 Task: Find connections with filter location Pforzheim with filter topic #LinkedInwith filter profile language English with filter current company GEP Worldwide with filter school IES College of Technology Bhopal with filter industry Leasing Non-residential Real Estate with filter service category Pricing Strategy with filter keywords title Director of Inside Sales
Action: Mouse moved to (569, 101)
Screenshot: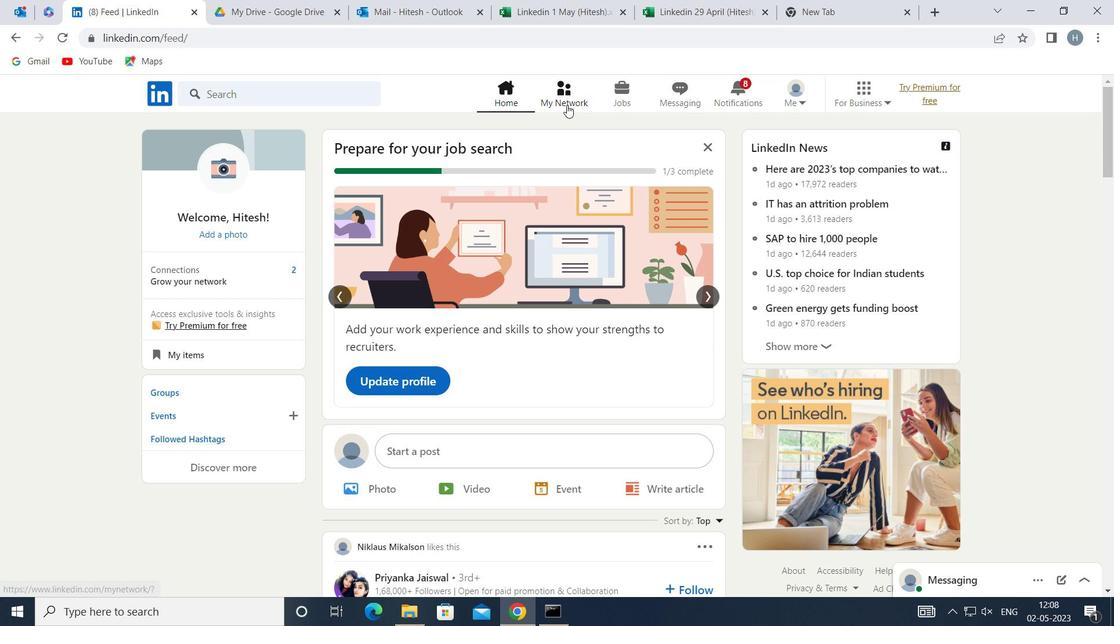 
Action: Mouse pressed left at (569, 101)
Screenshot: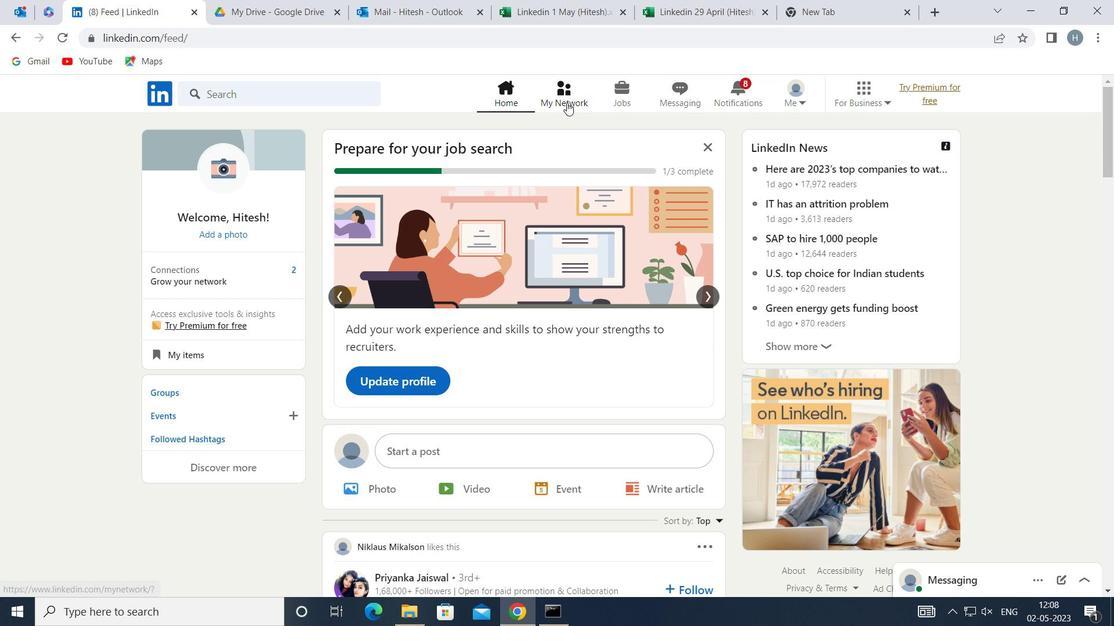 
Action: Mouse moved to (319, 172)
Screenshot: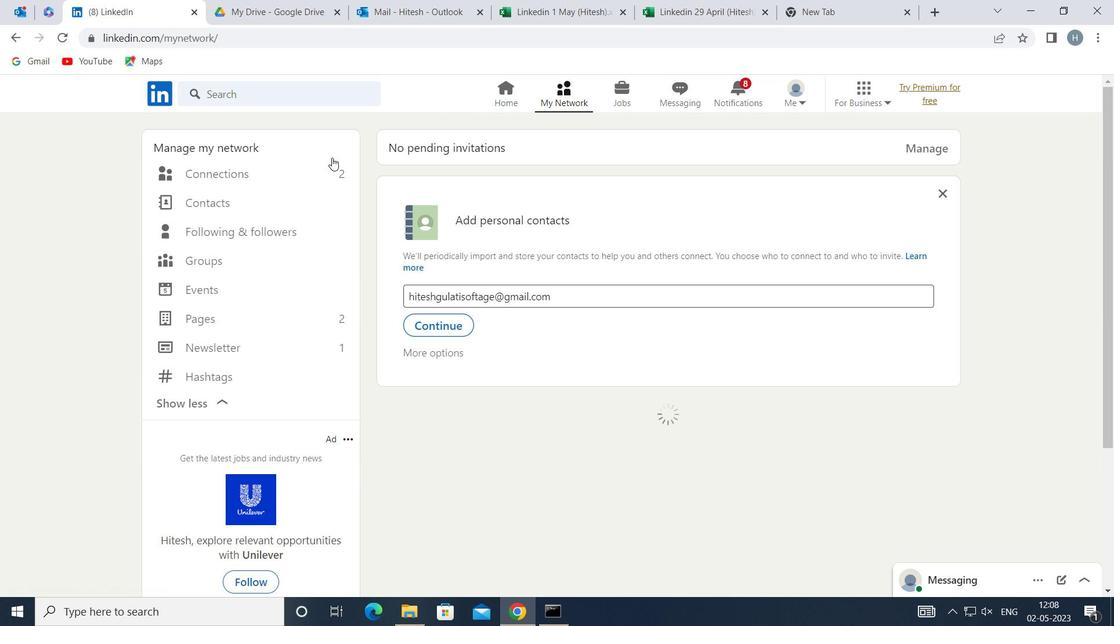 
Action: Mouse pressed left at (319, 172)
Screenshot: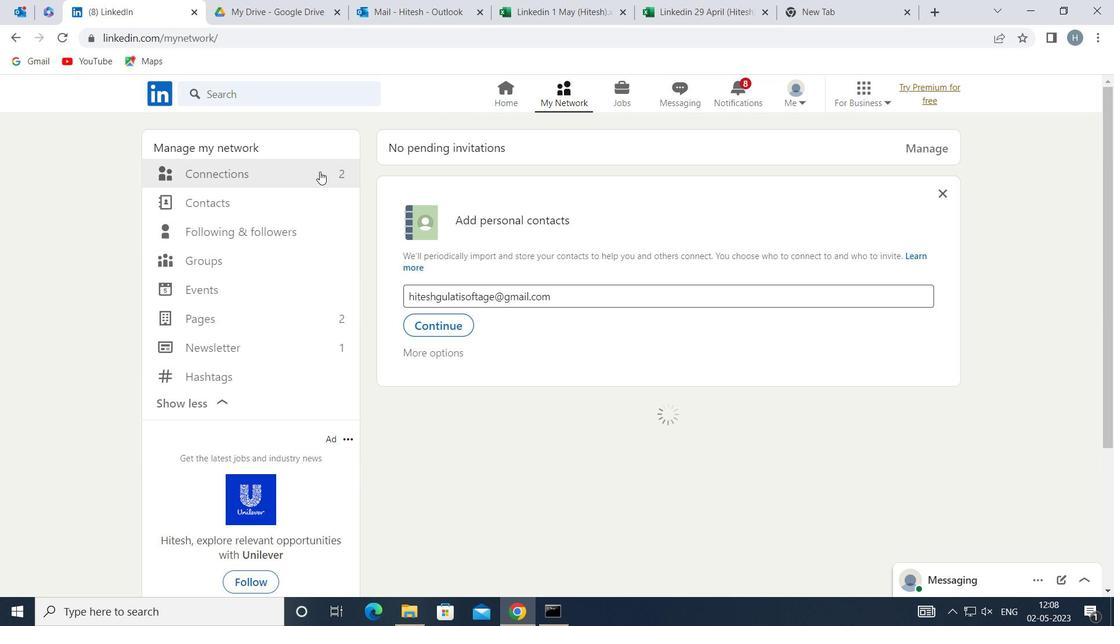 
Action: Mouse moved to (674, 177)
Screenshot: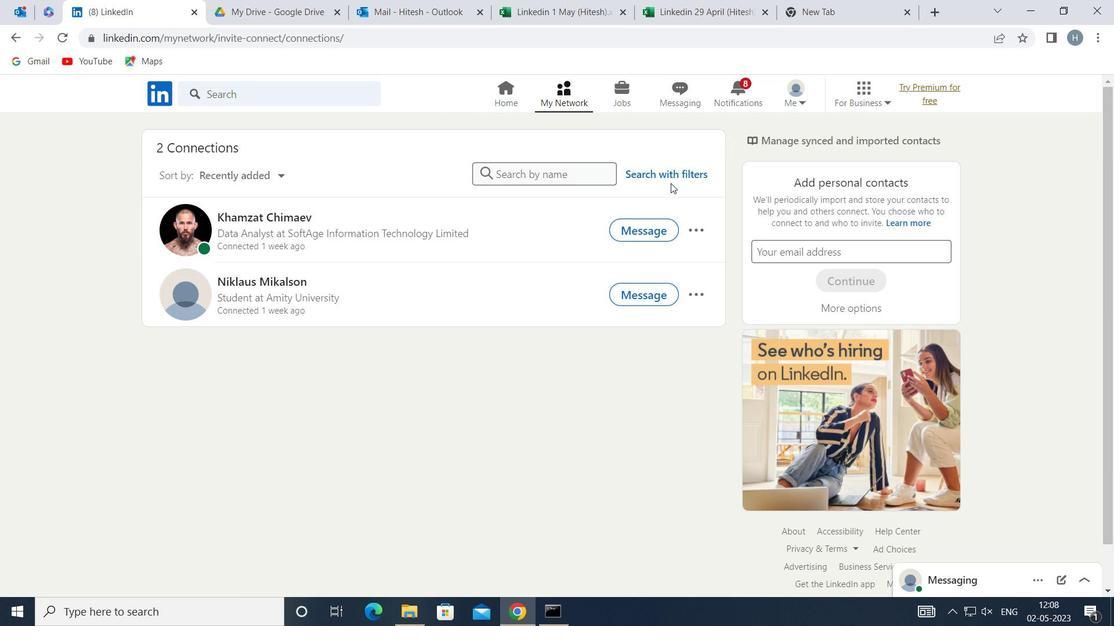 
Action: Mouse pressed left at (674, 177)
Screenshot: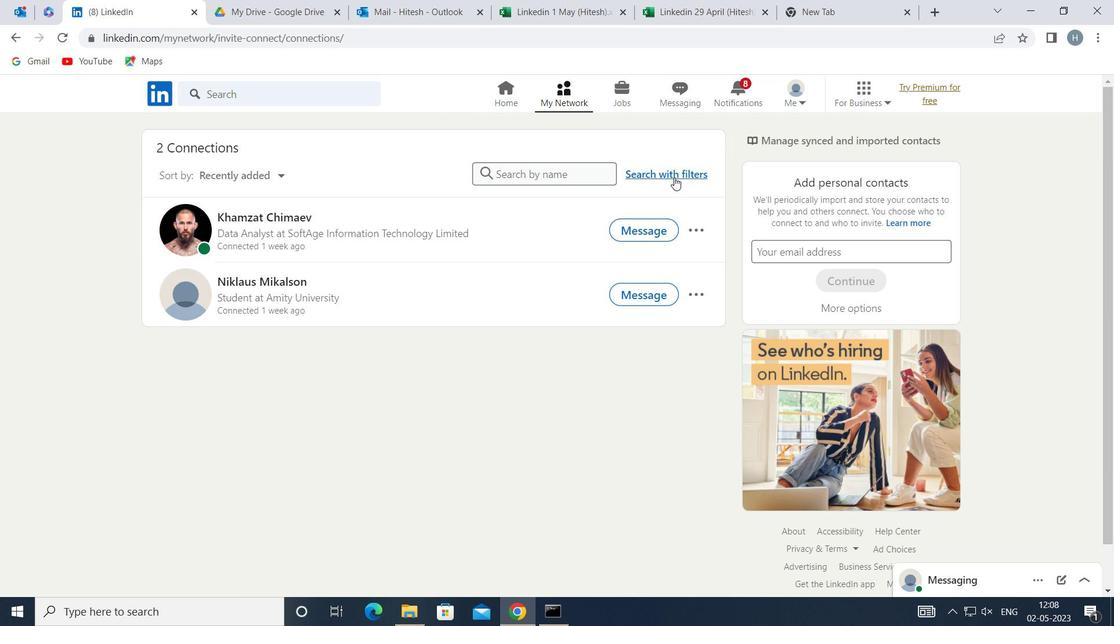 
Action: Mouse moved to (614, 134)
Screenshot: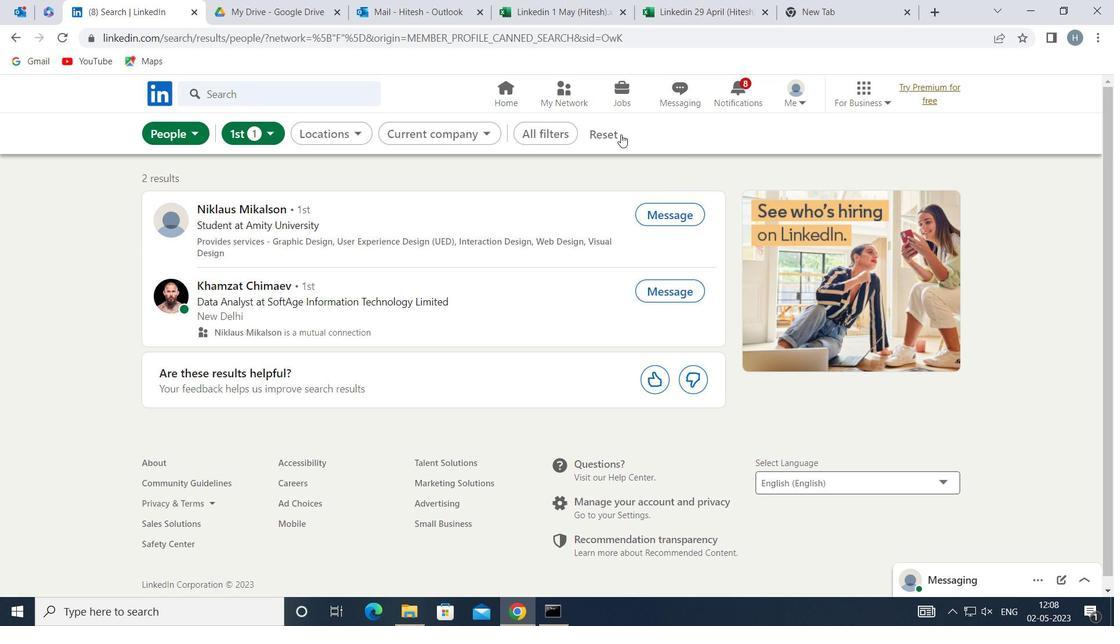 
Action: Mouse pressed left at (614, 134)
Screenshot: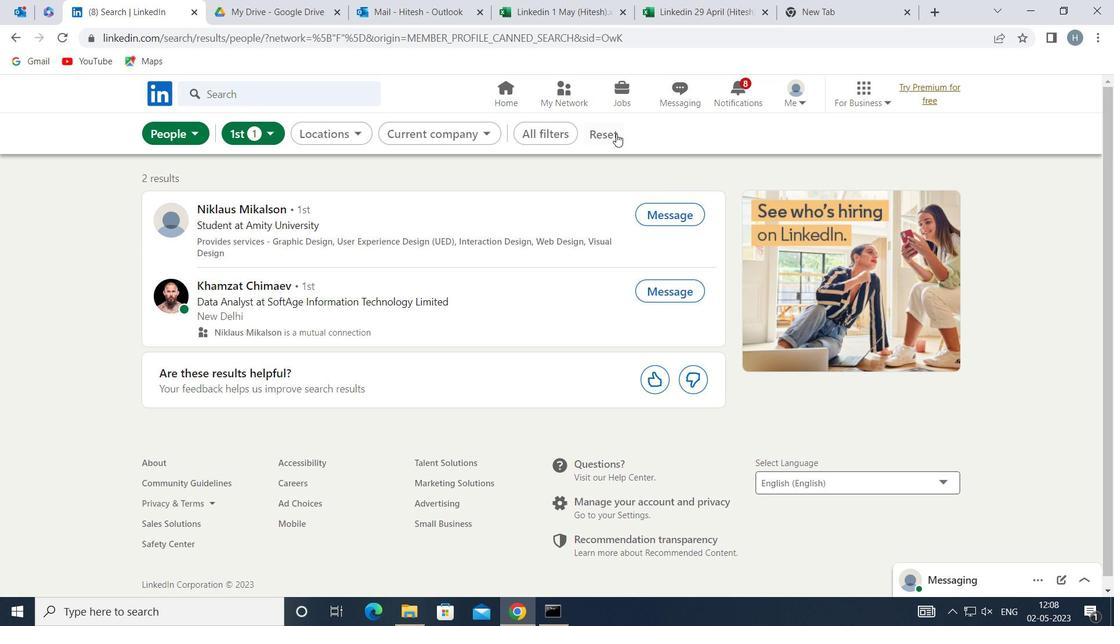 
Action: Mouse moved to (596, 132)
Screenshot: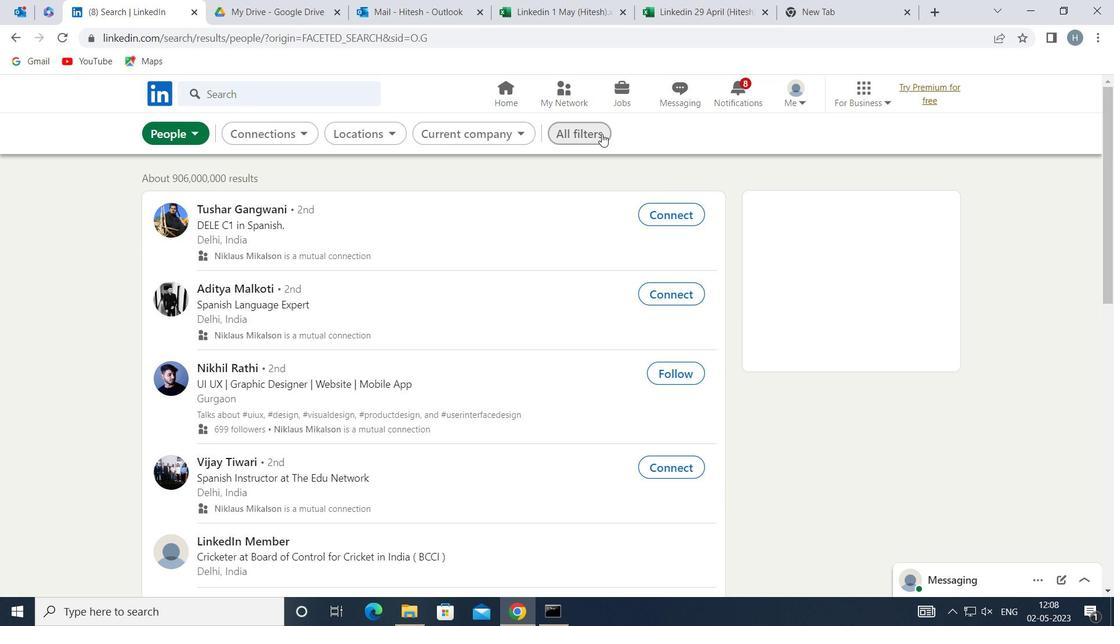
Action: Mouse pressed left at (596, 132)
Screenshot: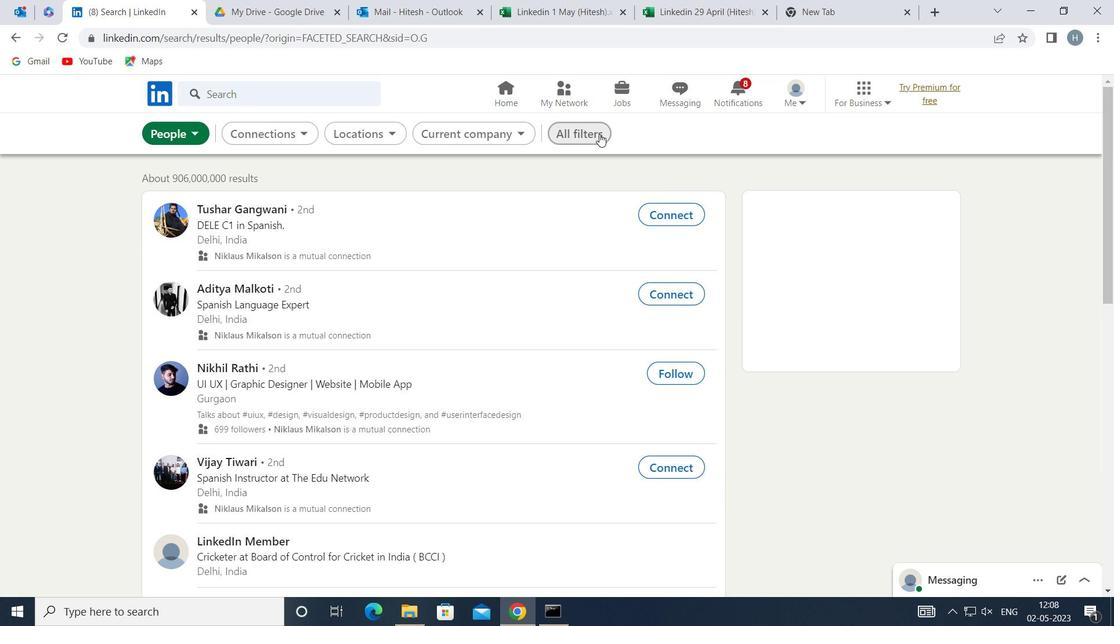
Action: Mouse moved to (816, 306)
Screenshot: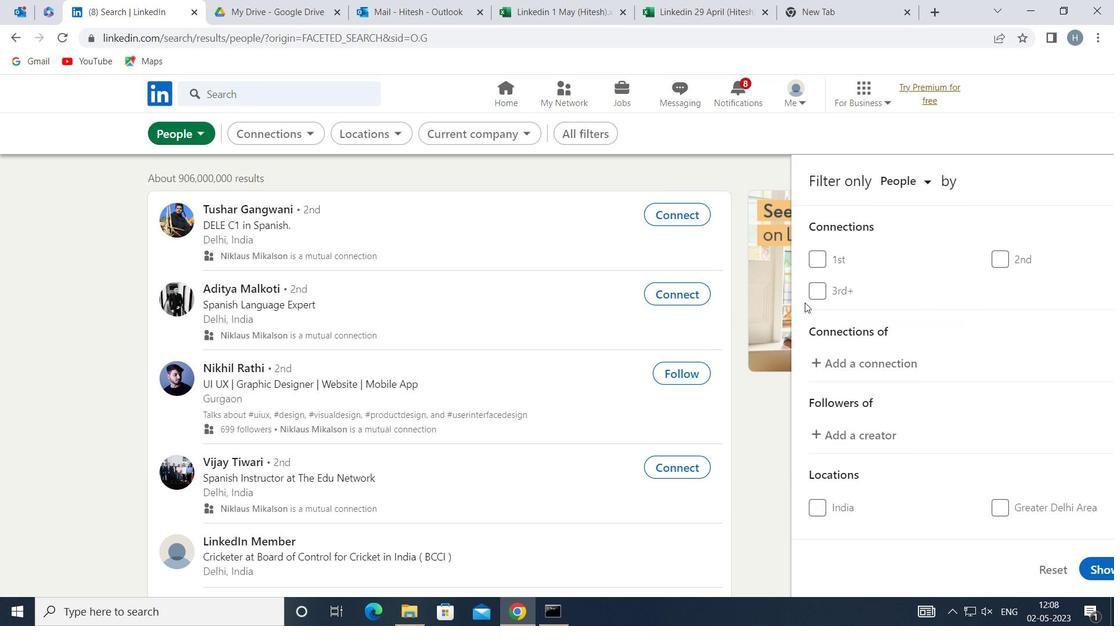 
Action: Mouse scrolled (816, 305) with delta (0, 0)
Screenshot: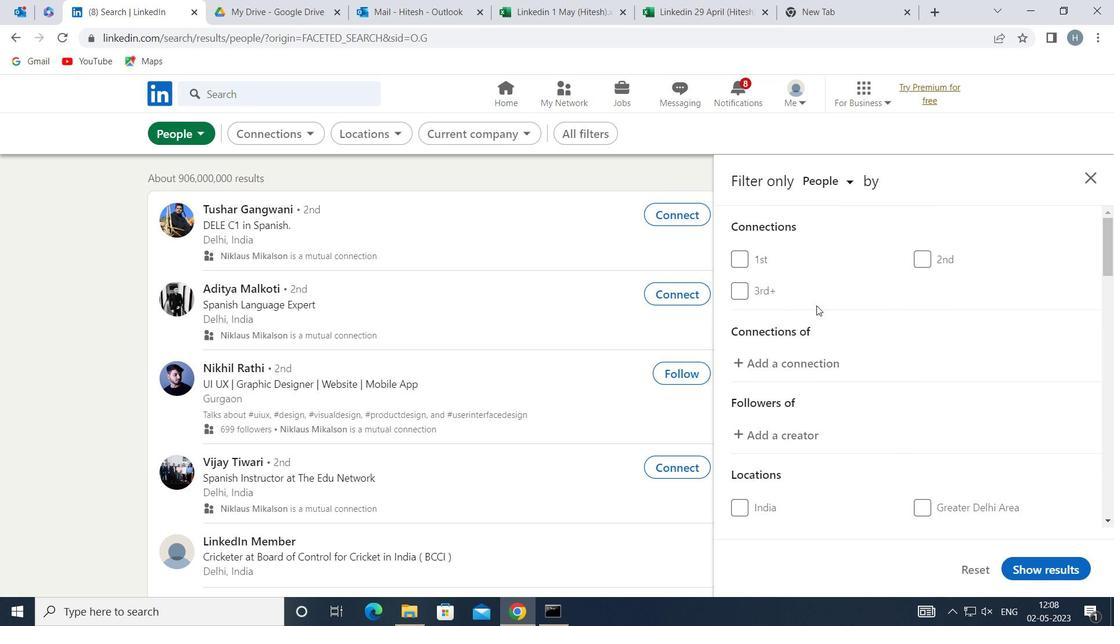 
Action: Mouse scrolled (816, 305) with delta (0, 0)
Screenshot: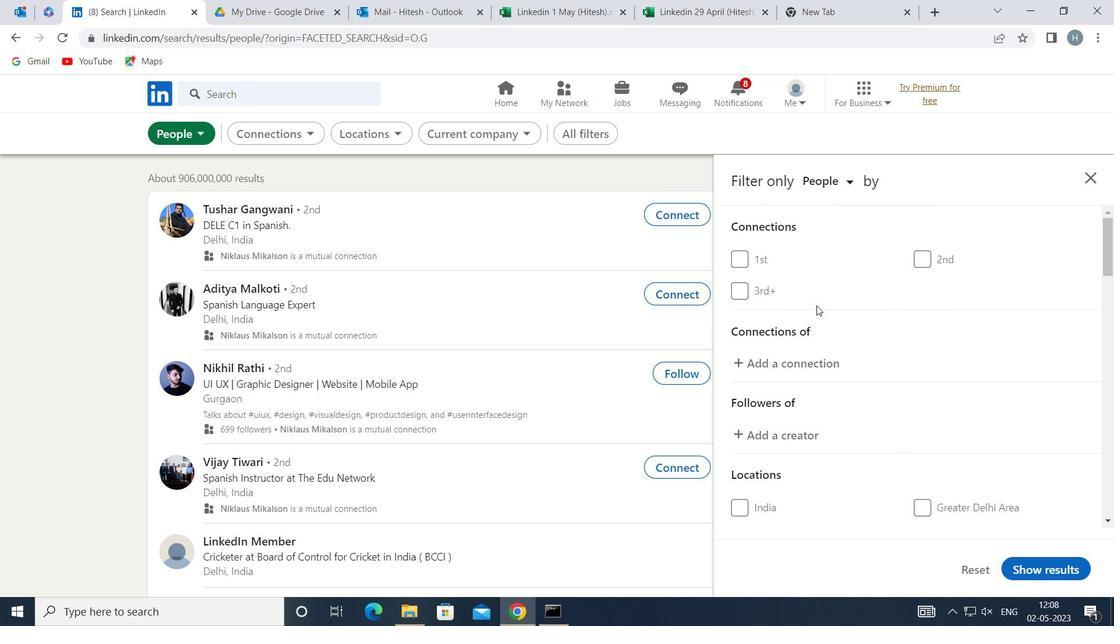 
Action: Mouse scrolled (816, 305) with delta (0, 0)
Screenshot: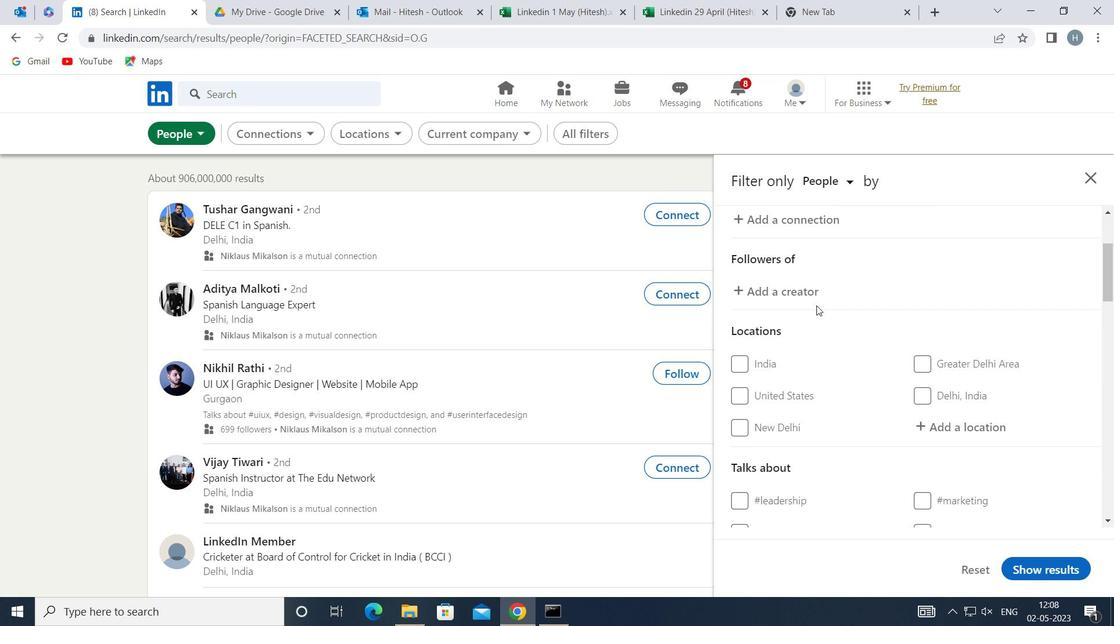 
Action: Mouse moved to (927, 350)
Screenshot: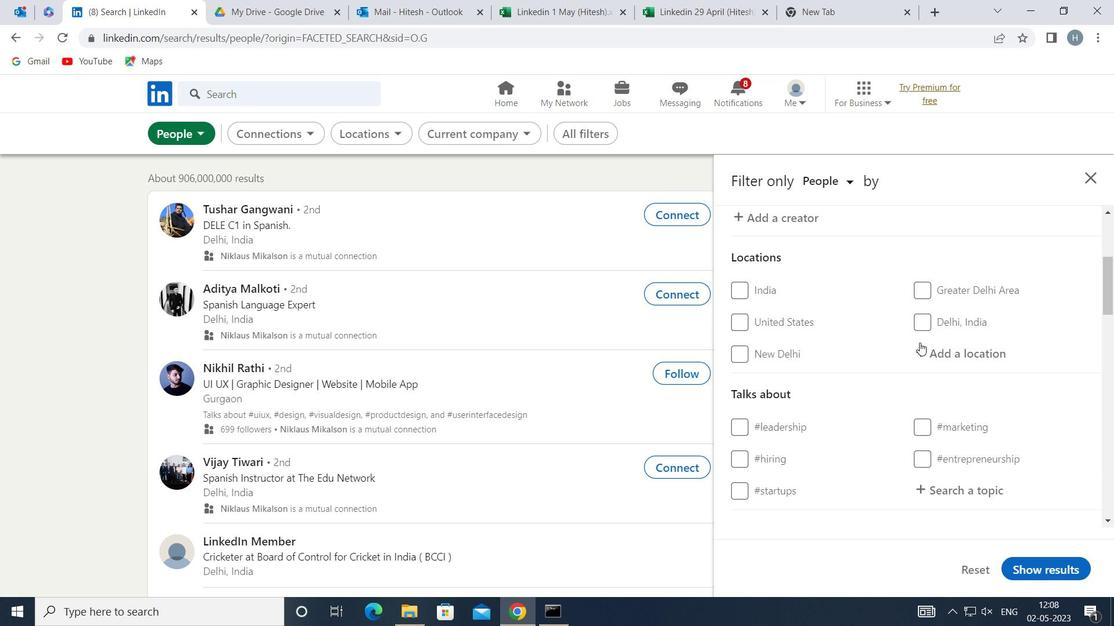 
Action: Mouse pressed left at (927, 350)
Screenshot: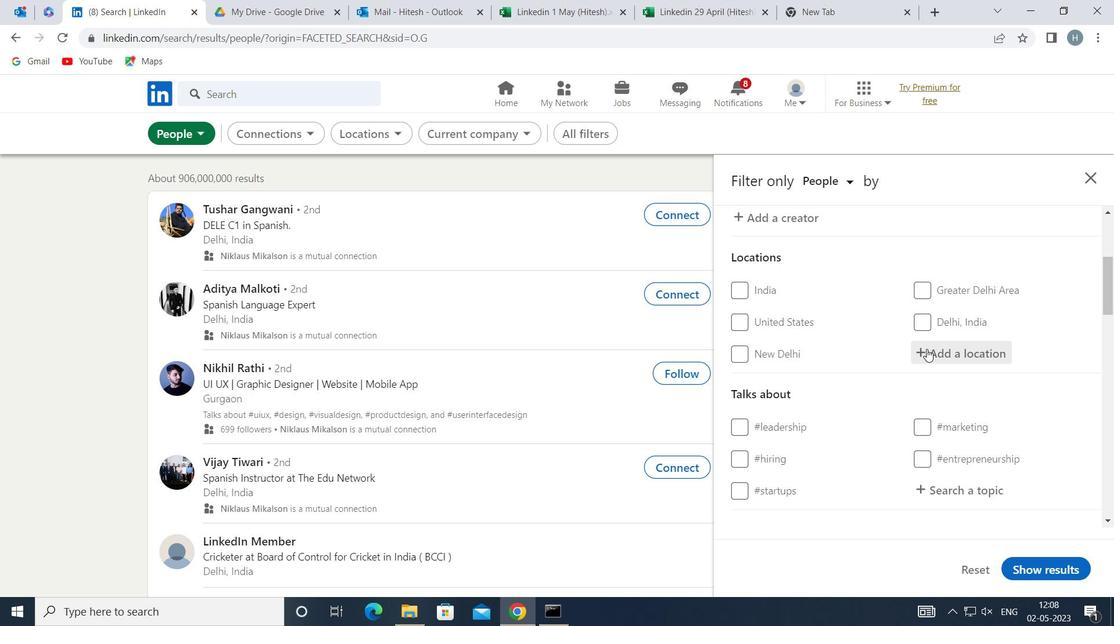 
Action: Mouse moved to (927, 350)
Screenshot: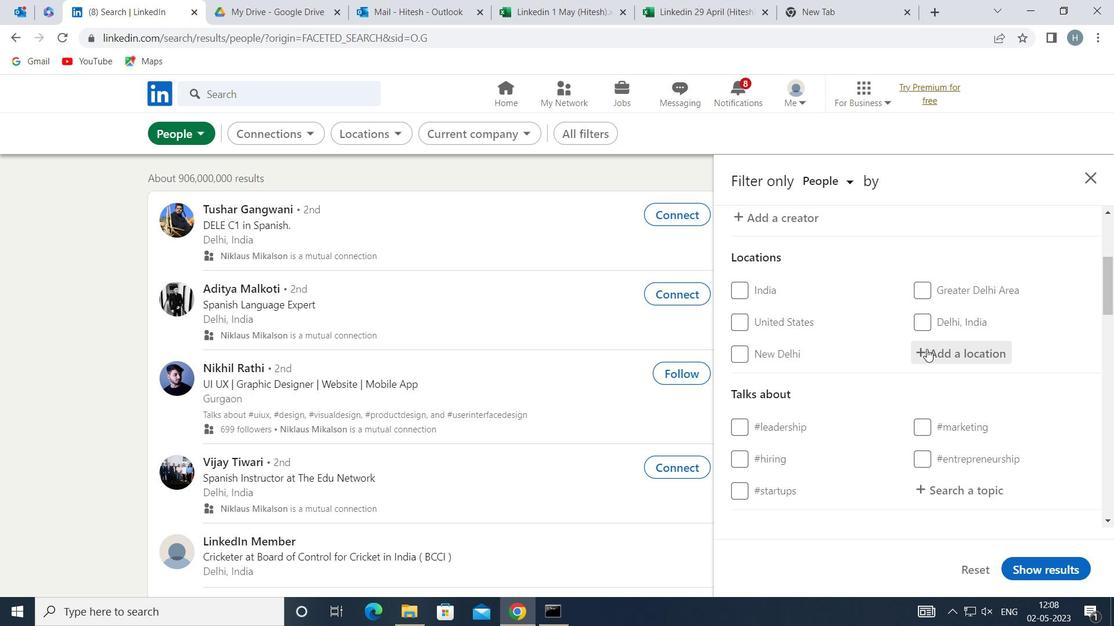 
Action: Key pressed <Key.shift>PFOZHEIM
Screenshot: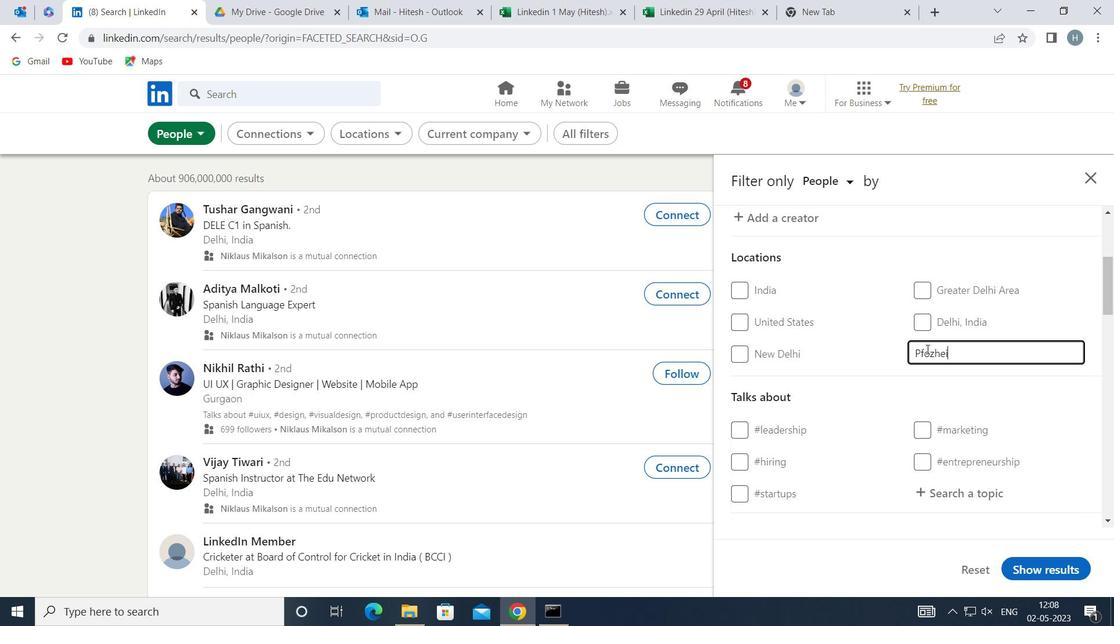 
Action: Mouse moved to (1049, 412)
Screenshot: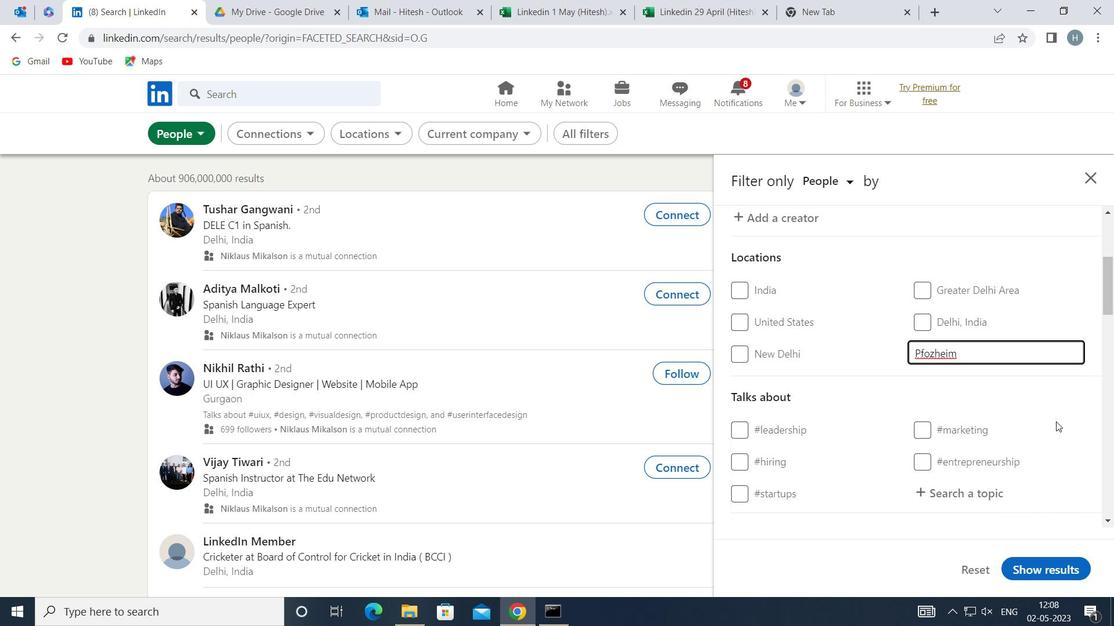 
Action: Mouse pressed left at (1049, 412)
Screenshot: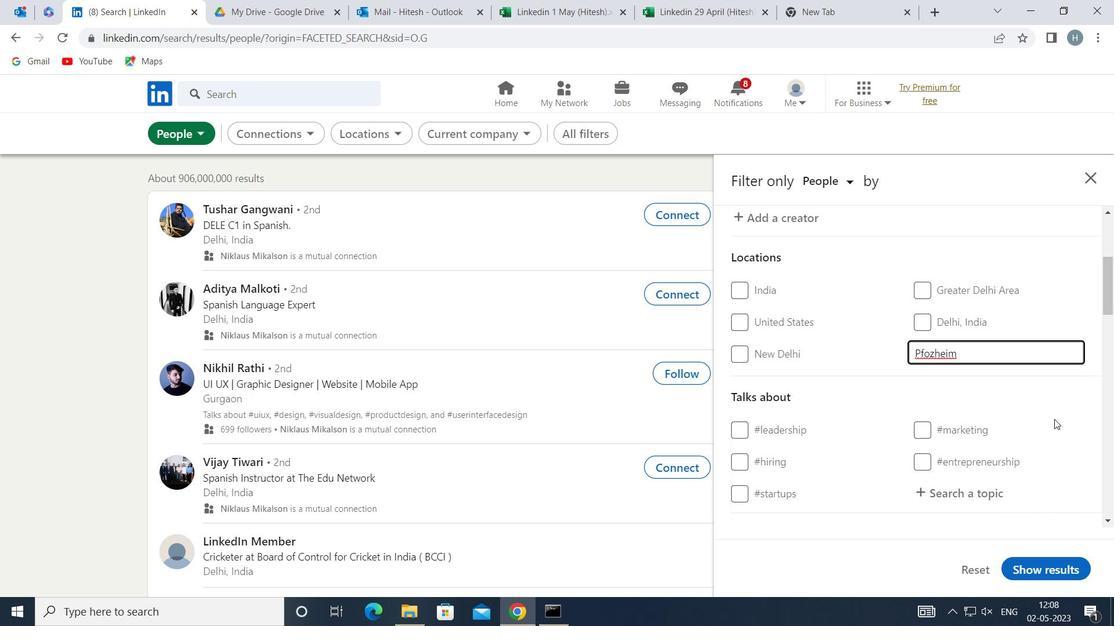 
Action: Mouse moved to (1032, 400)
Screenshot: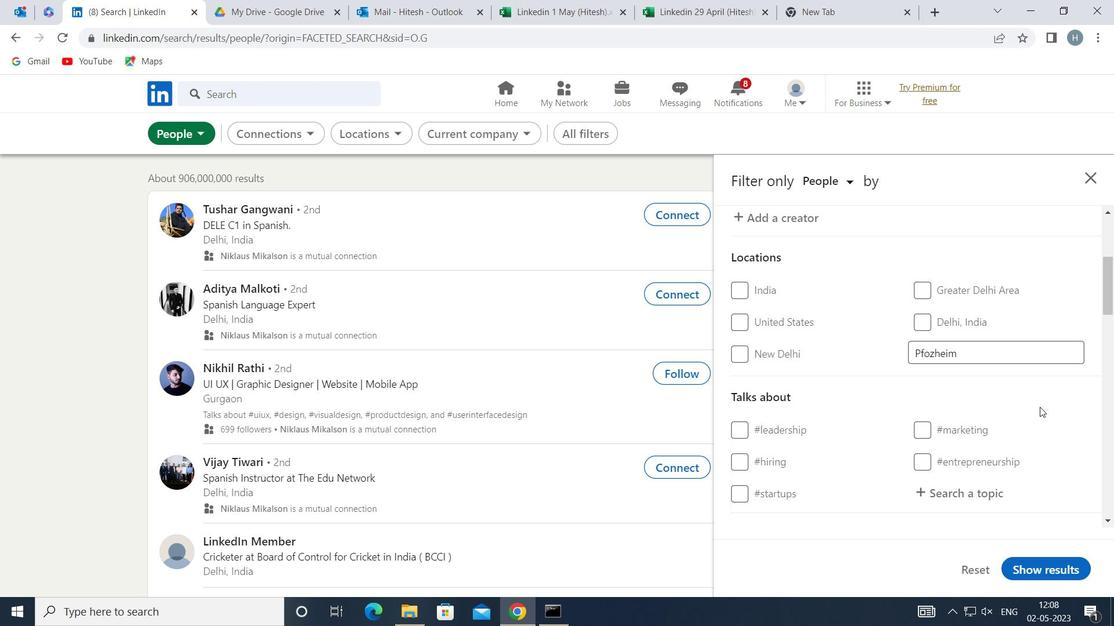 
Action: Mouse scrolled (1032, 399) with delta (0, 0)
Screenshot: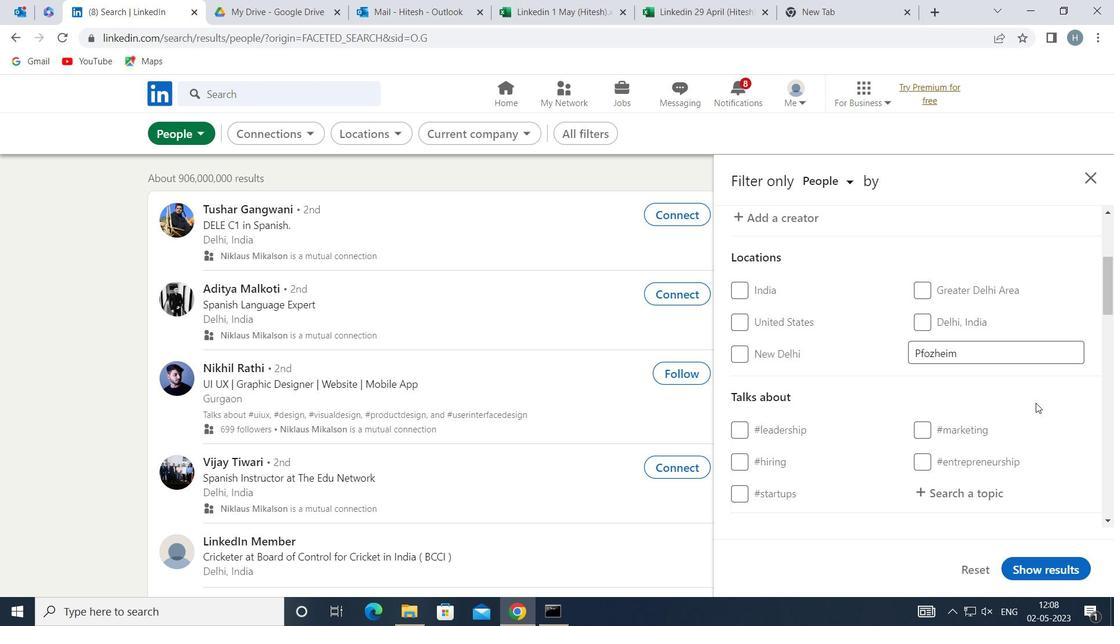 
Action: Mouse moved to (1031, 400)
Screenshot: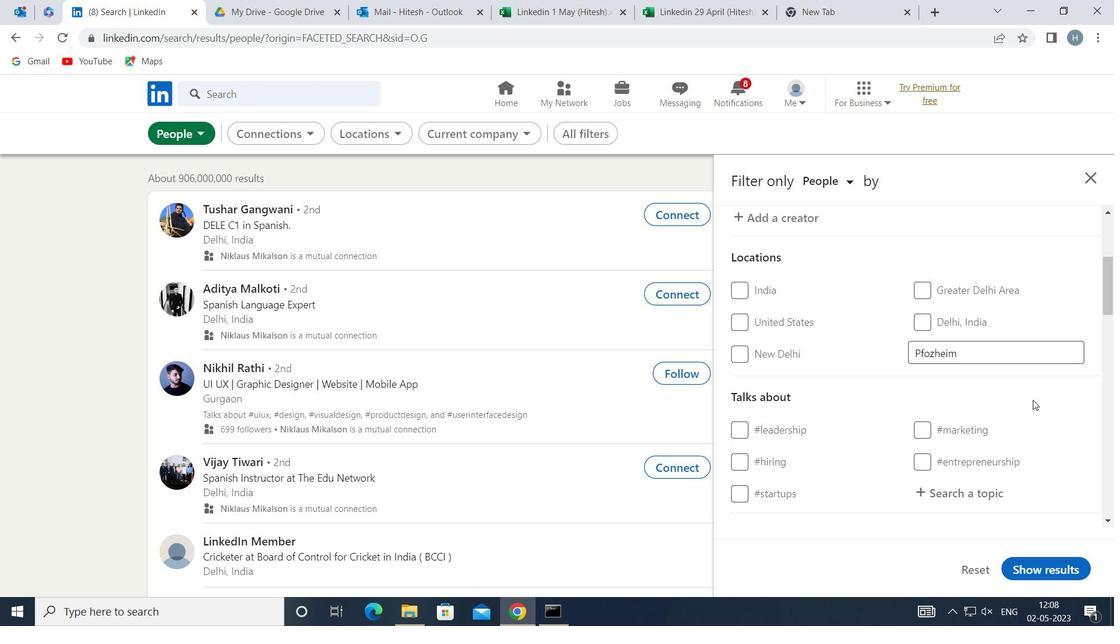 
Action: Mouse scrolled (1031, 399) with delta (0, 0)
Screenshot: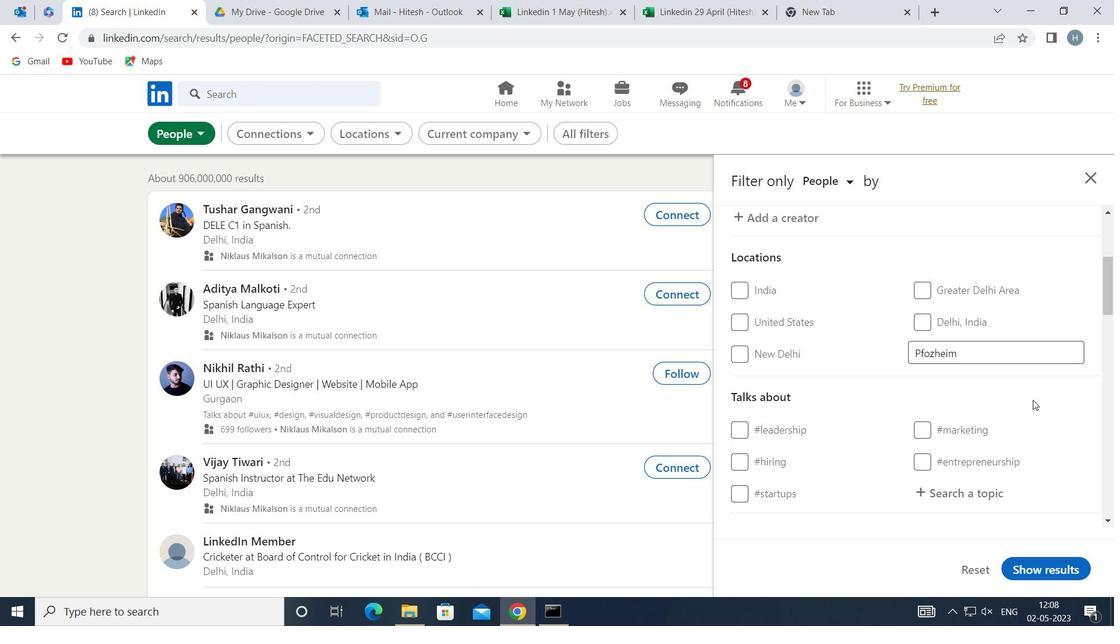 
Action: Mouse moved to (986, 352)
Screenshot: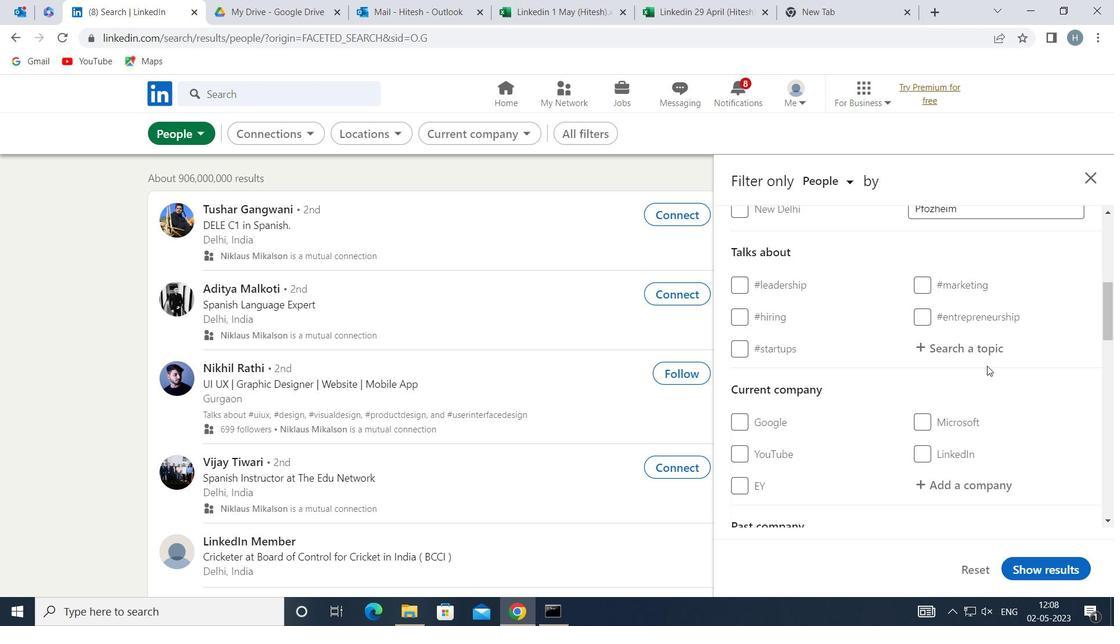 
Action: Mouse pressed left at (986, 352)
Screenshot: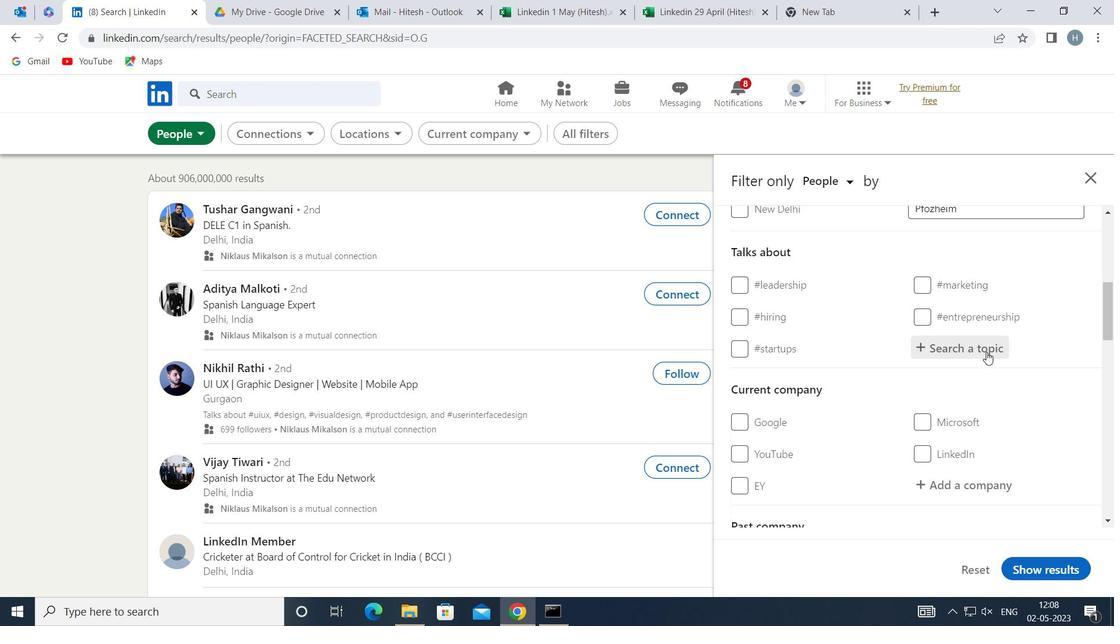 
Action: Mouse moved to (985, 351)
Screenshot: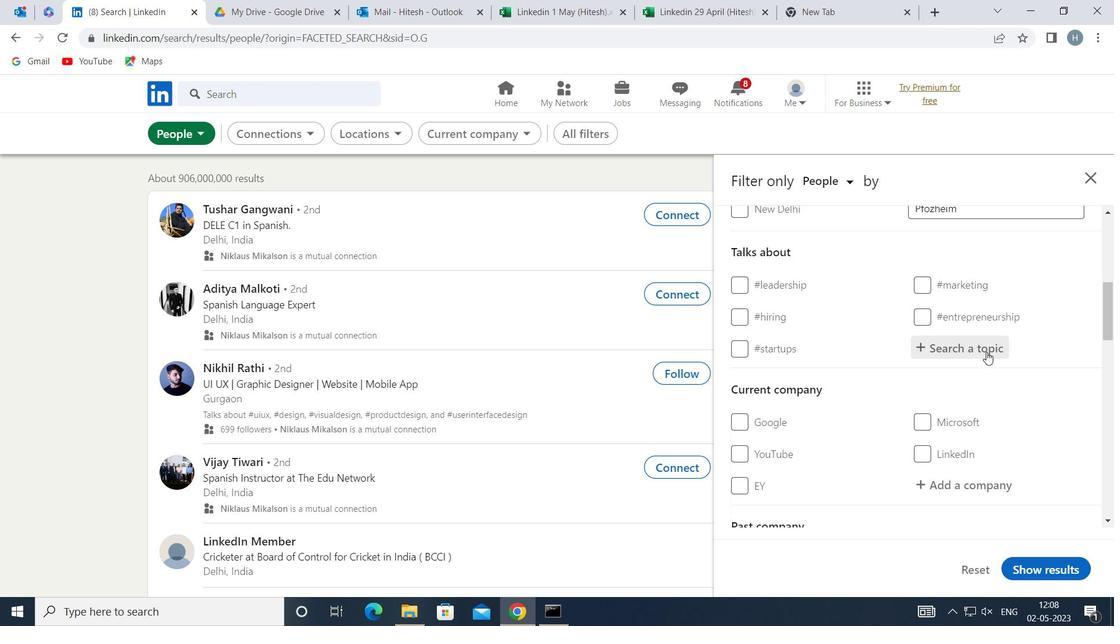 
Action: Key pressed <Key.shift><Key.shift><Key.shift>LINKEDIN
Screenshot: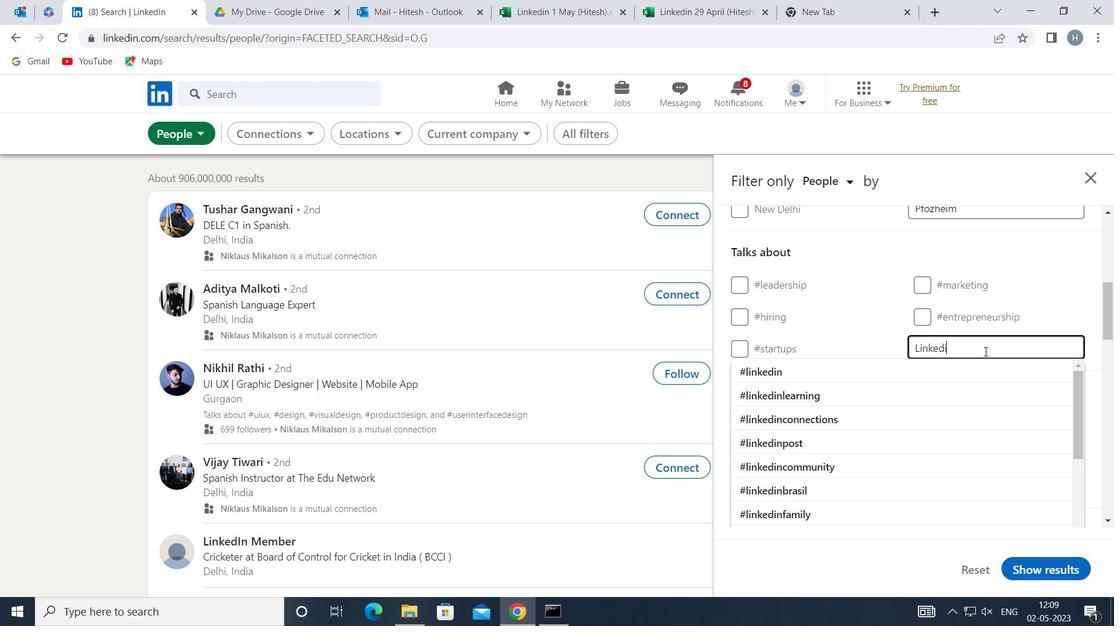 
Action: Mouse moved to (927, 368)
Screenshot: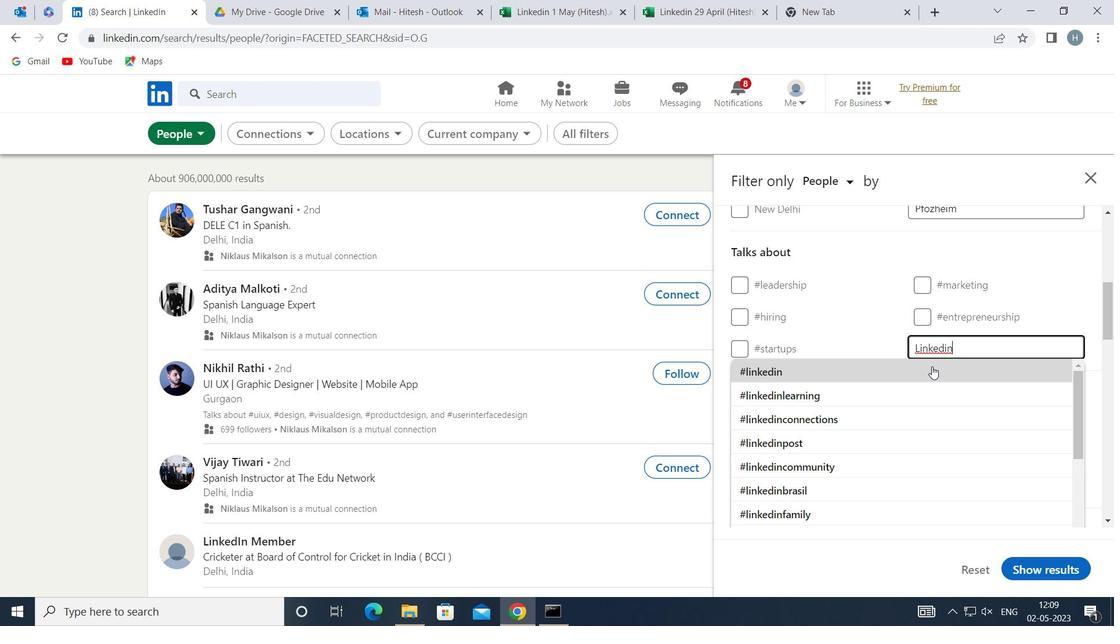 
Action: Mouse pressed left at (927, 368)
Screenshot: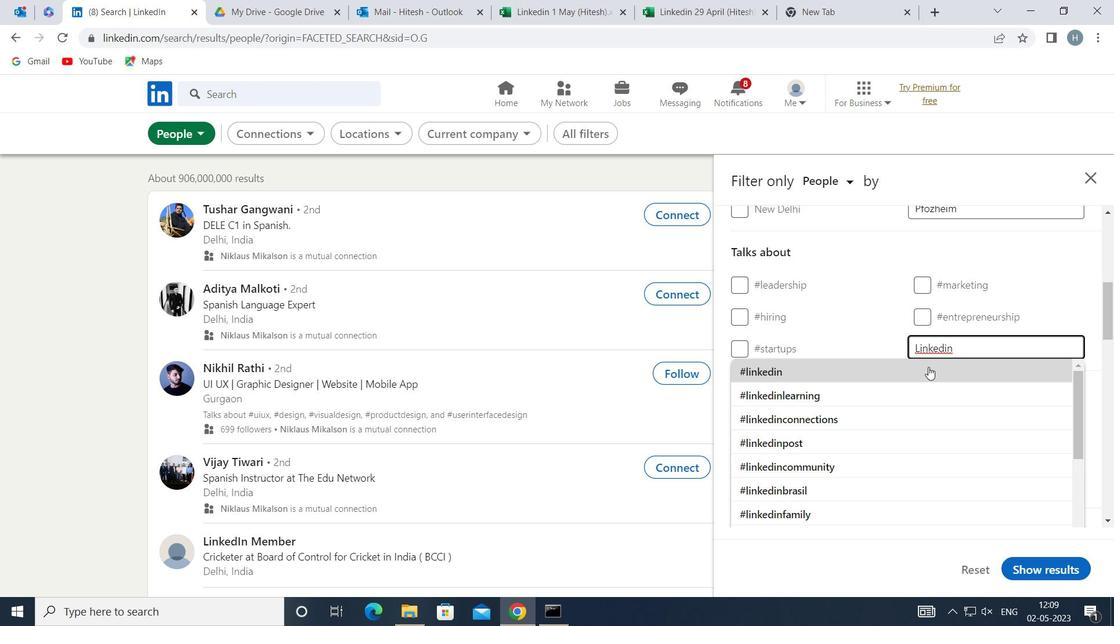 
Action: Mouse moved to (924, 366)
Screenshot: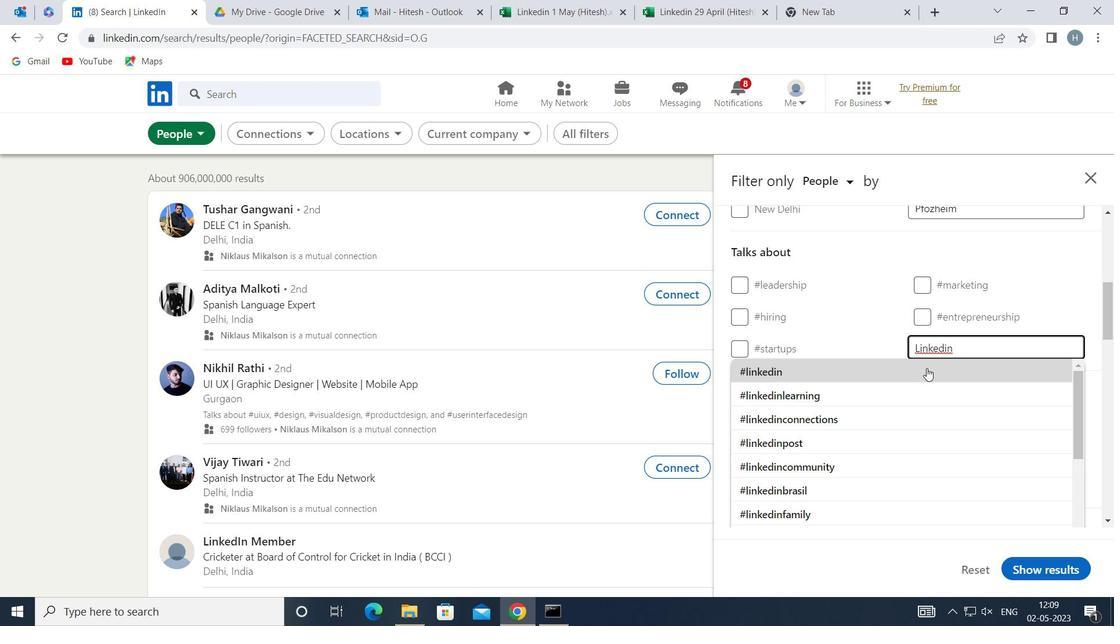 
Action: Mouse scrolled (924, 365) with delta (0, 0)
Screenshot: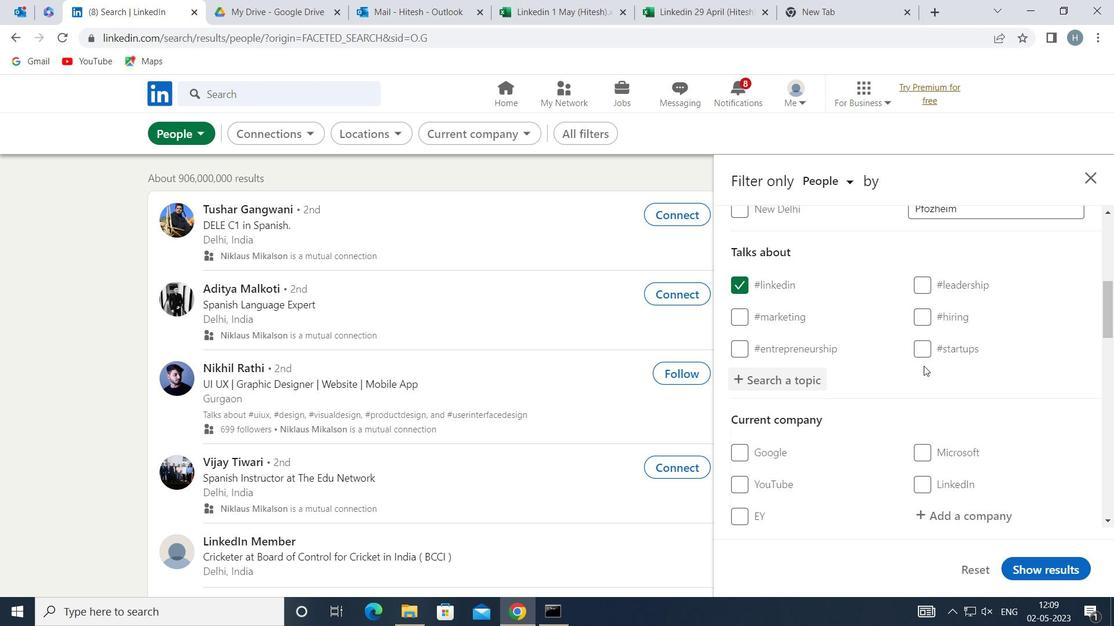 
Action: Mouse moved to (924, 366)
Screenshot: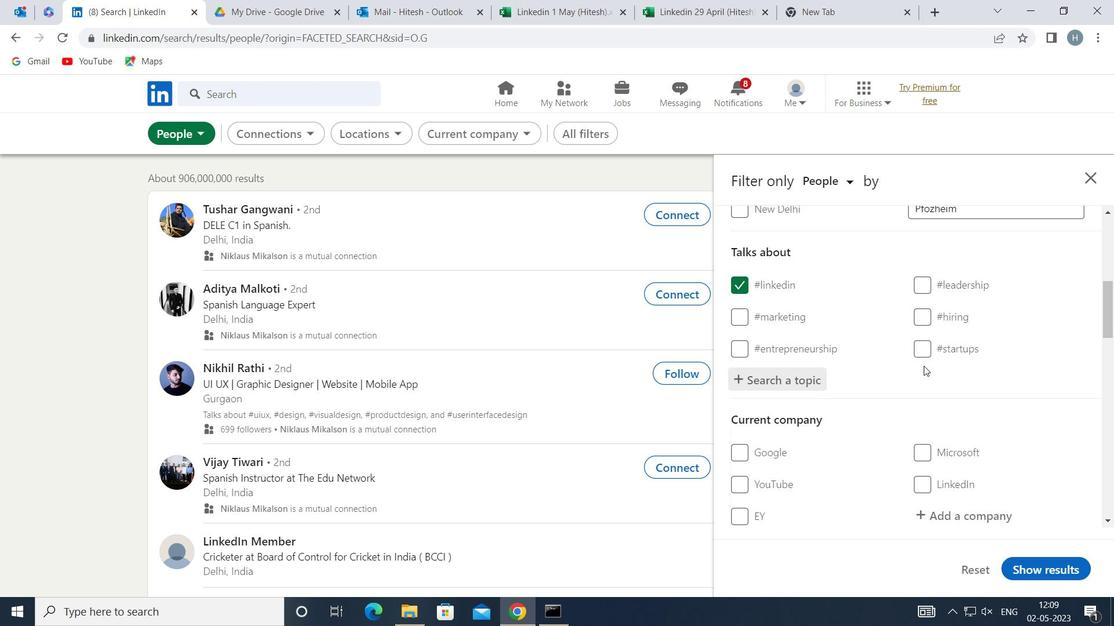 
Action: Mouse scrolled (924, 365) with delta (0, 0)
Screenshot: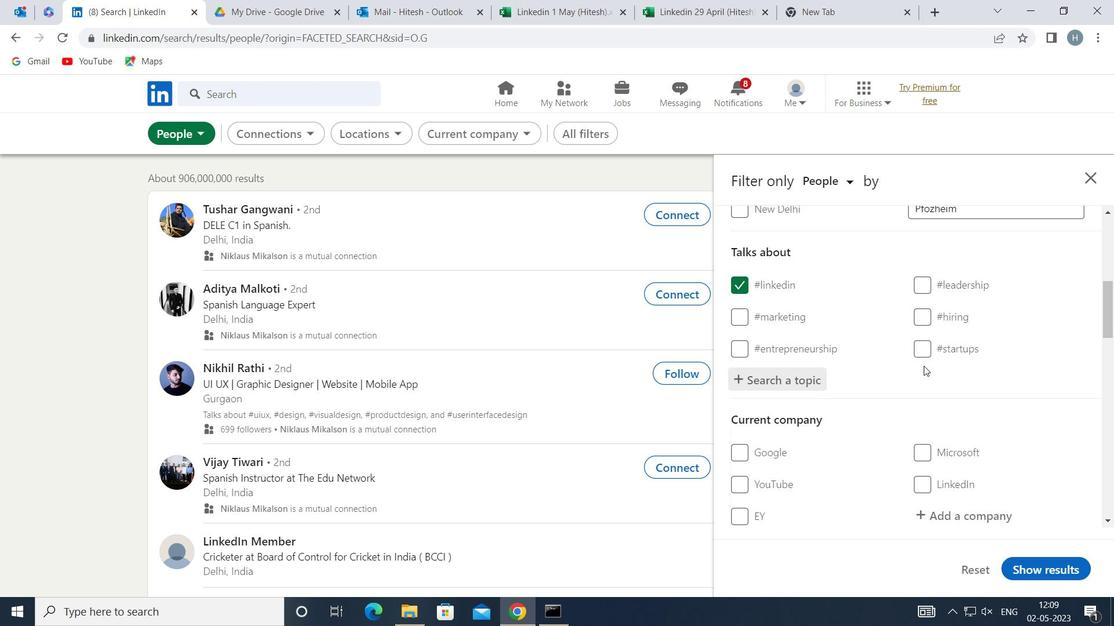 
Action: Mouse moved to (923, 362)
Screenshot: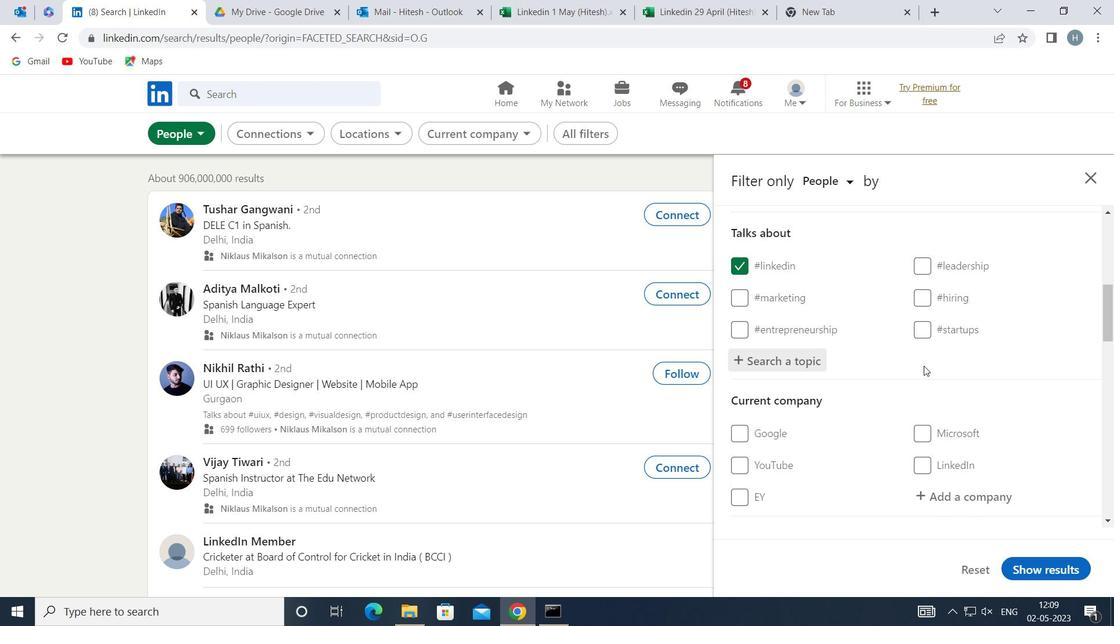 
Action: Mouse scrolled (923, 362) with delta (0, 0)
Screenshot: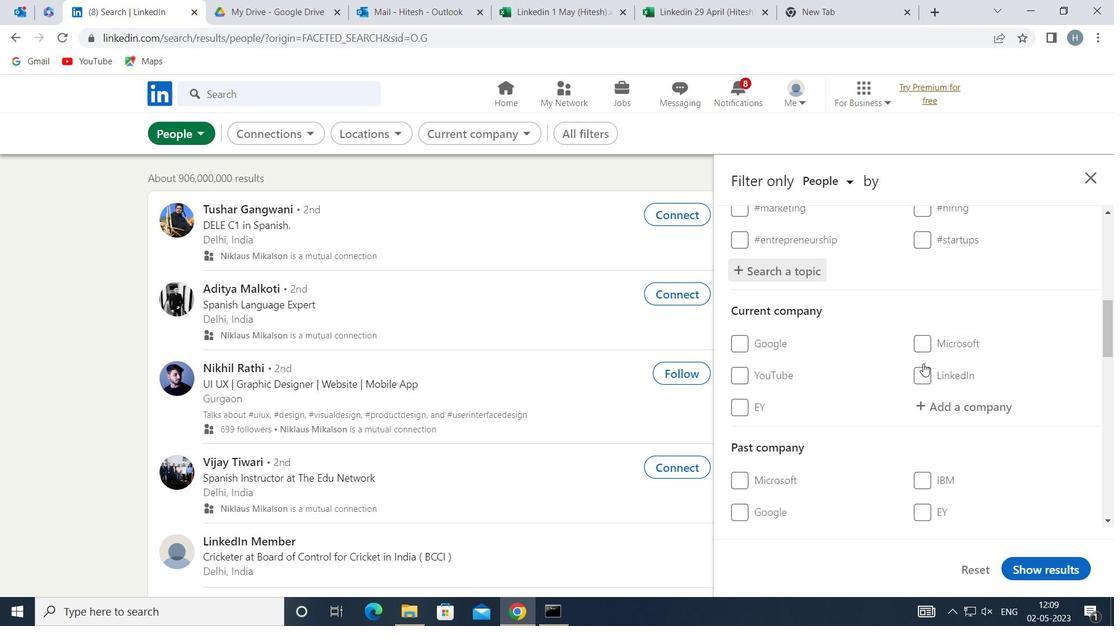 
Action: Mouse moved to (923, 361)
Screenshot: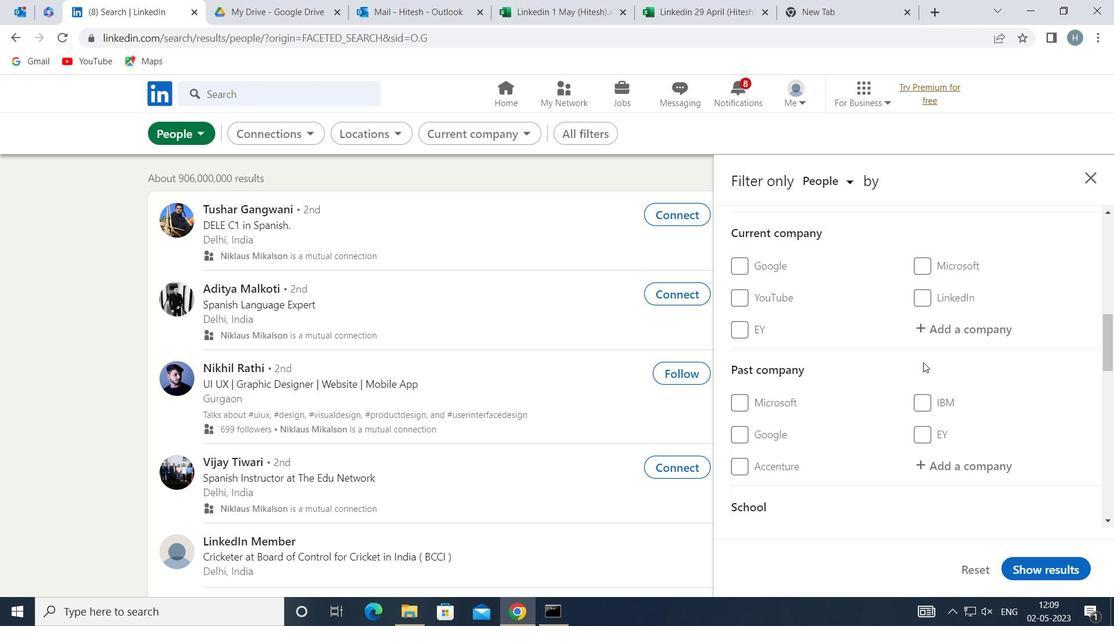 
Action: Mouse scrolled (923, 361) with delta (0, 0)
Screenshot: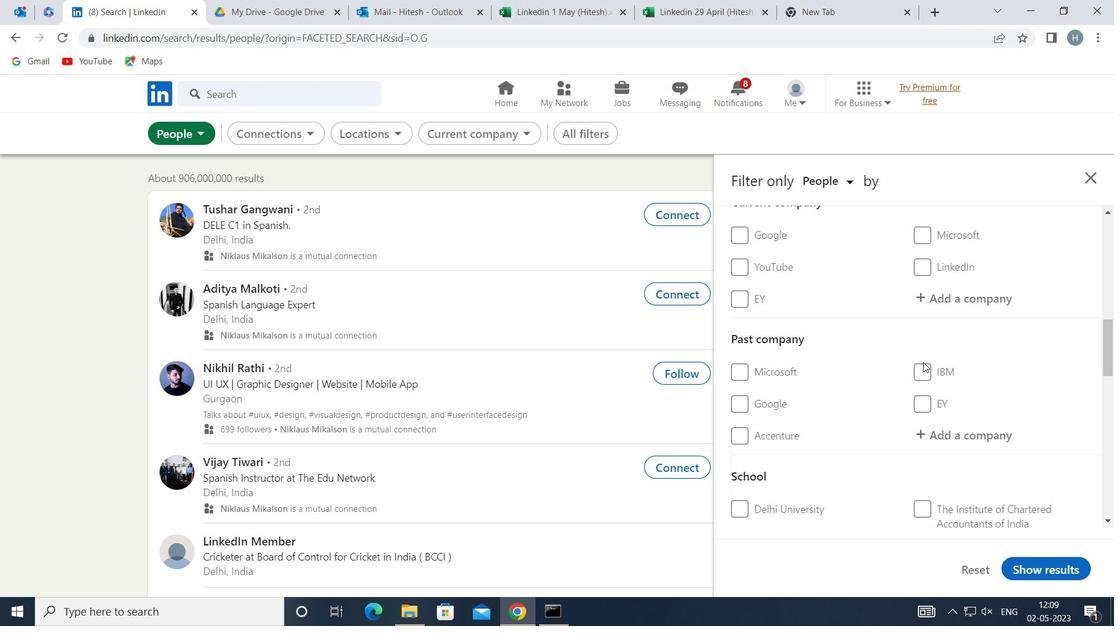 
Action: Mouse scrolled (923, 361) with delta (0, 0)
Screenshot: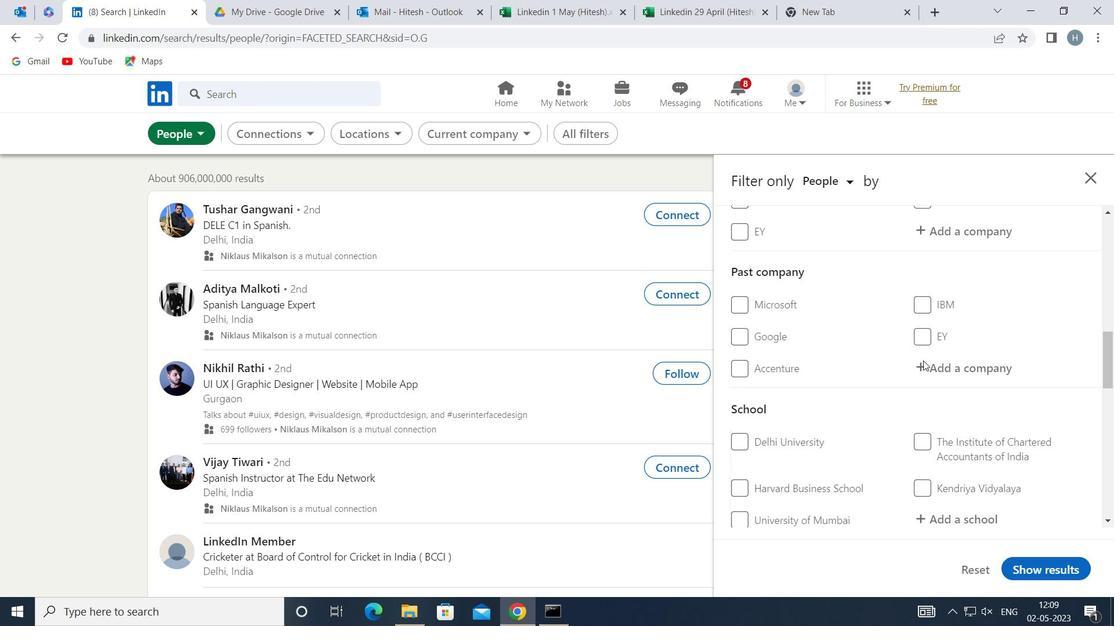 
Action: Mouse scrolled (923, 361) with delta (0, 0)
Screenshot: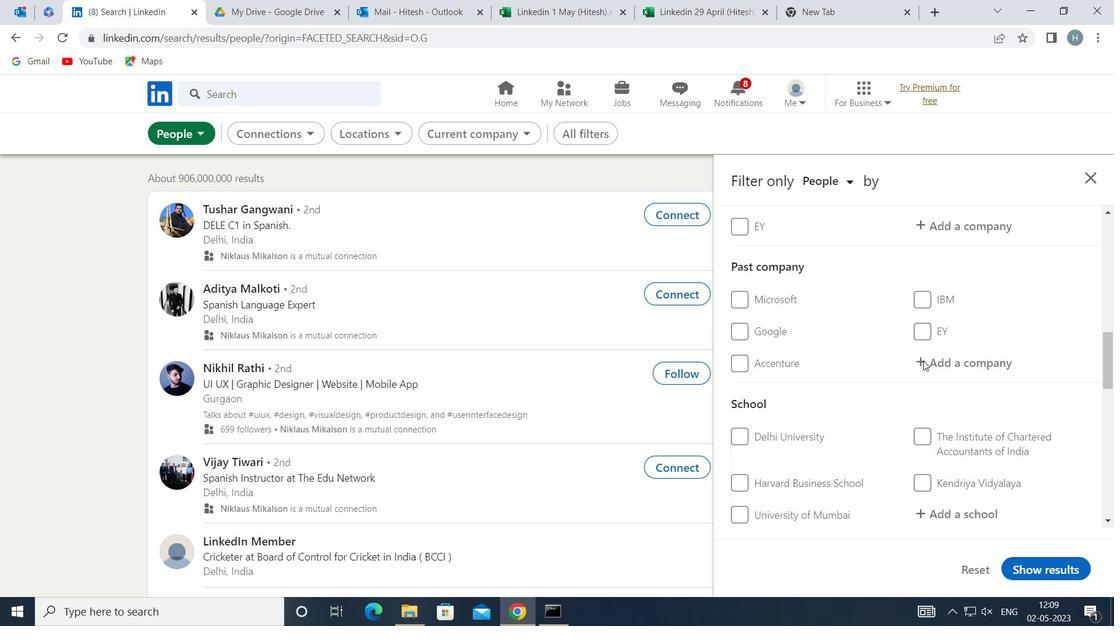 
Action: Mouse scrolled (923, 361) with delta (0, 0)
Screenshot: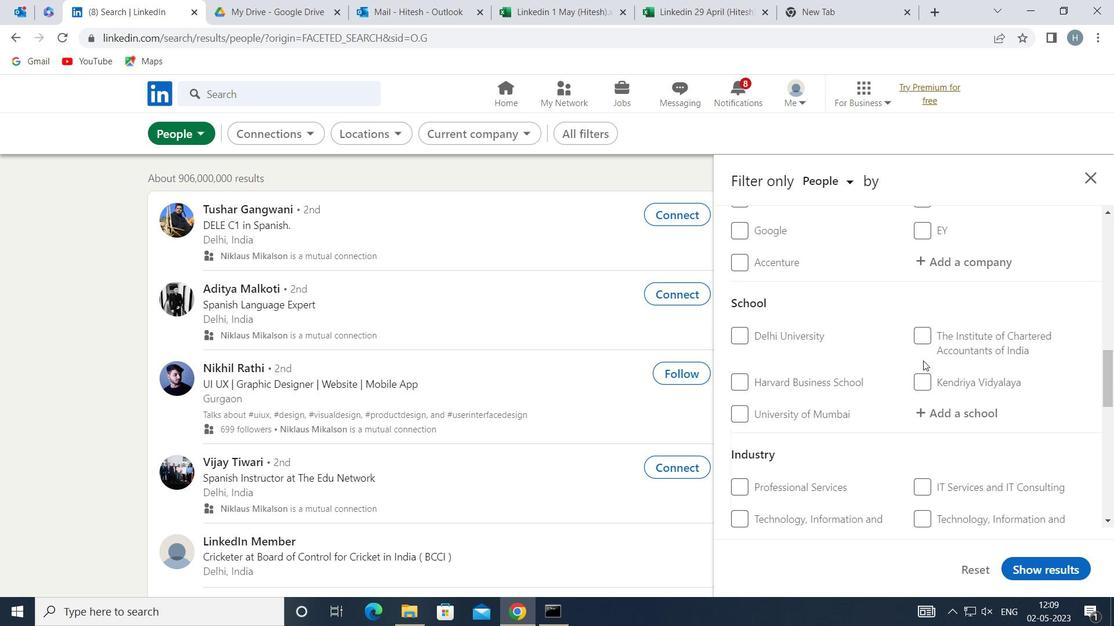 
Action: Mouse scrolled (923, 361) with delta (0, 0)
Screenshot: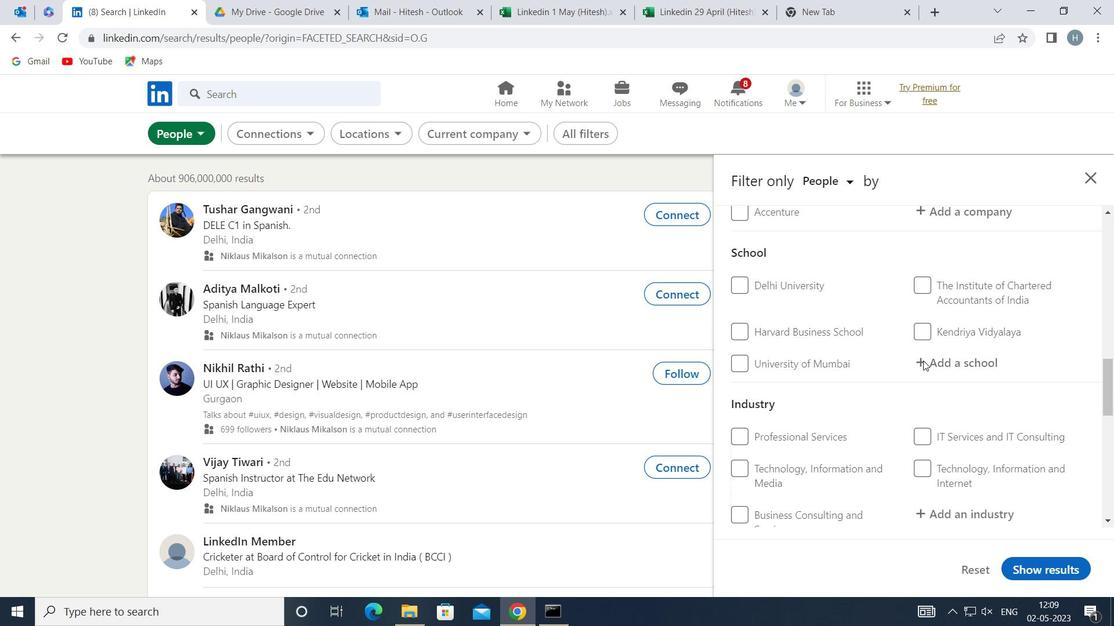 
Action: Mouse moved to (740, 470)
Screenshot: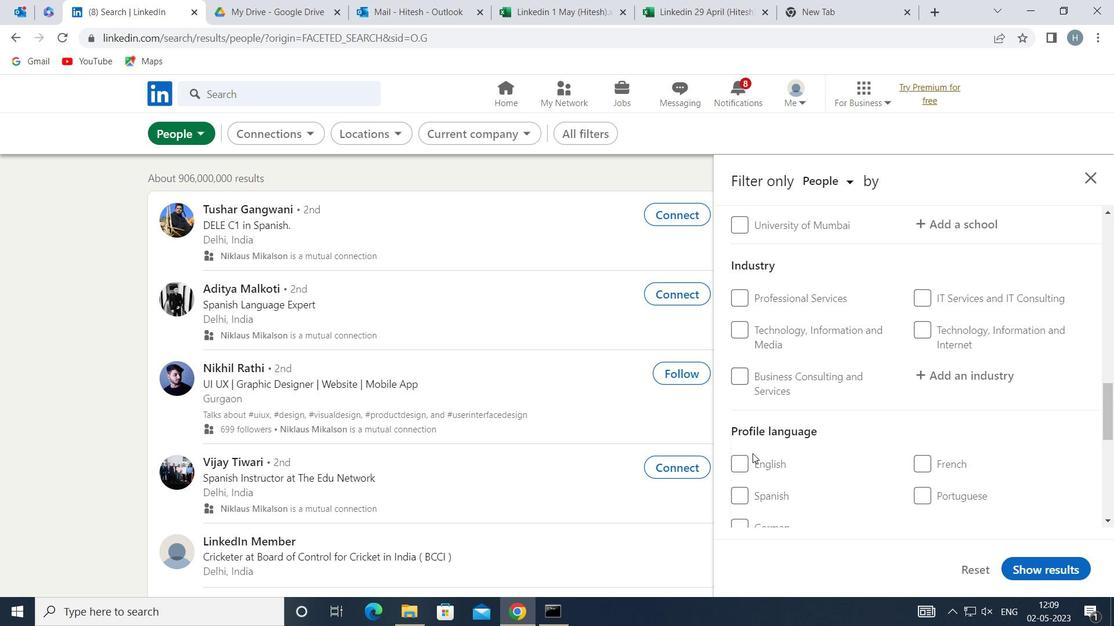 
Action: Mouse pressed left at (740, 470)
Screenshot: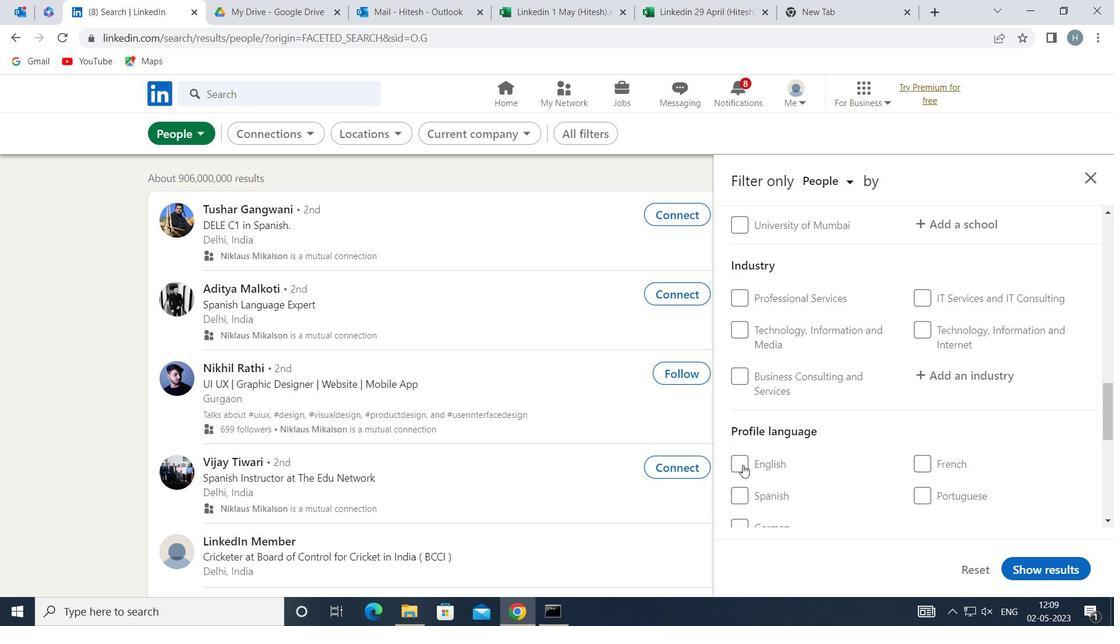 
Action: Mouse moved to (841, 444)
Screenshot: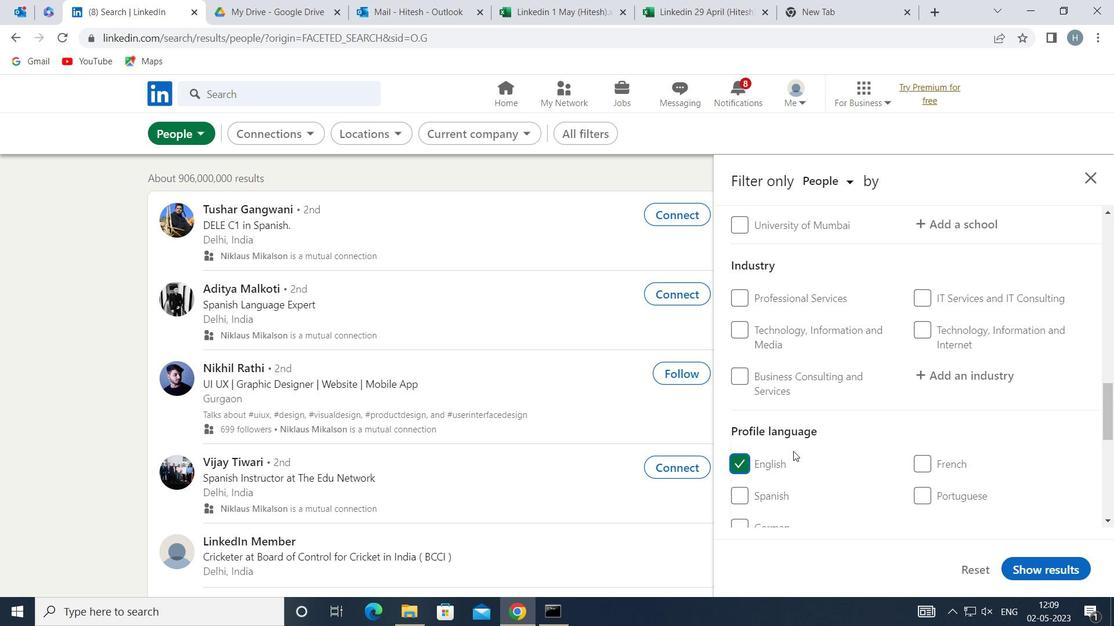 
Action: Mouse scrolled (841, 444) with delta (0, 0)
Screenshot: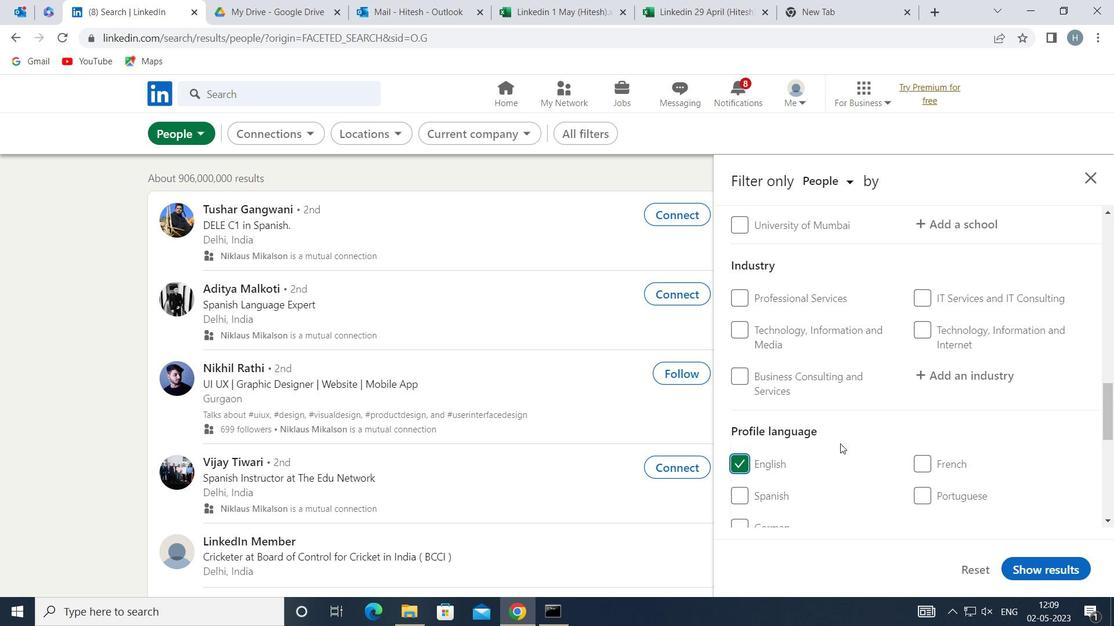 
Action: Mouse scrolled (841, 444) with delta (0, 0)
Screenshot: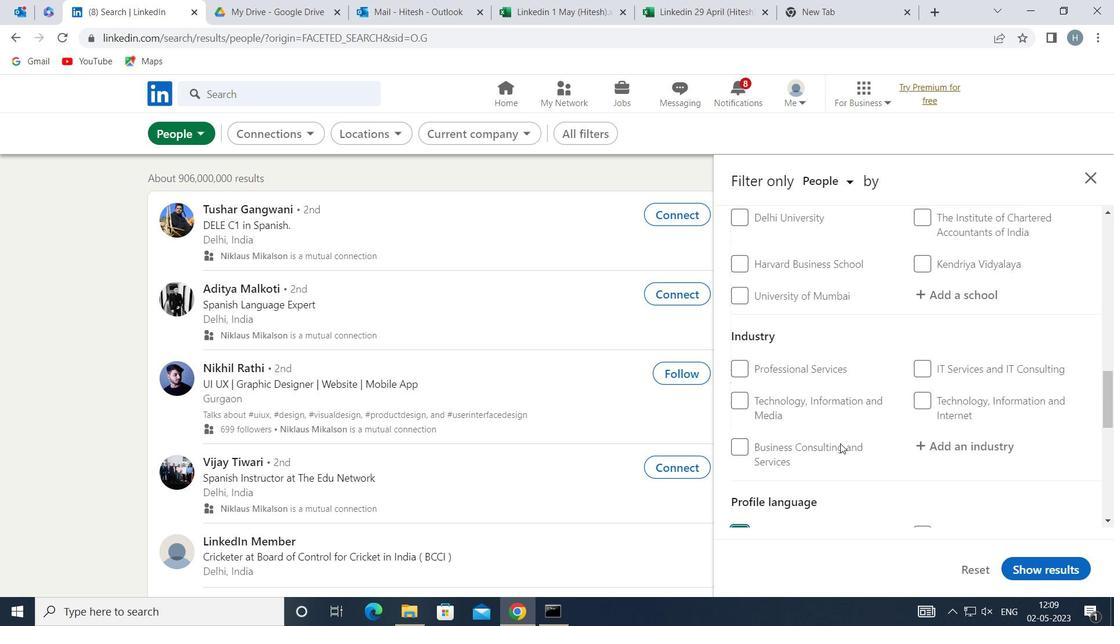 
Action: Mouse scrolled (841, 444) with delta (0, 0)
Screenshot: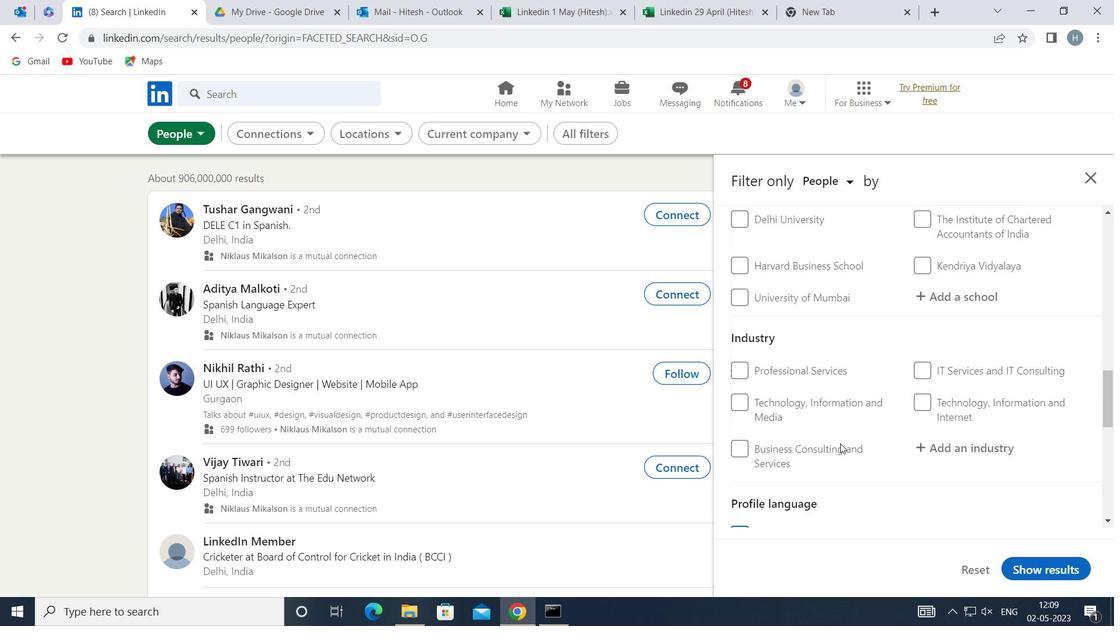 
Action: Mouse scrolled (841, 444) with delta (0, 0)
Screenshot: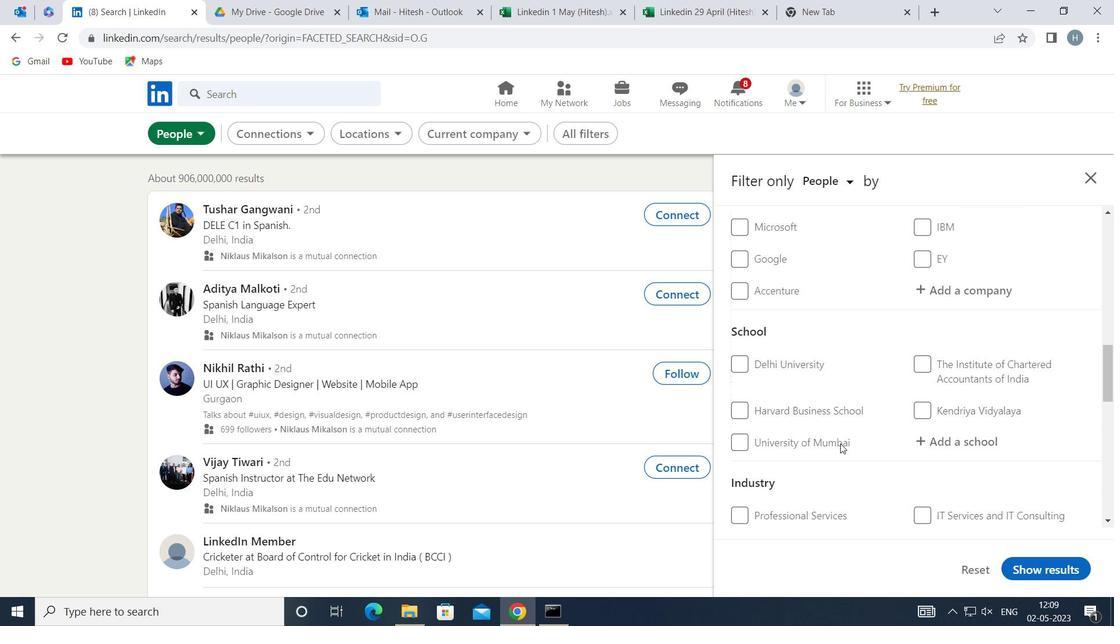 
Action: Mouse scrolled (841, 444) with delta (0, 0)
Screenshot: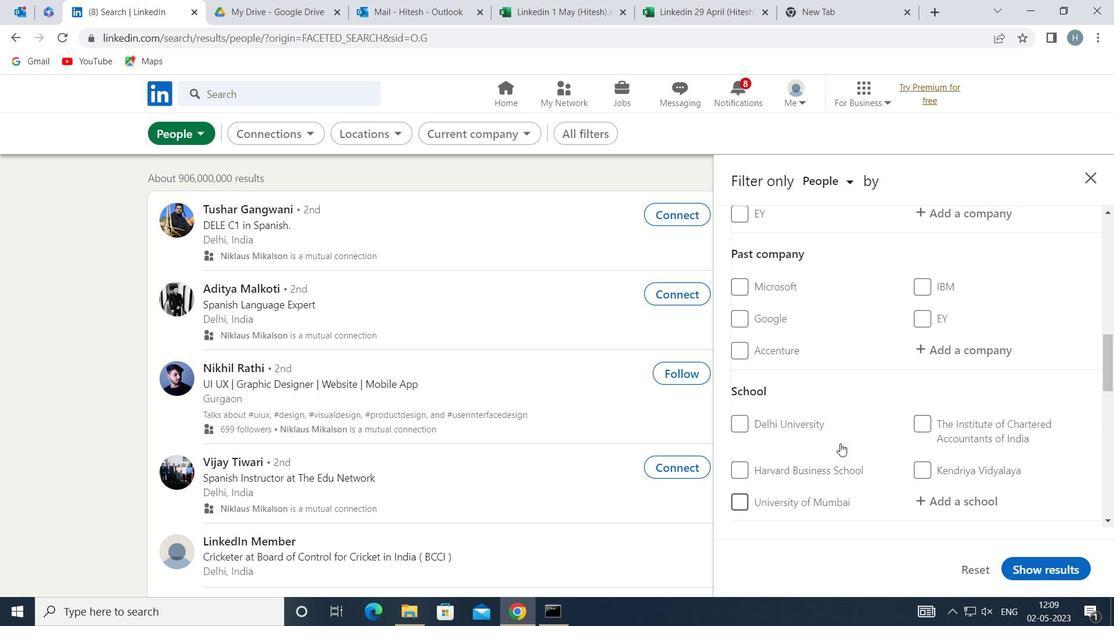 
Action: Mouse scrolled (841, 444) with delta (0, 0)
Screenshot: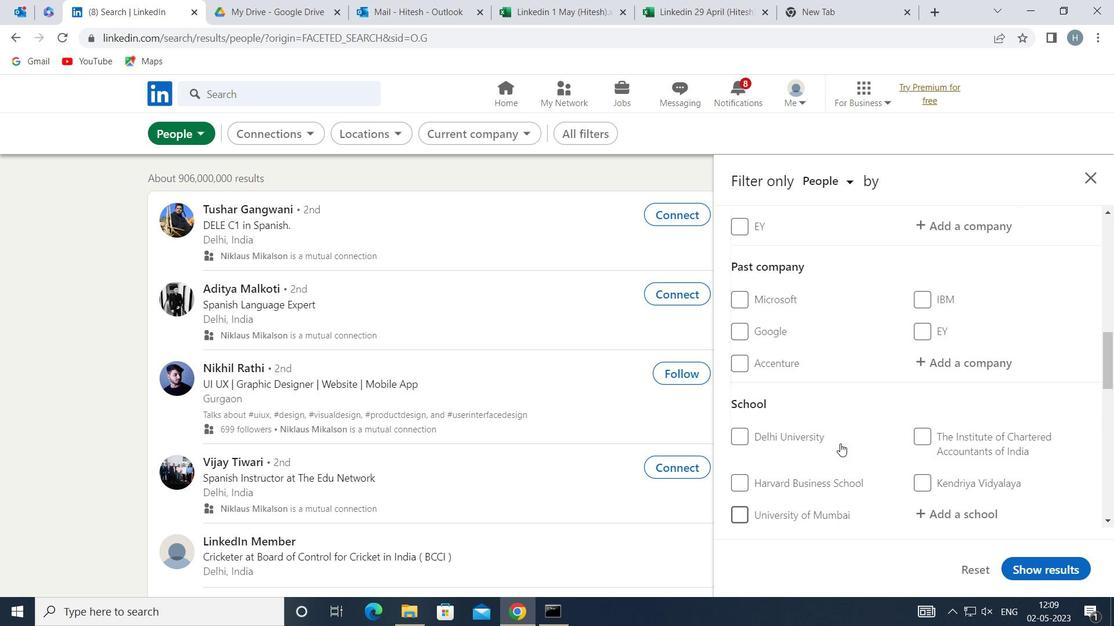 
Action: Mouse scrolled (841, 444) with delta (0, 0)
Screenshot: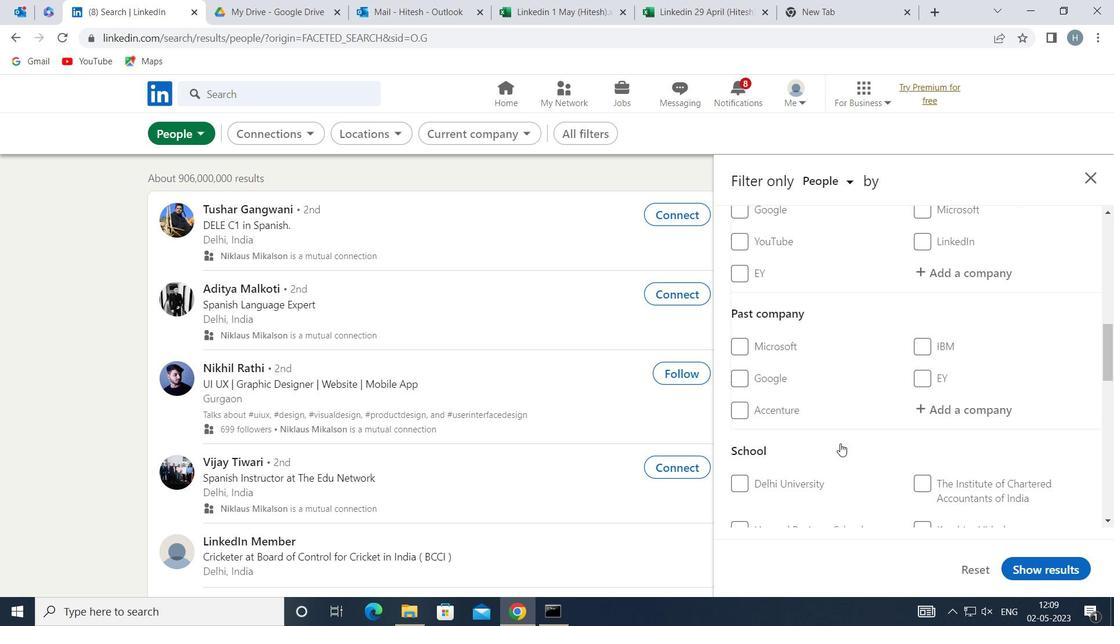 
Action: Mouse moved to (966, 443)
Screenshot: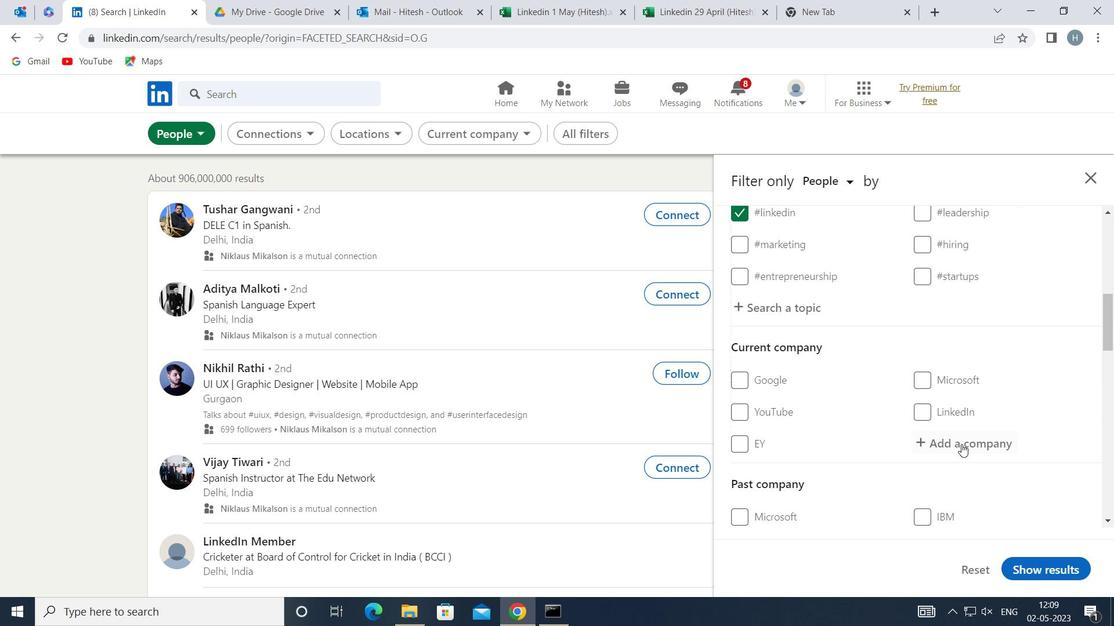 
Action: Mouse pressed left at (966, 443)
Screenshot: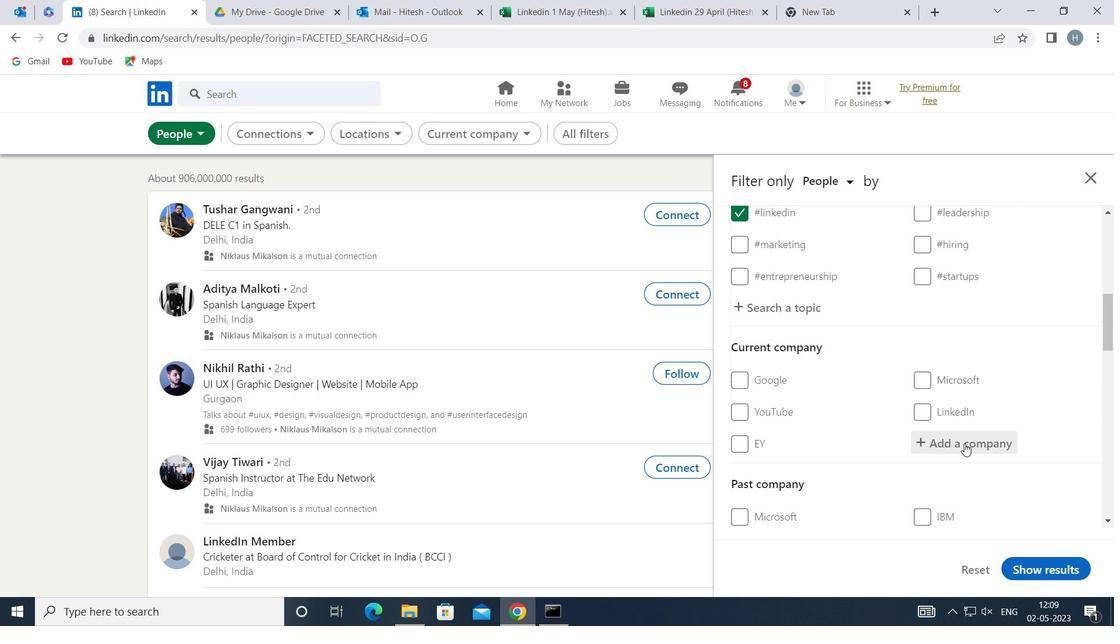 
Action: Key pressed <Key.shift>GEP<Key.space><Key.shift>WORLD
Screenshot: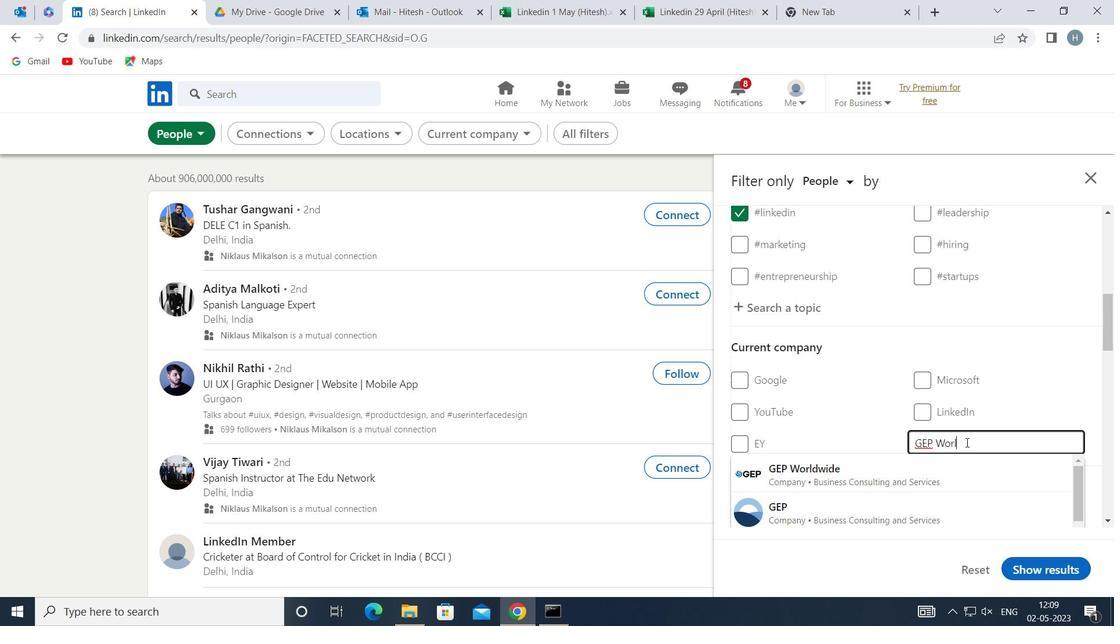 
Action: Mouse moved to (925, 465)
Screenshot: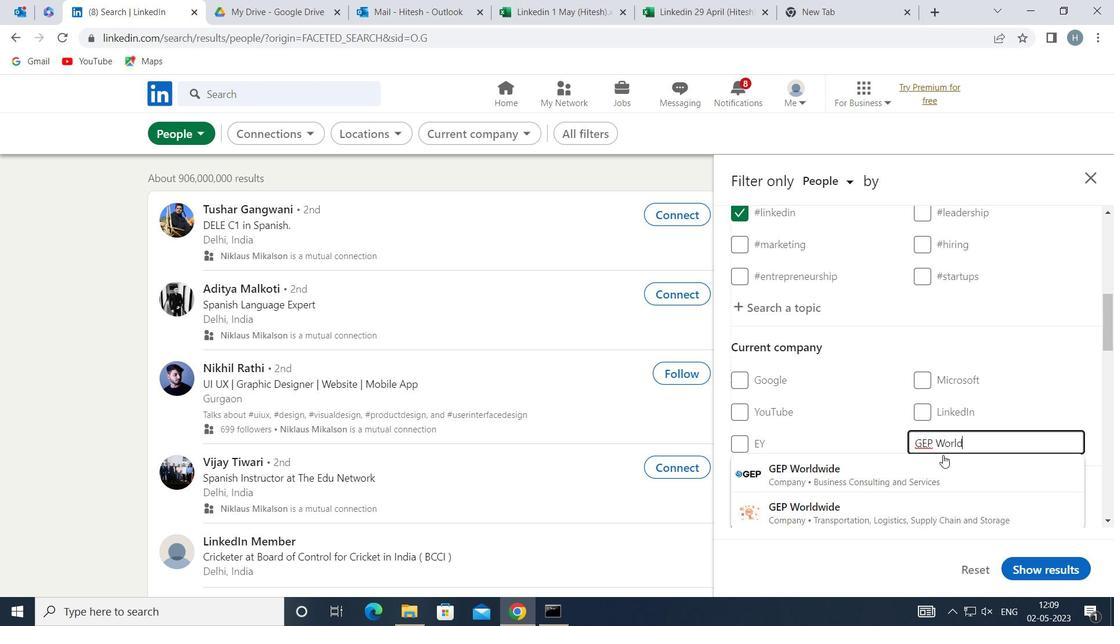 
Action: Mouse pressed left at (925, 465)
Screenshot: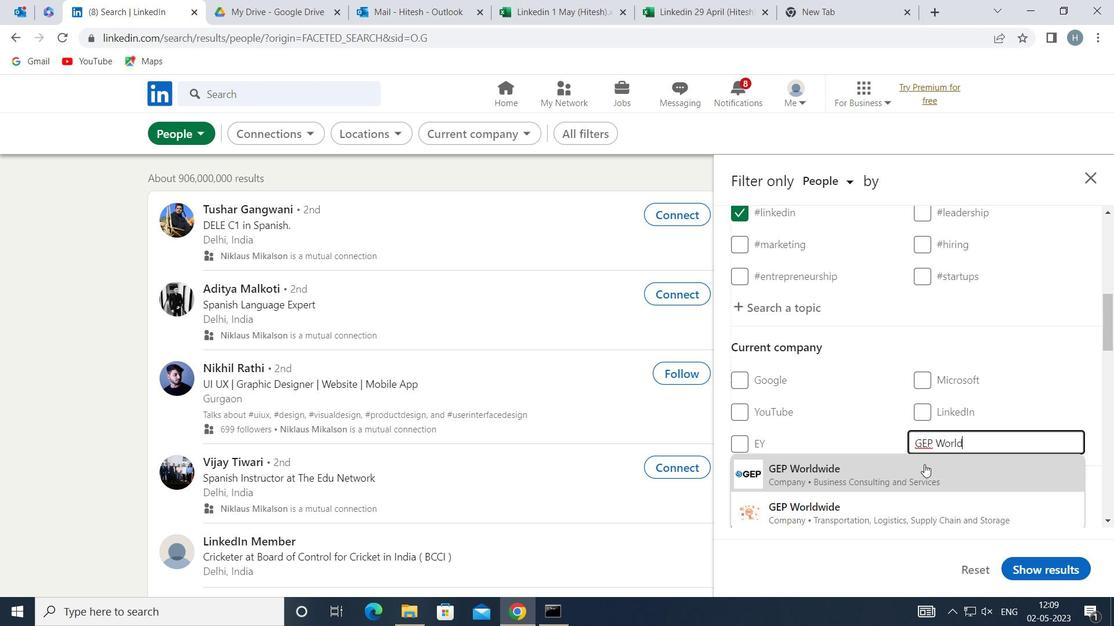 
Action: Mouse moved to (865, 417)
Screenshot: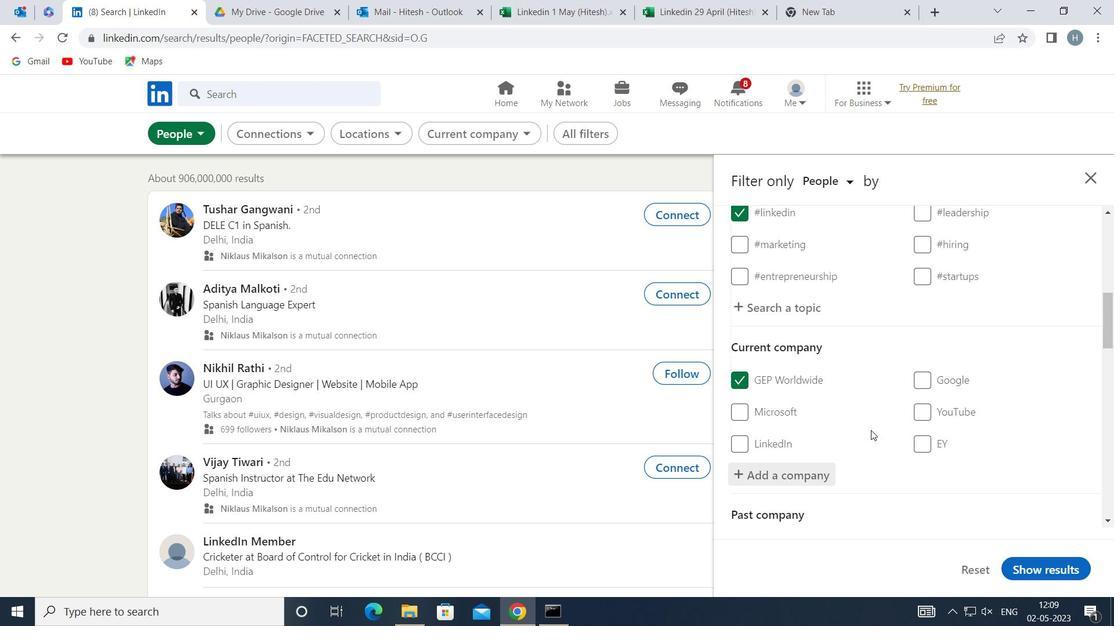 
Action: Mouse scrolled (865, 417) with delta (0, 0)
Screenshot: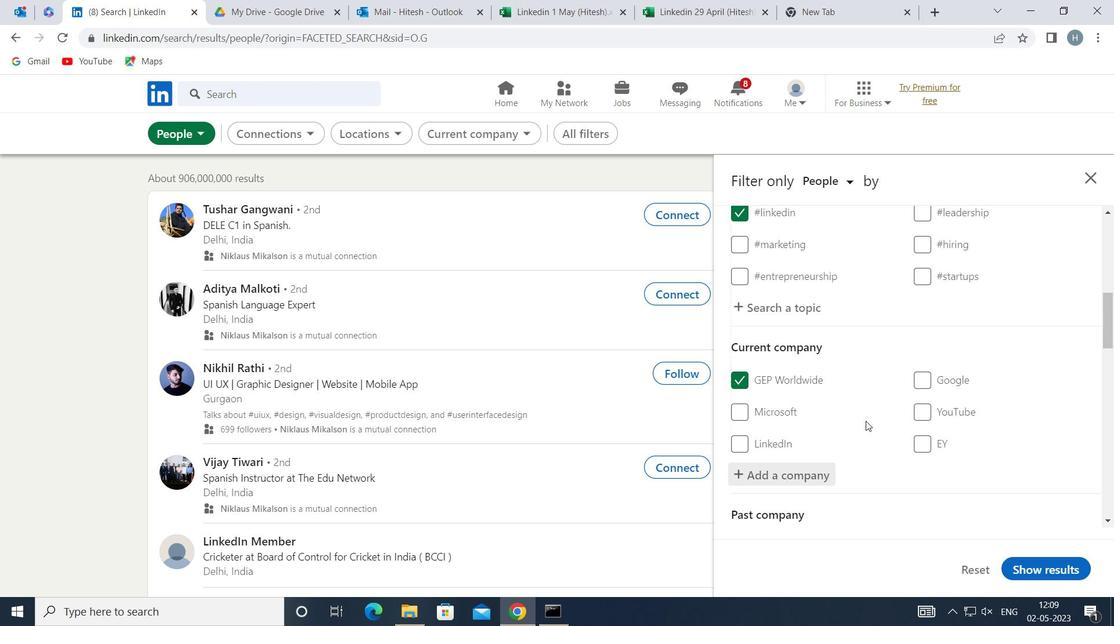 
Action: Mouse scrolled (865, 417) with delta (0, 0)
Screenshot: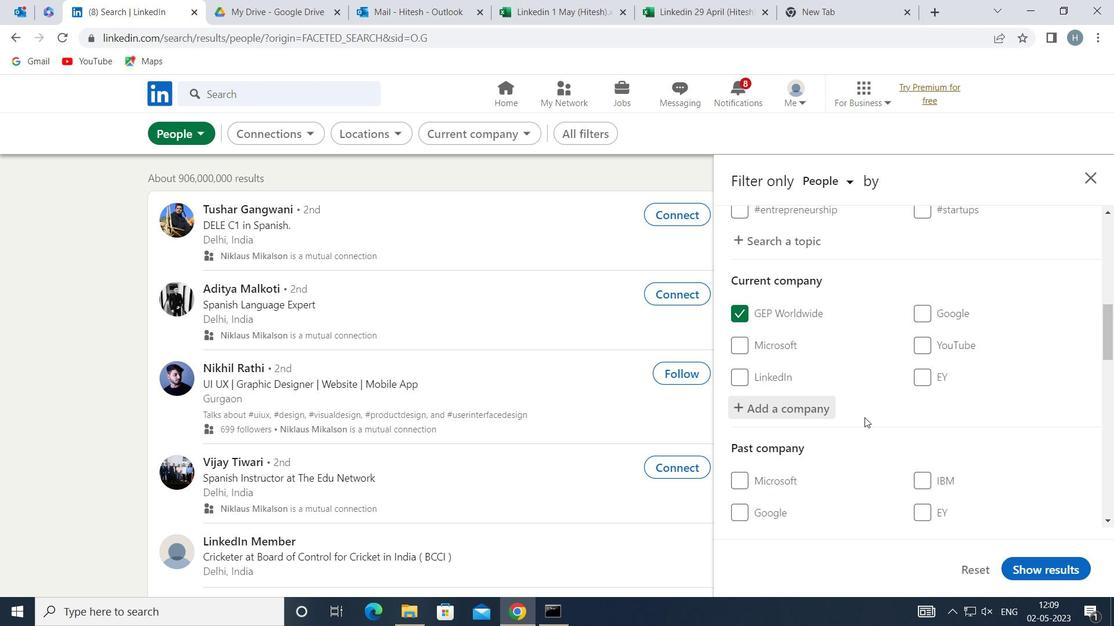 
Action: Mouse scrolled (865, 417) with delta (0, 0)
Screenshot: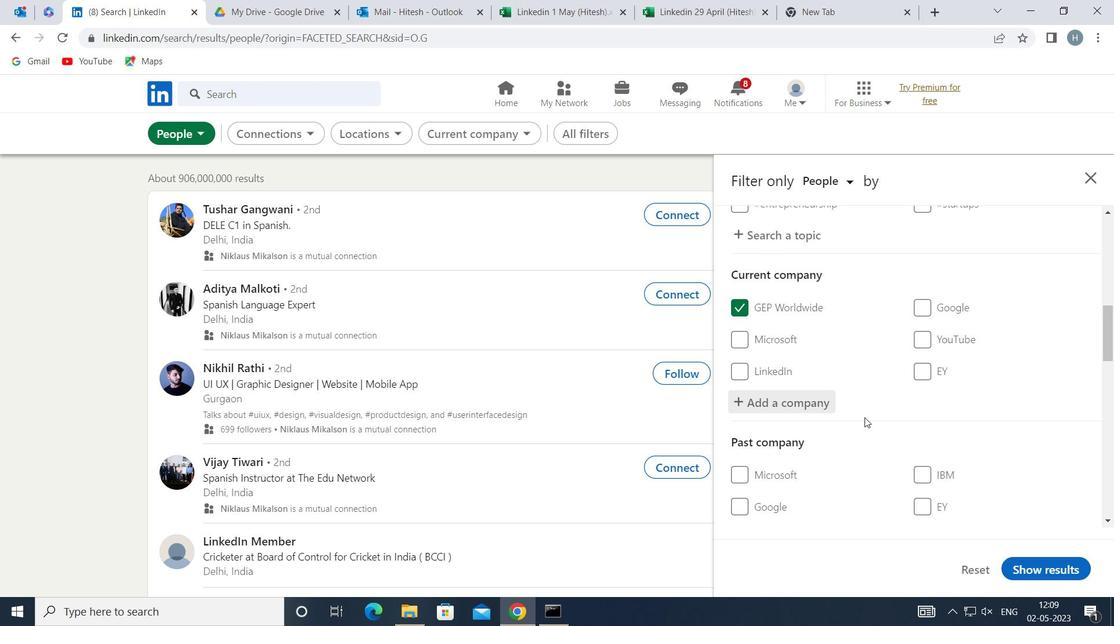 
Action: Mouse scrolled (865, 418) with delta (0, 0)
Screenshot: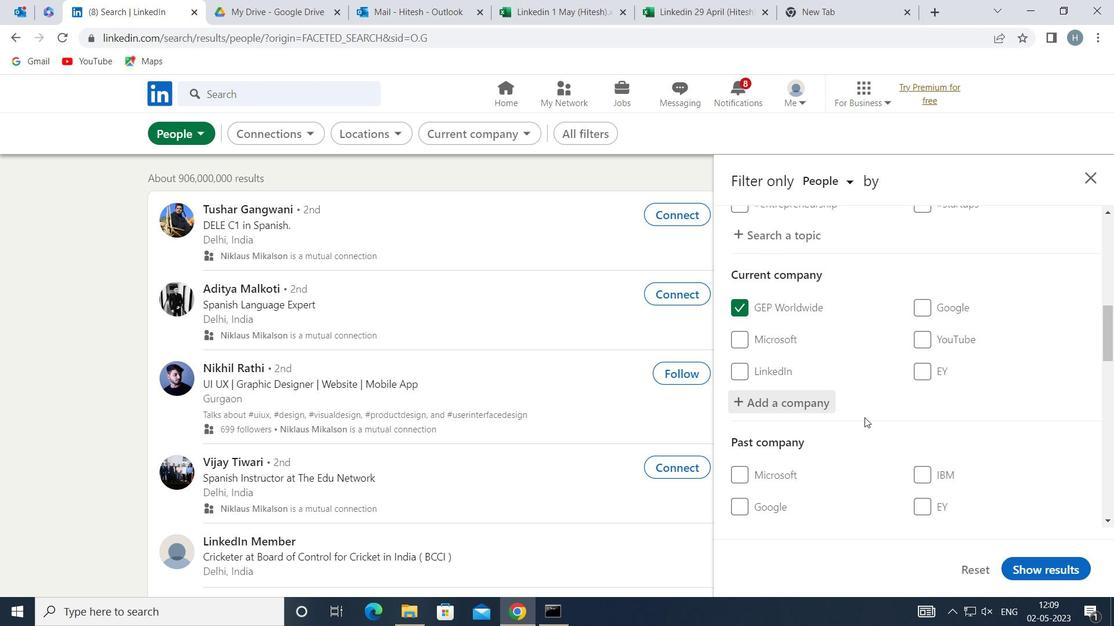 
Action: Mouse scrolled (865, 417) with delta (0, 0)
Screenshot: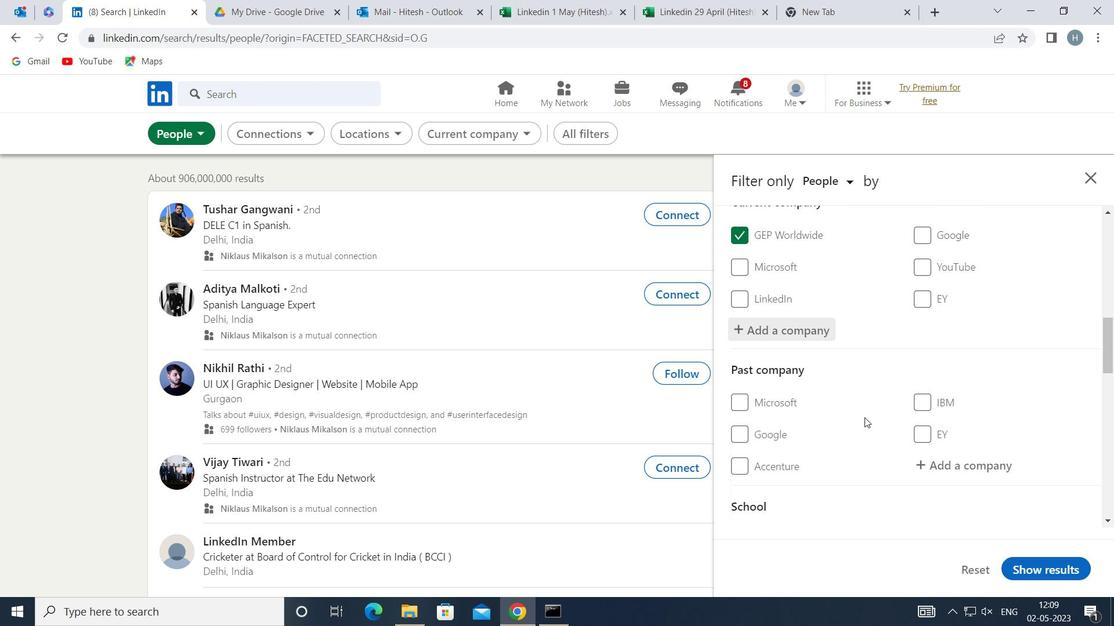 
Action: Mouse moved to (945, 465)
Screenshot: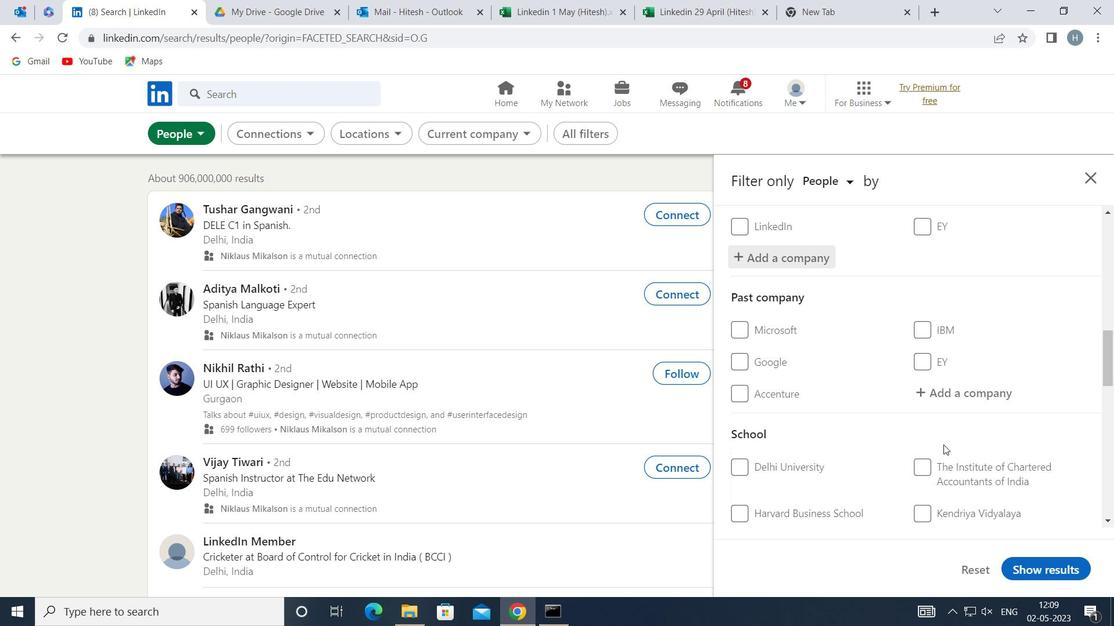 
Action: Mouse scrolled (945, 465) with delta (0, 0)
Screenshot: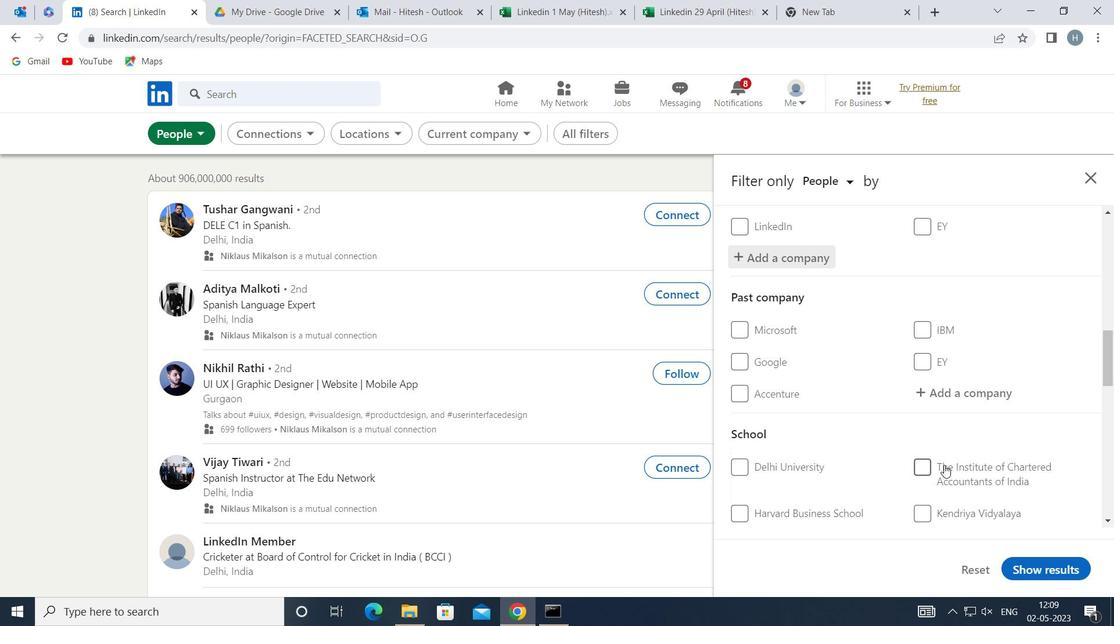 
Action: Mouse moved to (962, 466)
Screenshot: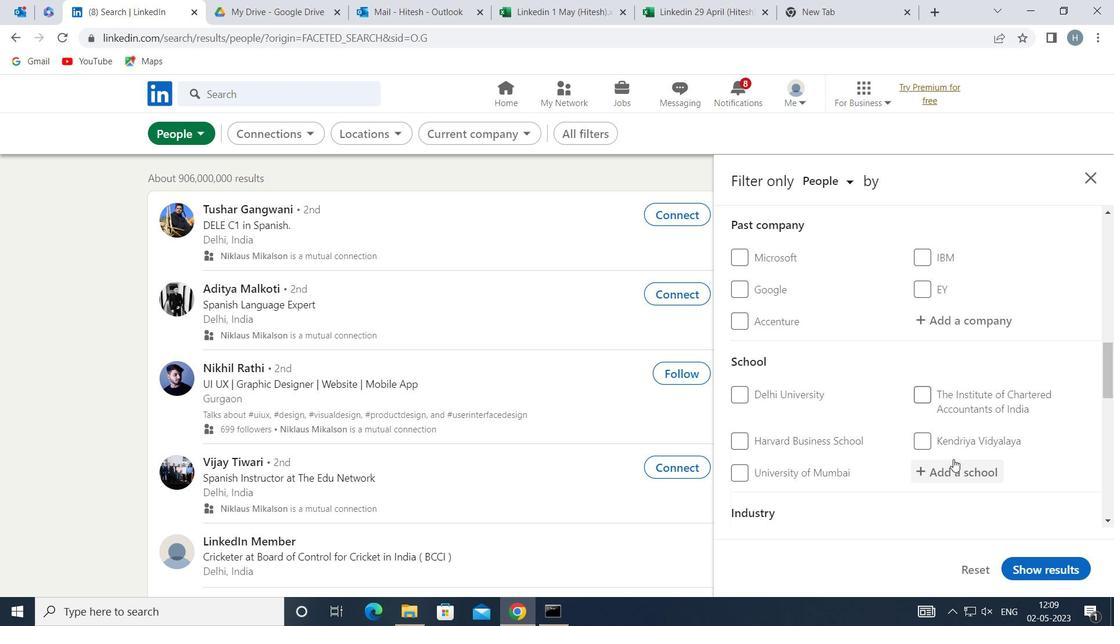 
Action: Mouse pressed left at (962, 466)
Screenshot: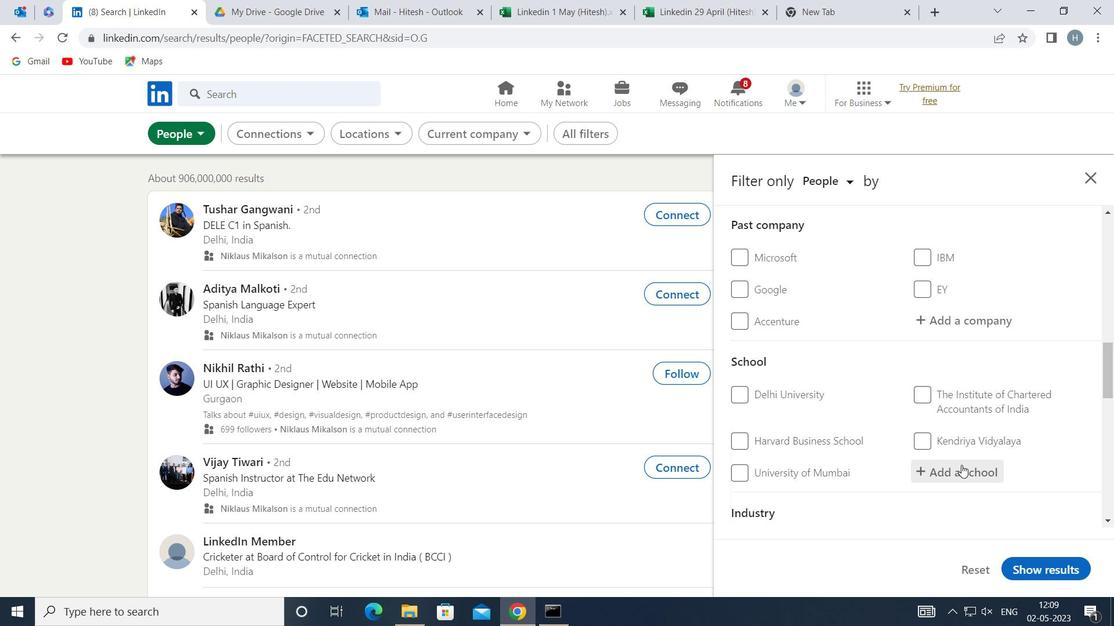 
Action: Key pressed <Key.shift>IES<Key.space>COLL
Screenshot: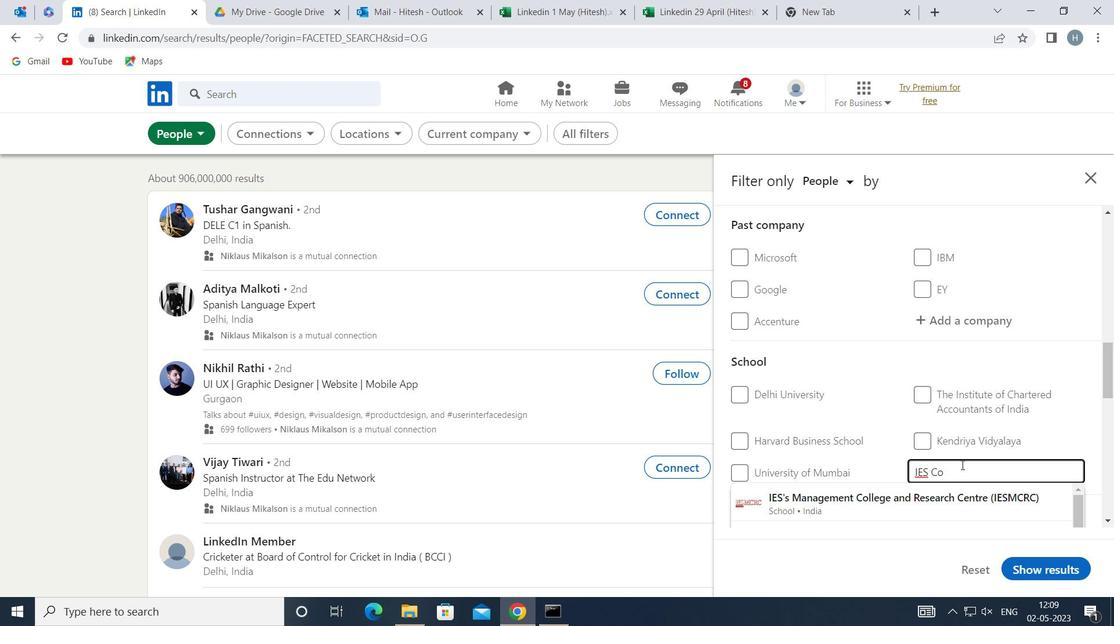 
Action: Mouse moved to (948, 476)
Screenshot: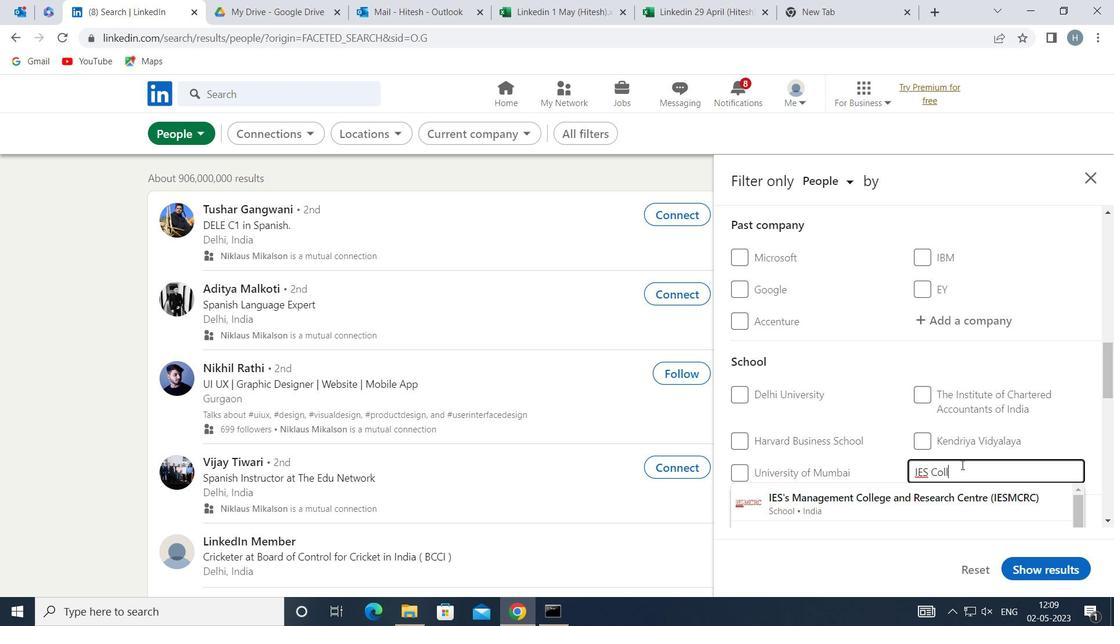 
Action: Mouse scrolled (948, 475) with delta (0, 0)
Screenshot: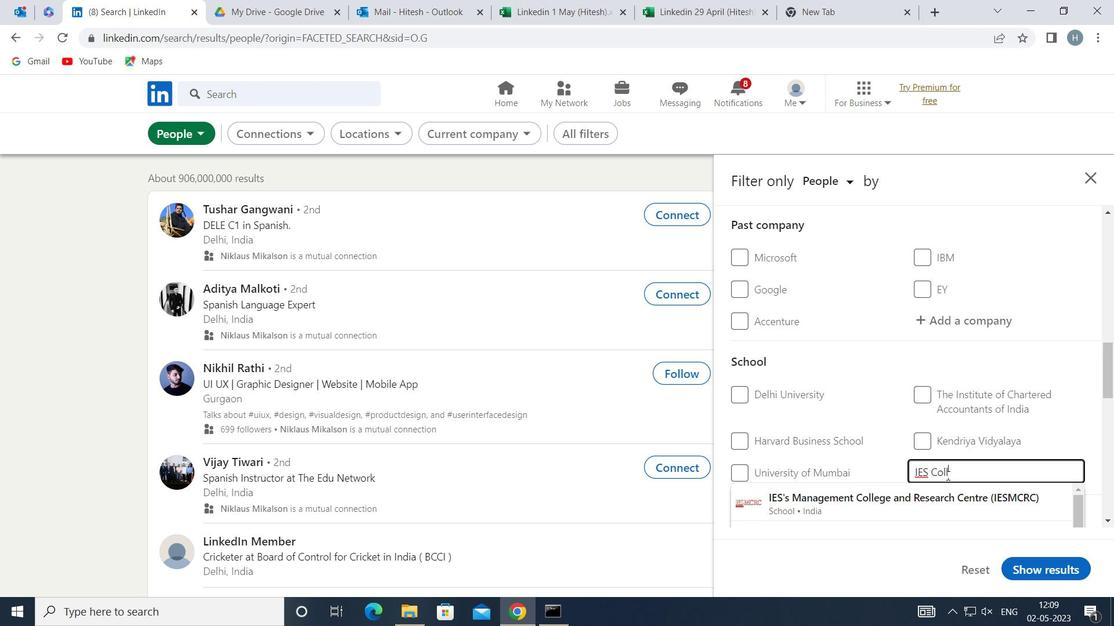 
Action: Mouse moved to (946, 460)
Screenshot: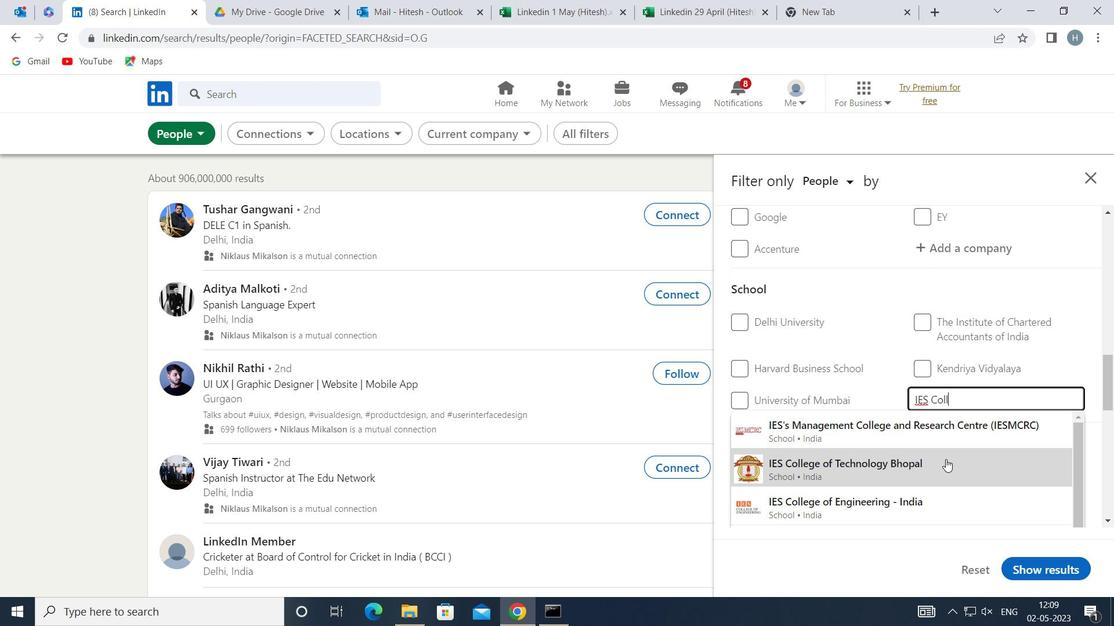 
Action: Key pressed EGE<Key.space>
Screenshot: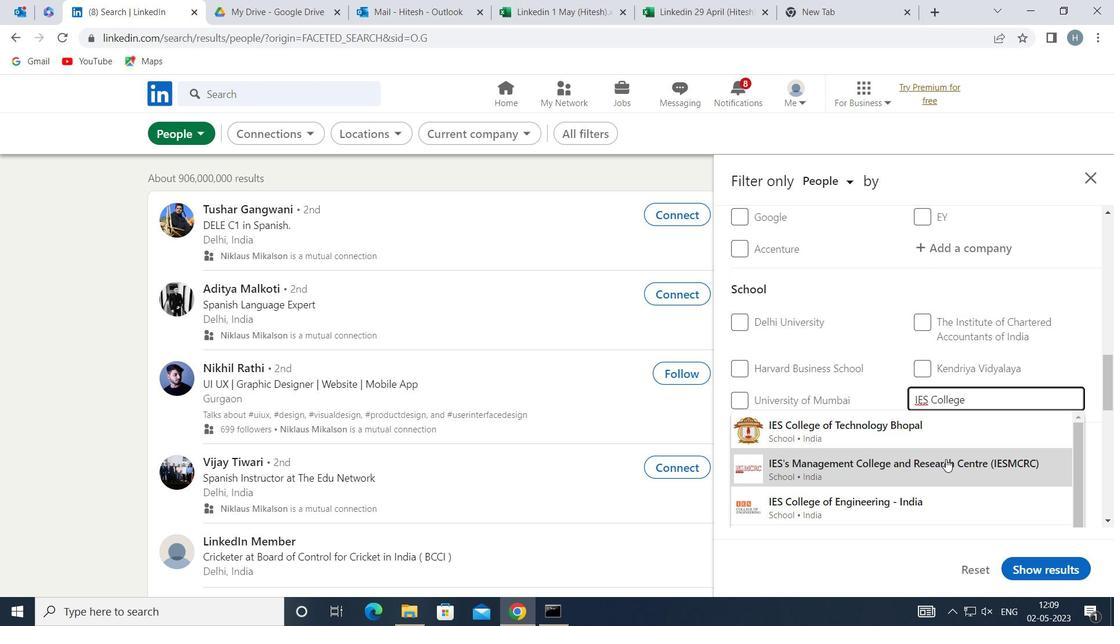 
Action: Mouse moved to (958, 430)
Screenshot: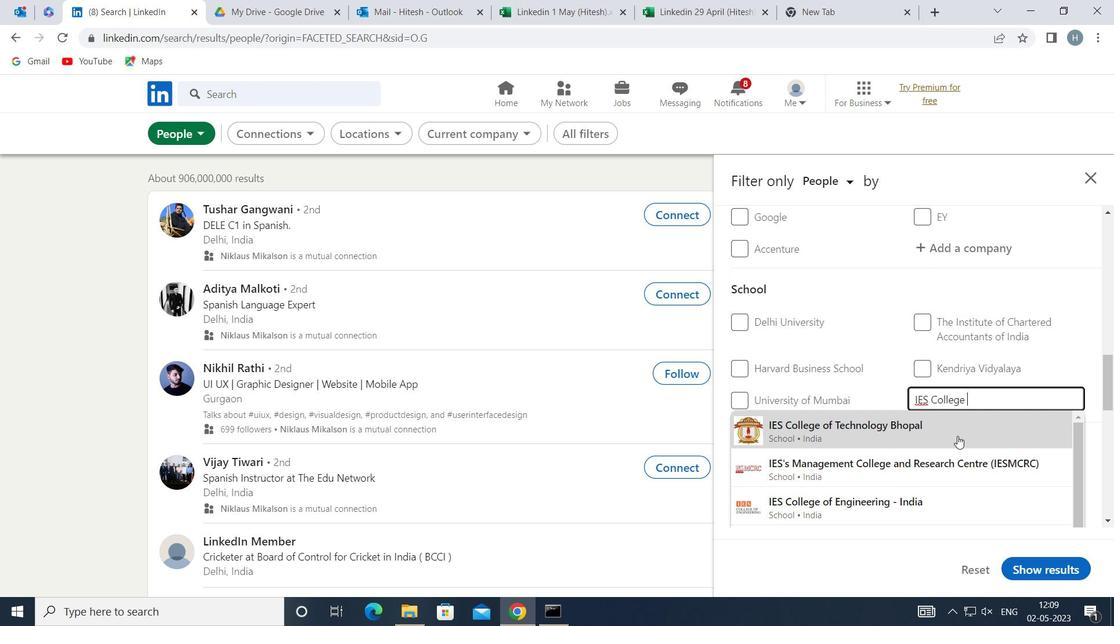 
Action: Mouse pressed left at (958, 430)
Screenshot: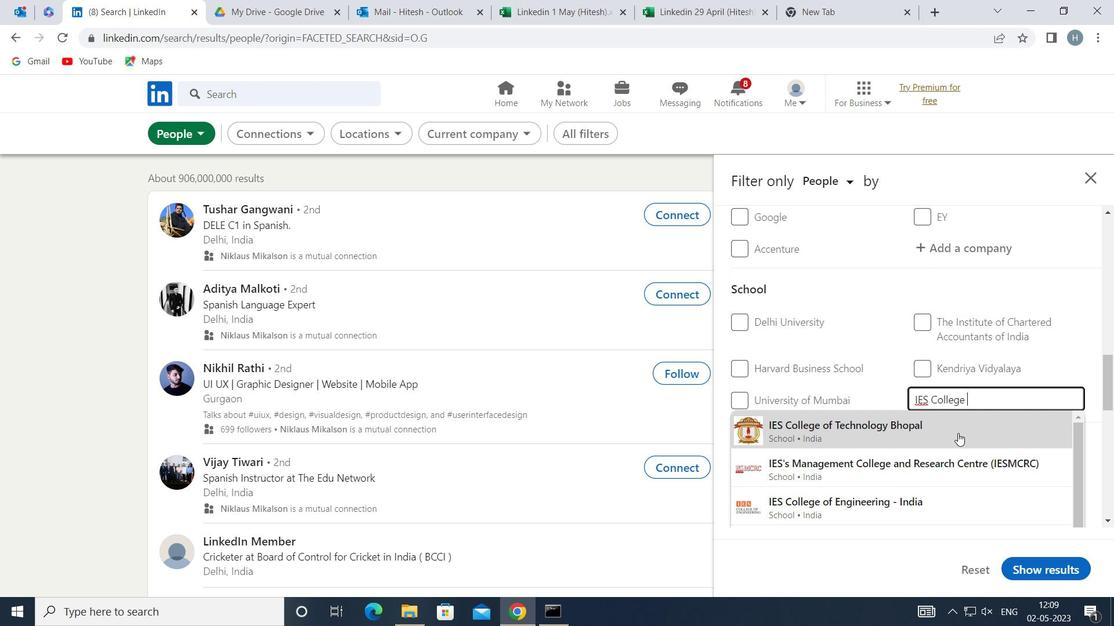 
Action: Mouse moved to (898, 431)
Screenshot: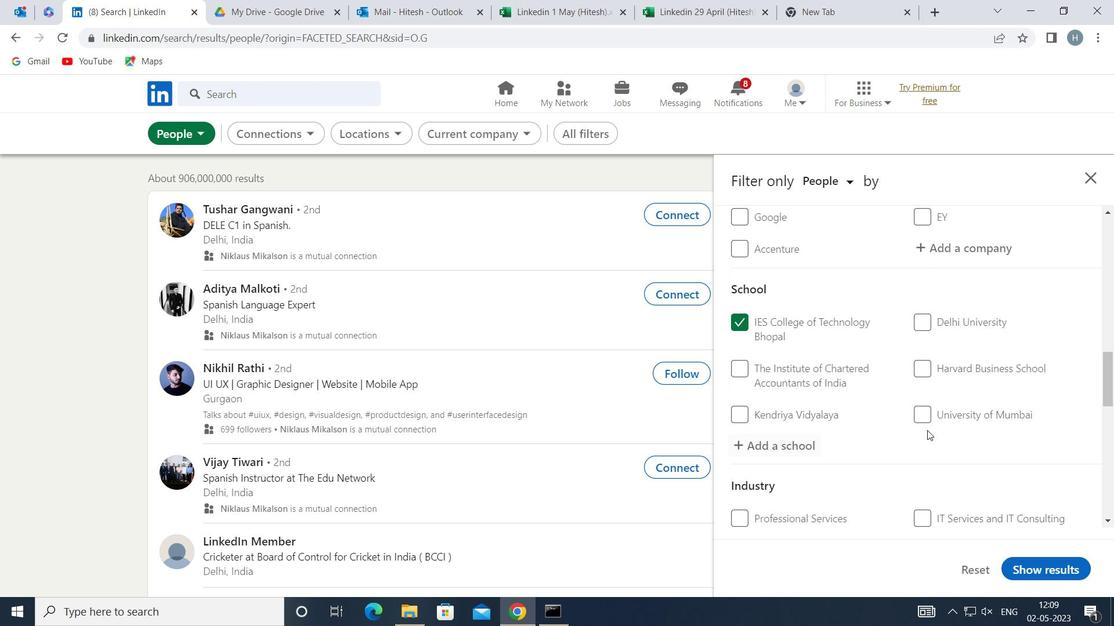 
Action: Mouse scrolled (898, 431) with delta (0, 0)
Screenshot: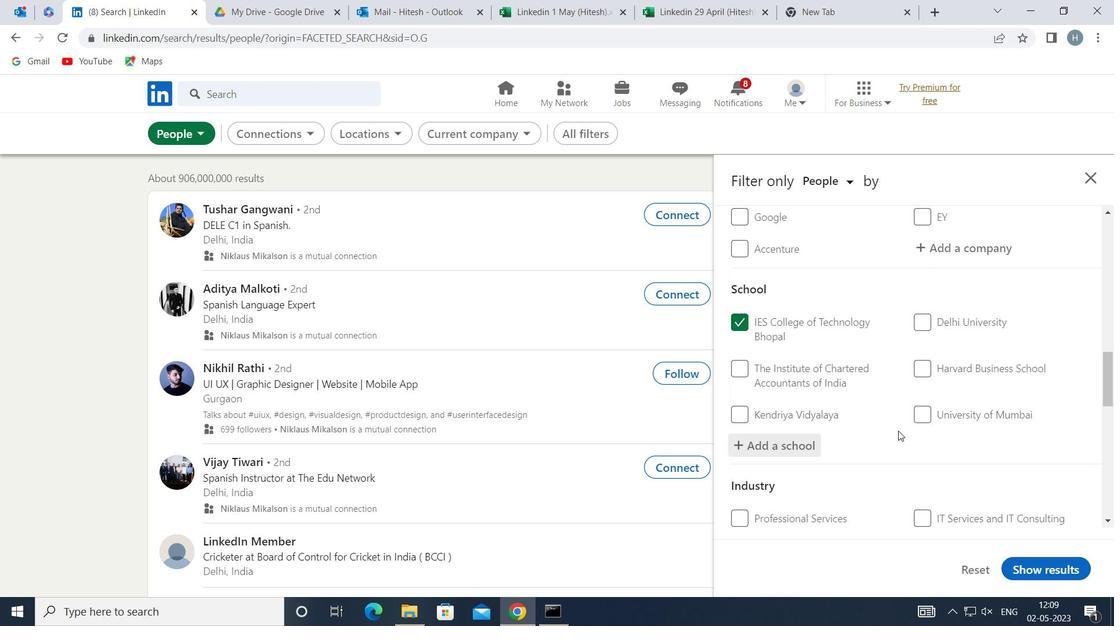 
Action: Mouse scrolled (898, 431) with delta (0, 0)
Screenshot: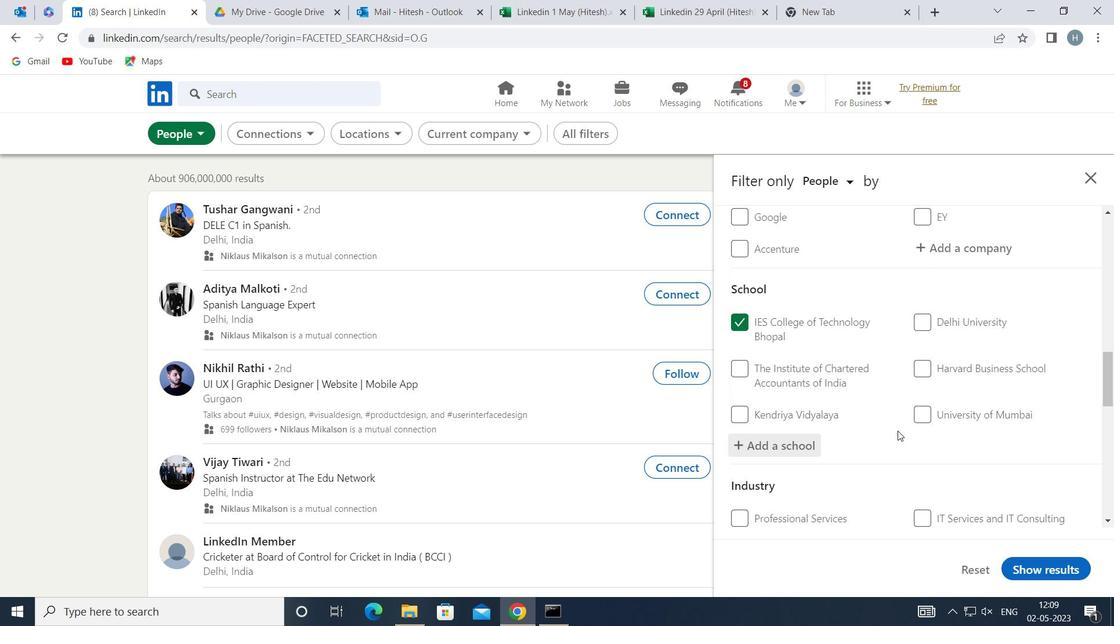 
Action: Mouse moved to (889, 430)
Screenshot: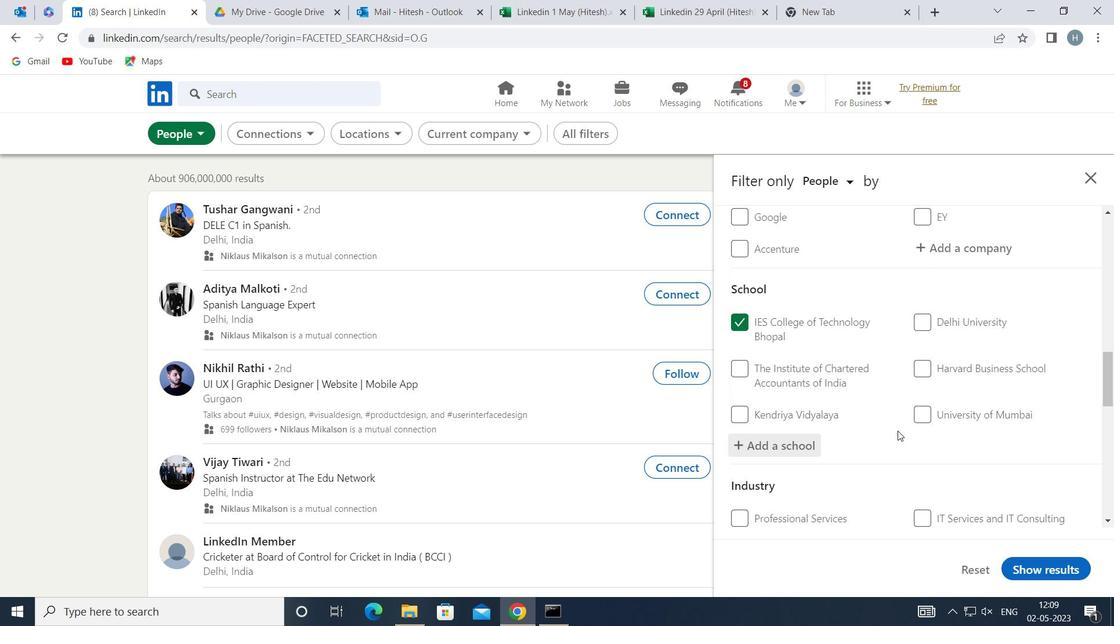 
Action: Mouse scrolled (889, 429) with delta (0, 0)
Screenshot: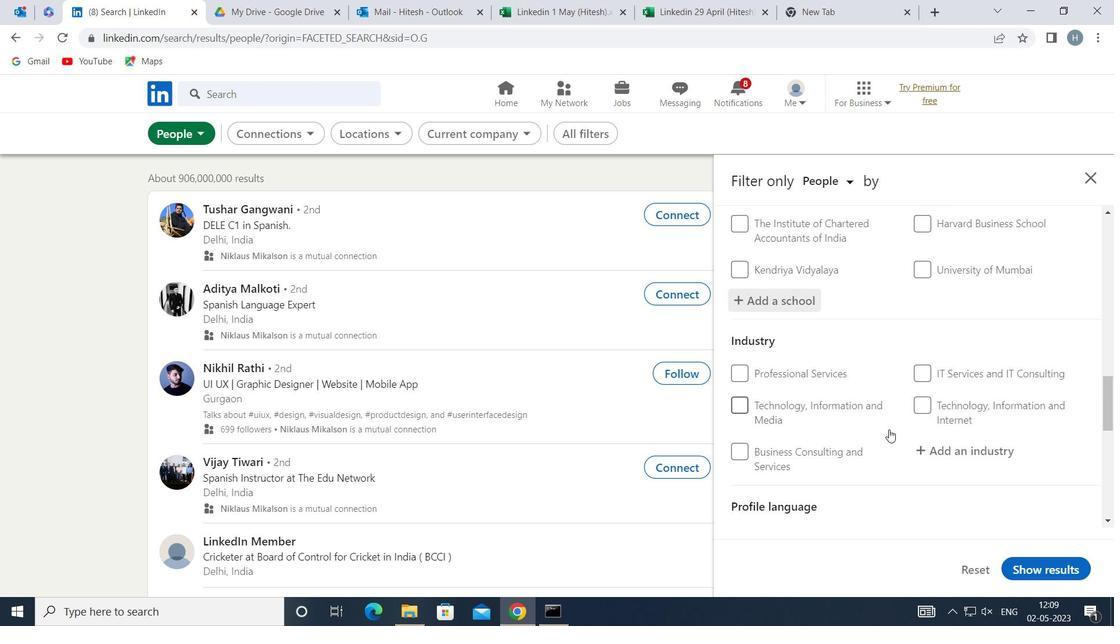
Action: Mouse moved to (993, 381)
Screenshot: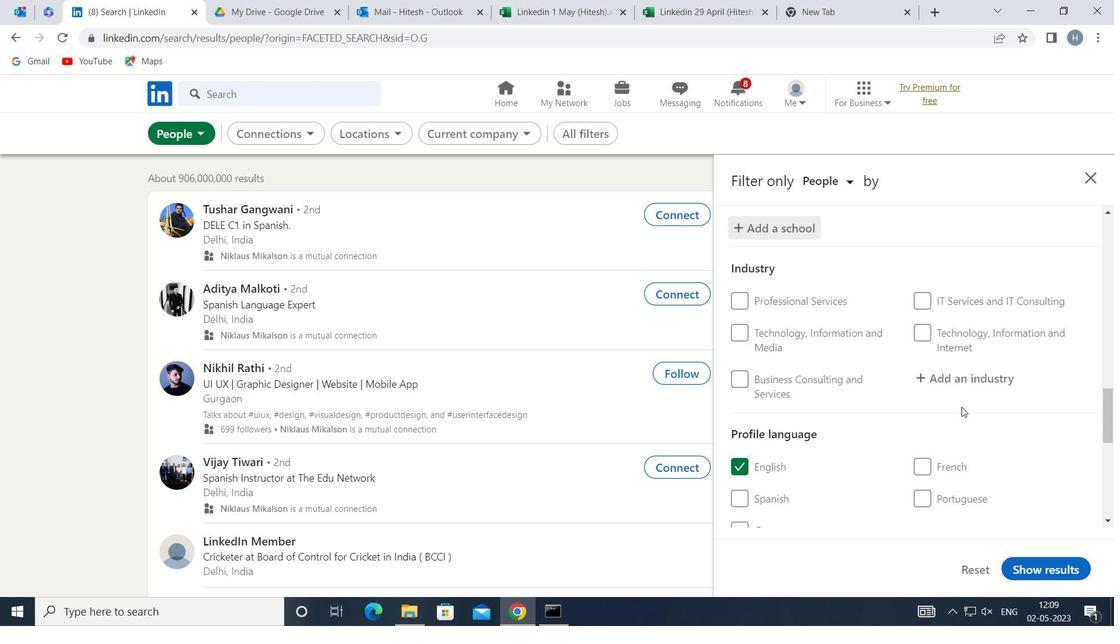 
Action: Mouse pressed left at (993, 381)
Screenshot: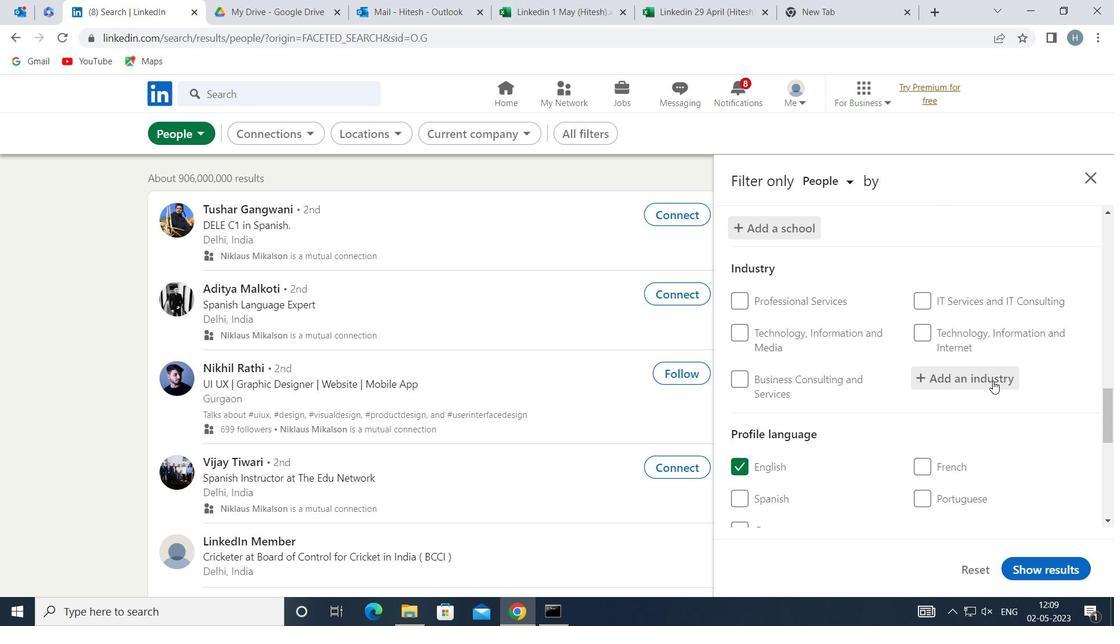
Action: Key pressed <Key.shift>LEASING
Screenshot: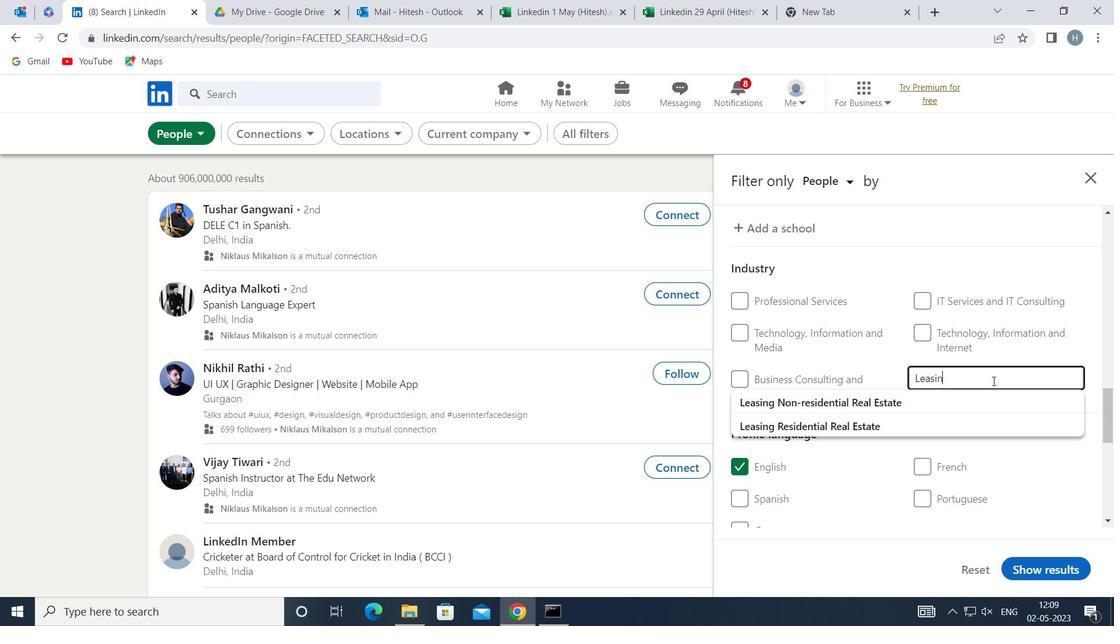 
Action: Mouse moved to (981, 405)
Screenshot: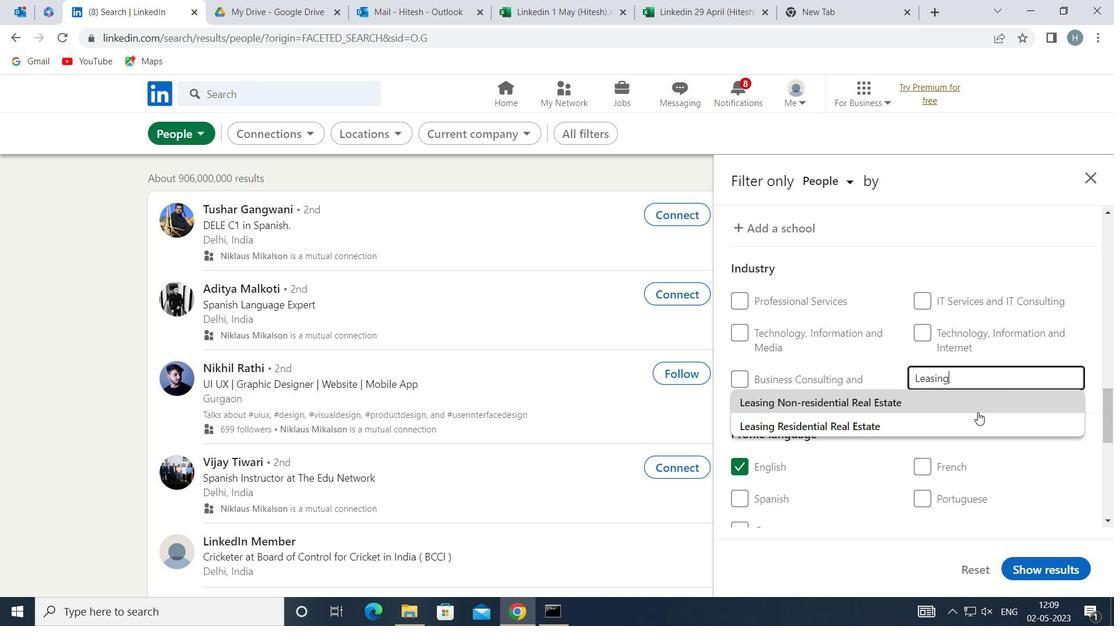 
Action: Mouse pressed left at (981, 405)
Screenshot: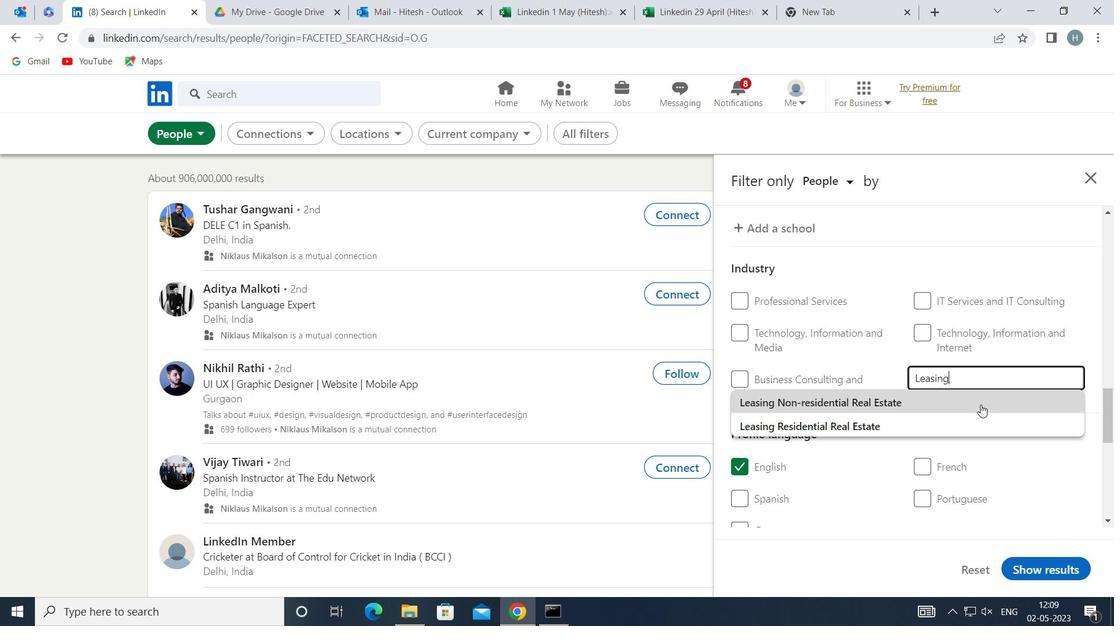 
Action: Mouse moved to (873, 406)
Screenshot: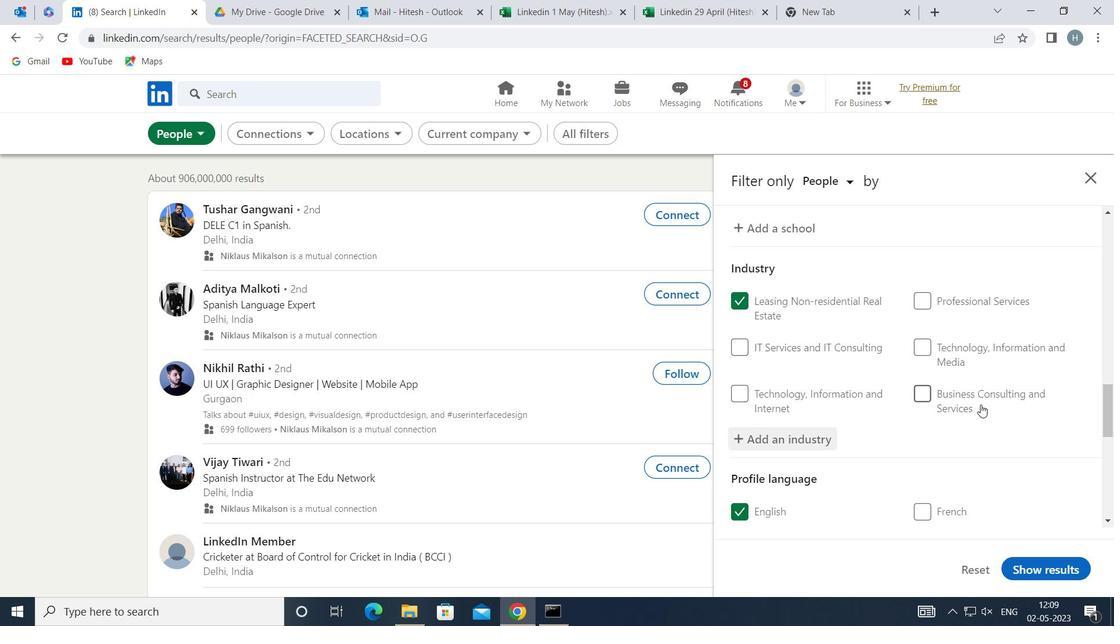 
Action: Mouse scrolled (873, 405) with delta (0, 0)
Screenshot: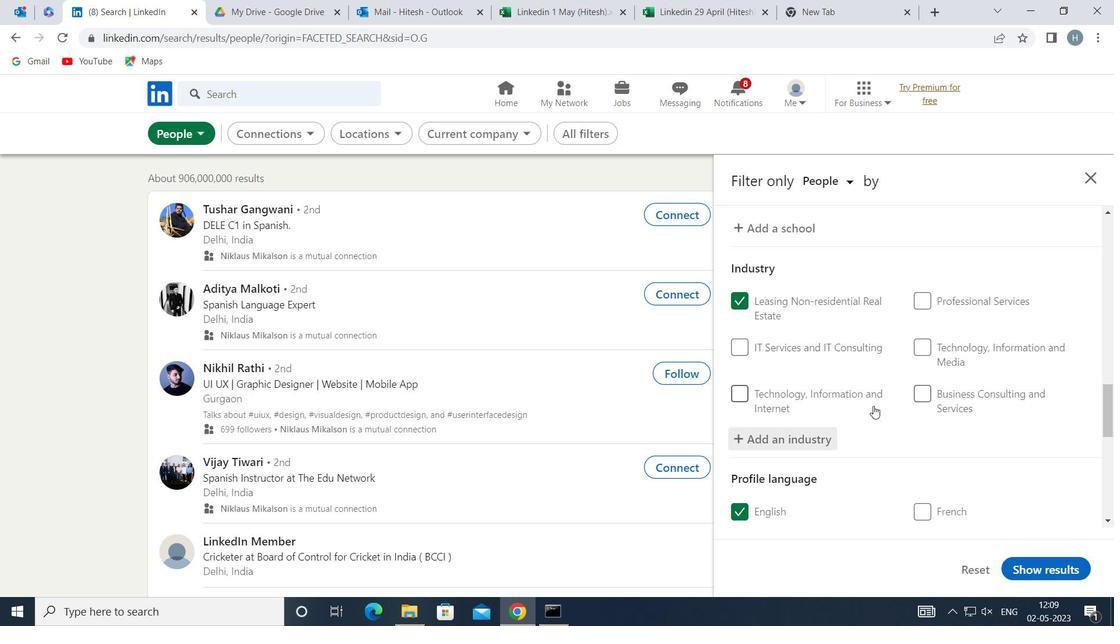 
Action: Mouse scrolled (873, 405) with delta (0, 0)
Screenshot: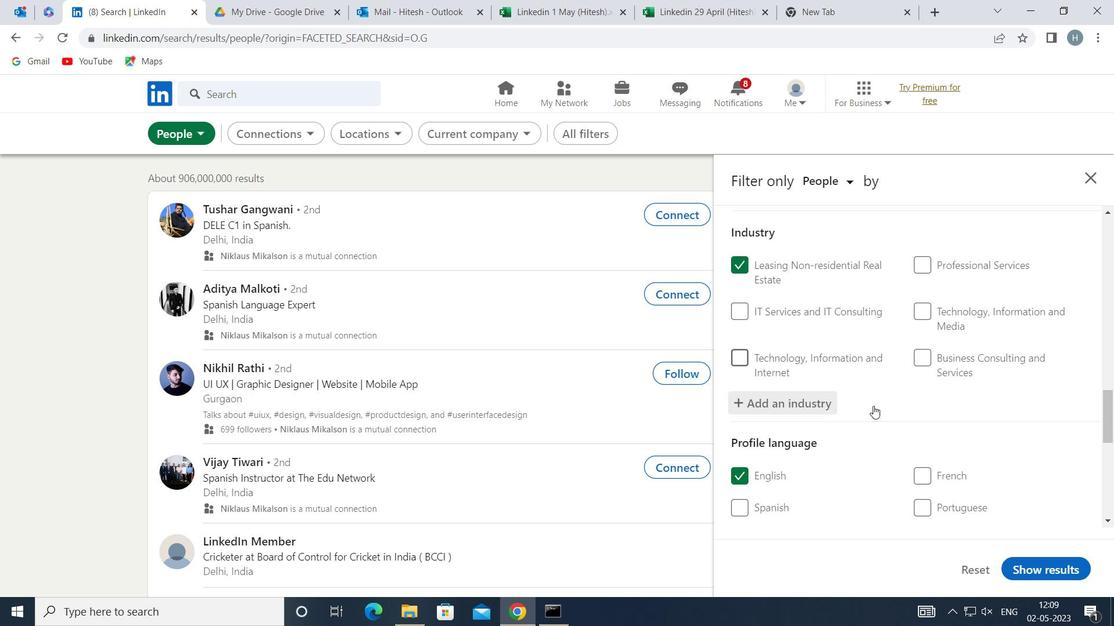 
Action: Mouse scrolled (873, 405) with delta (0, 0)
Screenshot: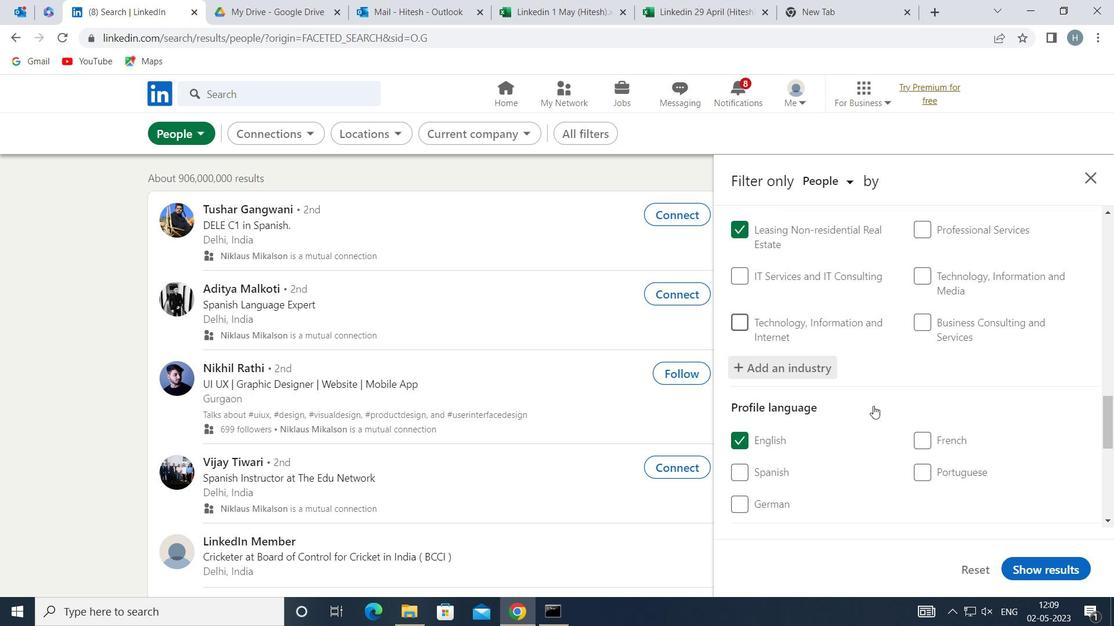 
Action: Mouse scrolled (873, 405) with delta (0, 0)
Screenshot: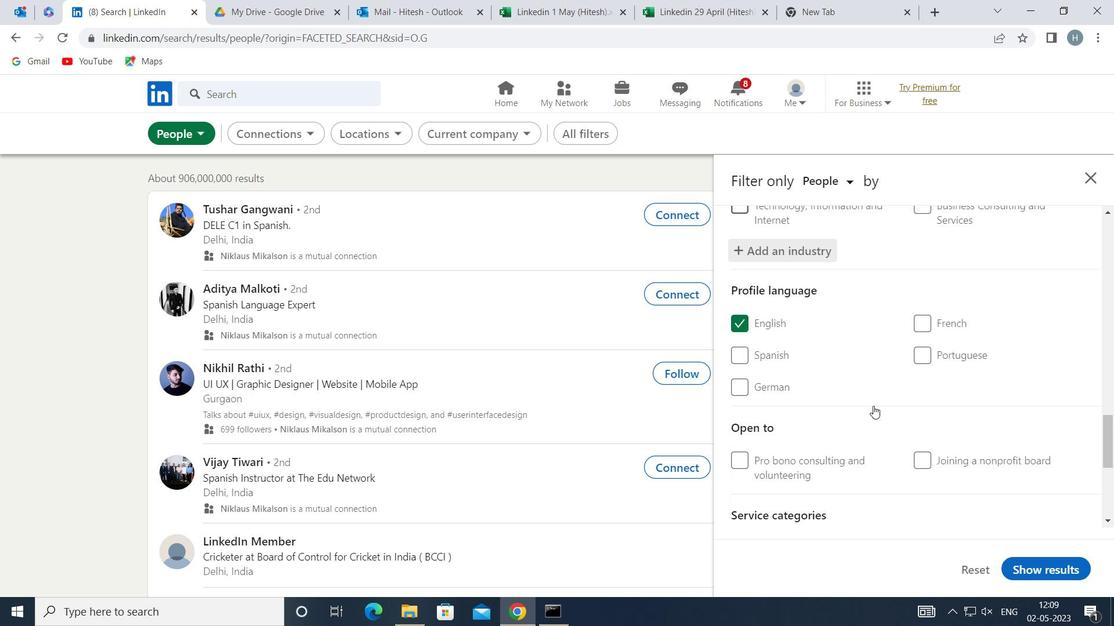 
Action: Mouse scrolled (873, 405) with delta (0, 0)
Screenshot: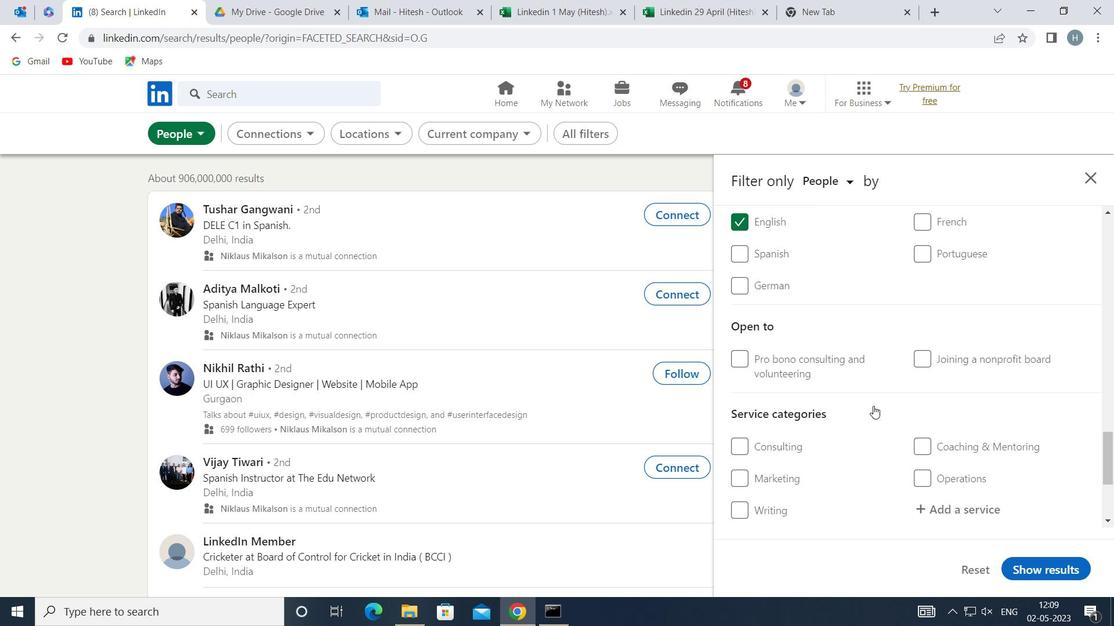 
Action: Mouse moved to (931, 433)
Screenshot: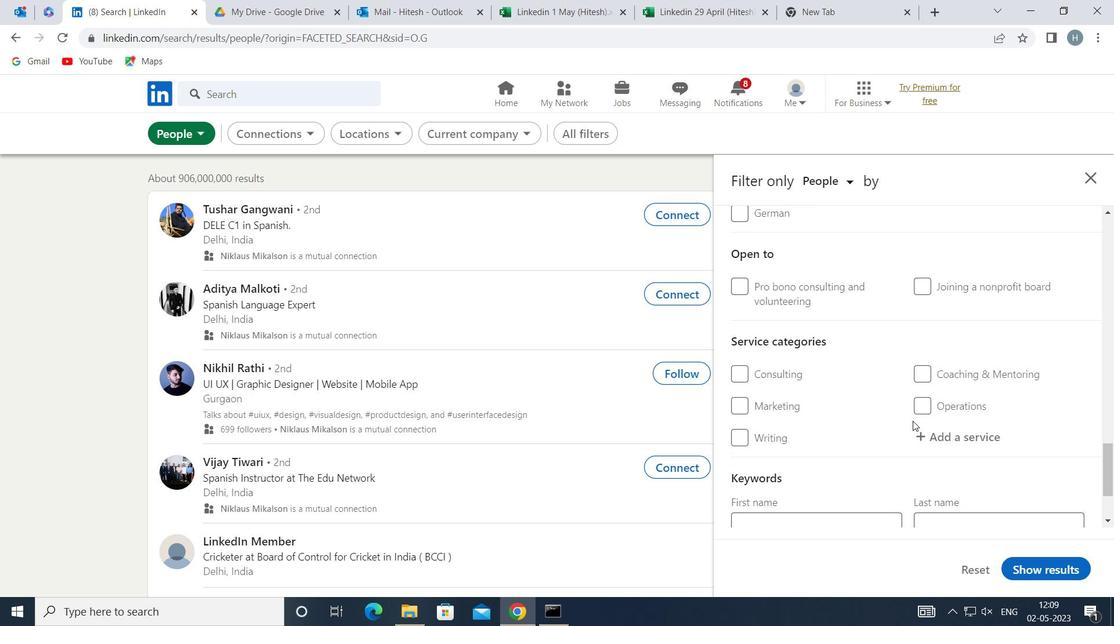
Action: Mouse pressed left at (931, 433)
Screenshot: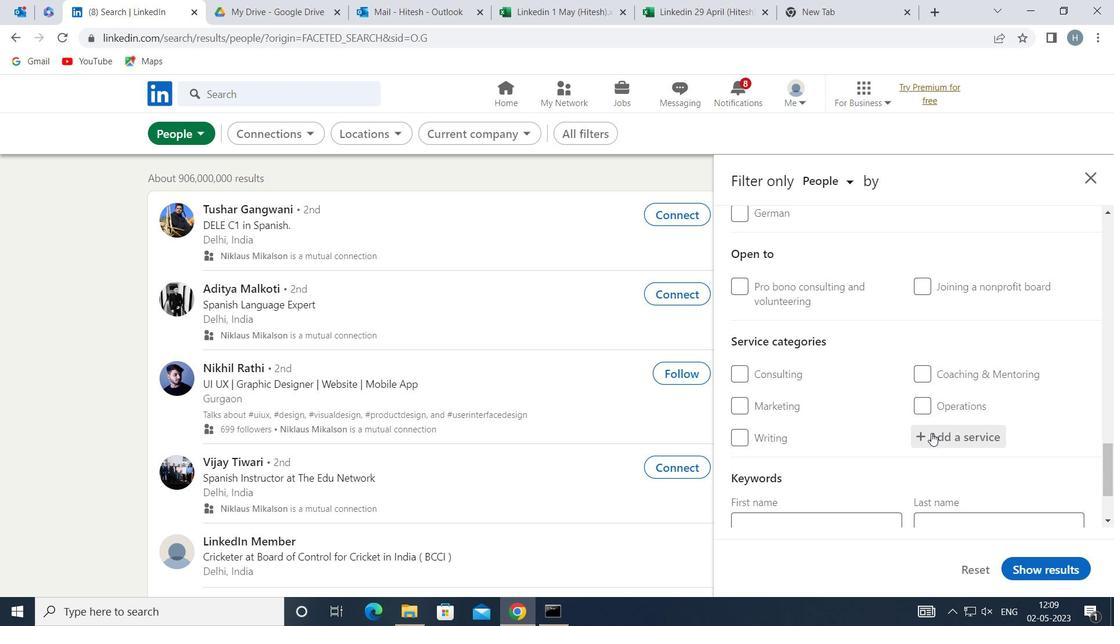 
Action: Key pressed <Key.shift>PRICIN
Screenshot: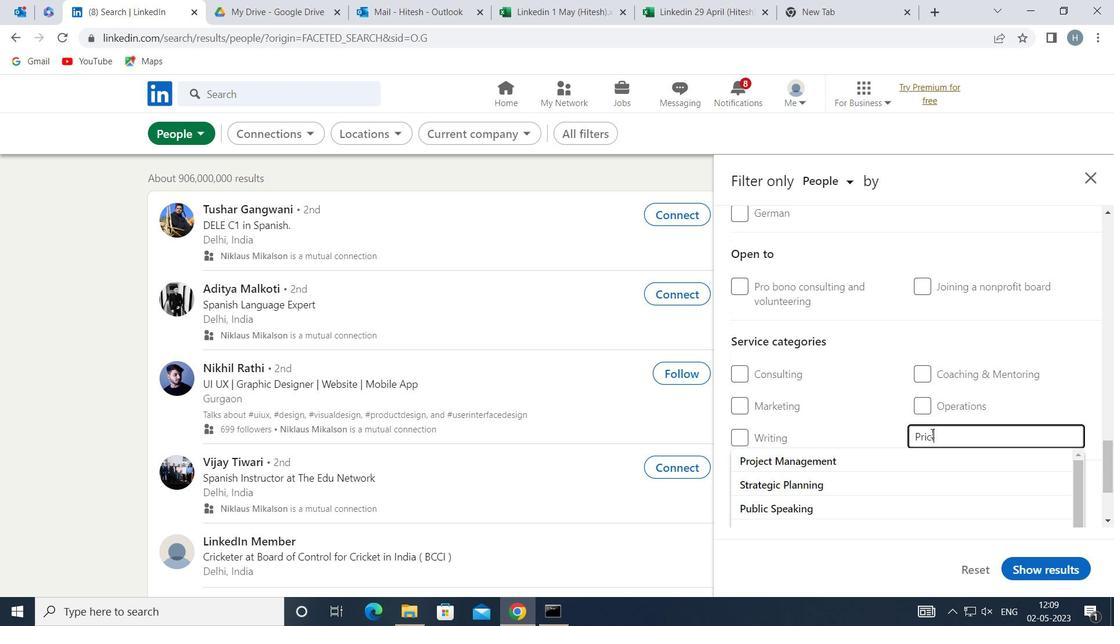 
Action: Mouse moved to (851, 467)
Screenshot: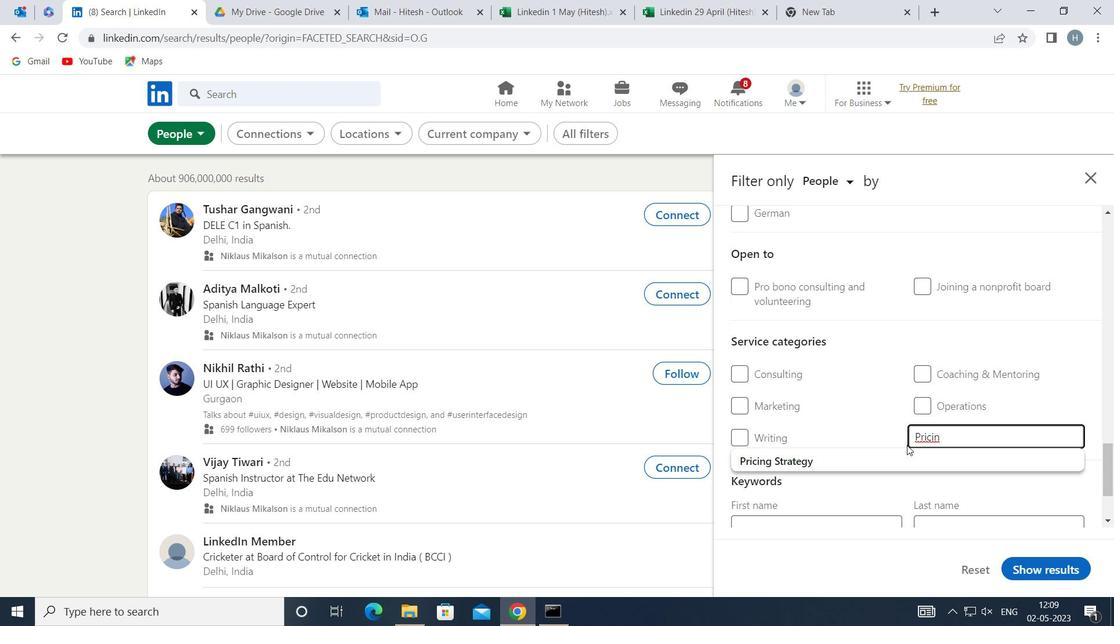 
Action: Mouse pressed left at (851, 467)
Screenshot: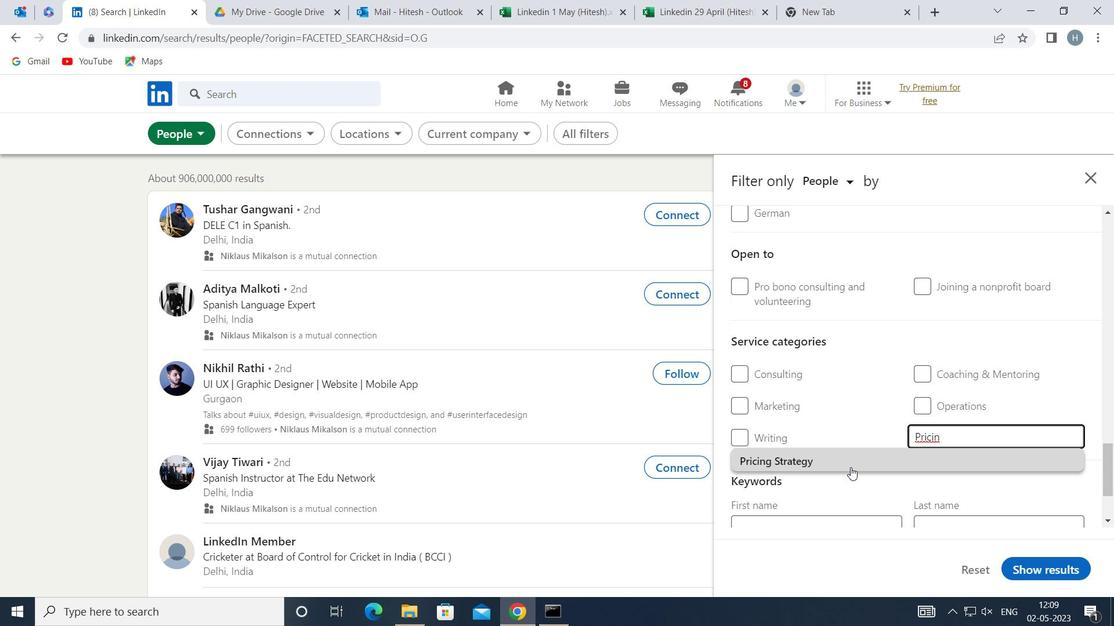 
Action: Mouse moved to (862, 449)
Screenshot: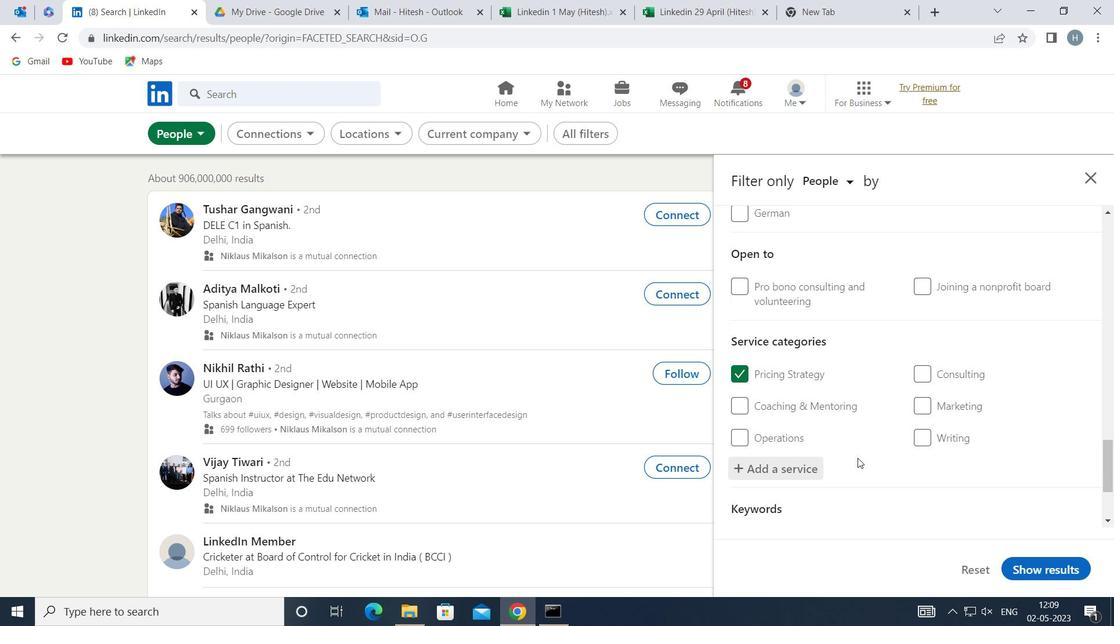 
Action: Mouse scrolled (862, 449) with delta (0, 0)
Screenshot: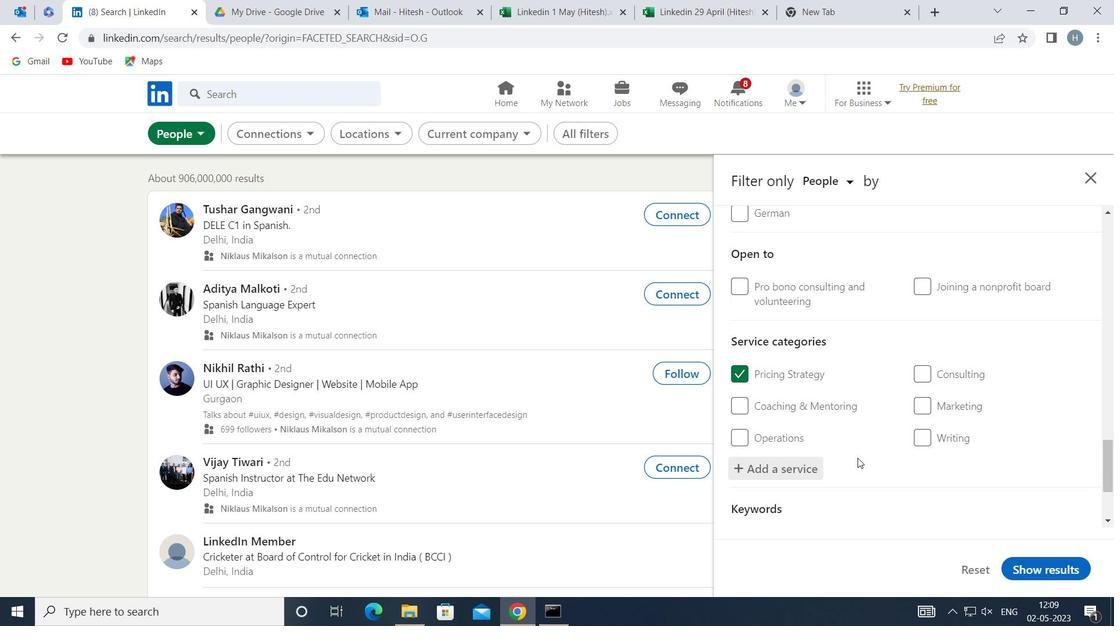 
Action: Mouse scrolled (862, 449) with delta (0, 0)
Screenshot: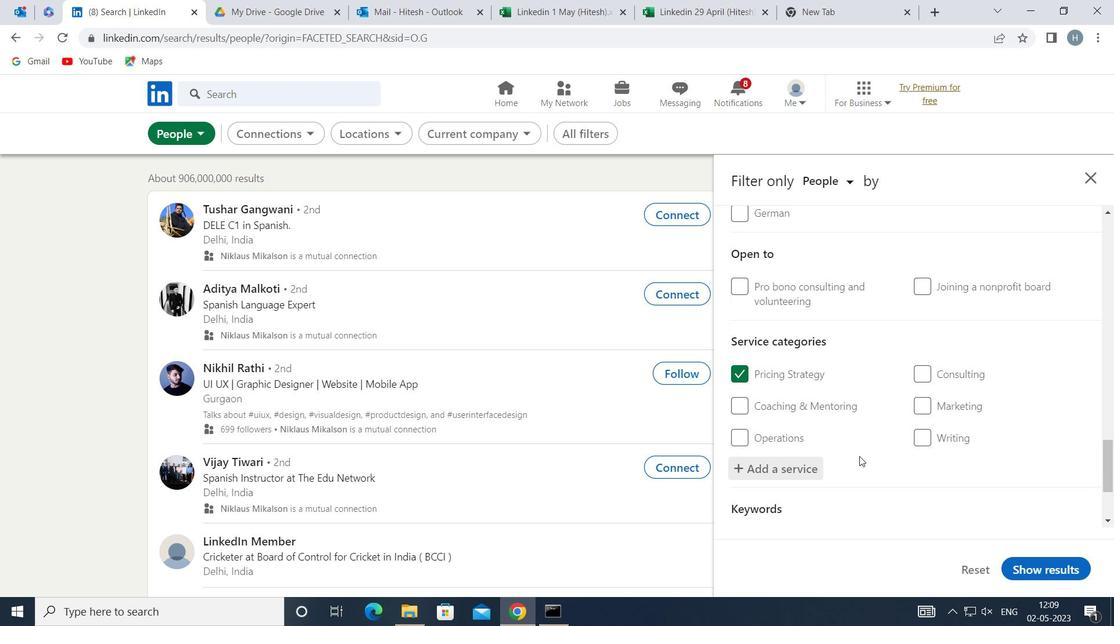 
Action: Mouse scrolled (862, 449) with delta (0, 0)
Screenshot: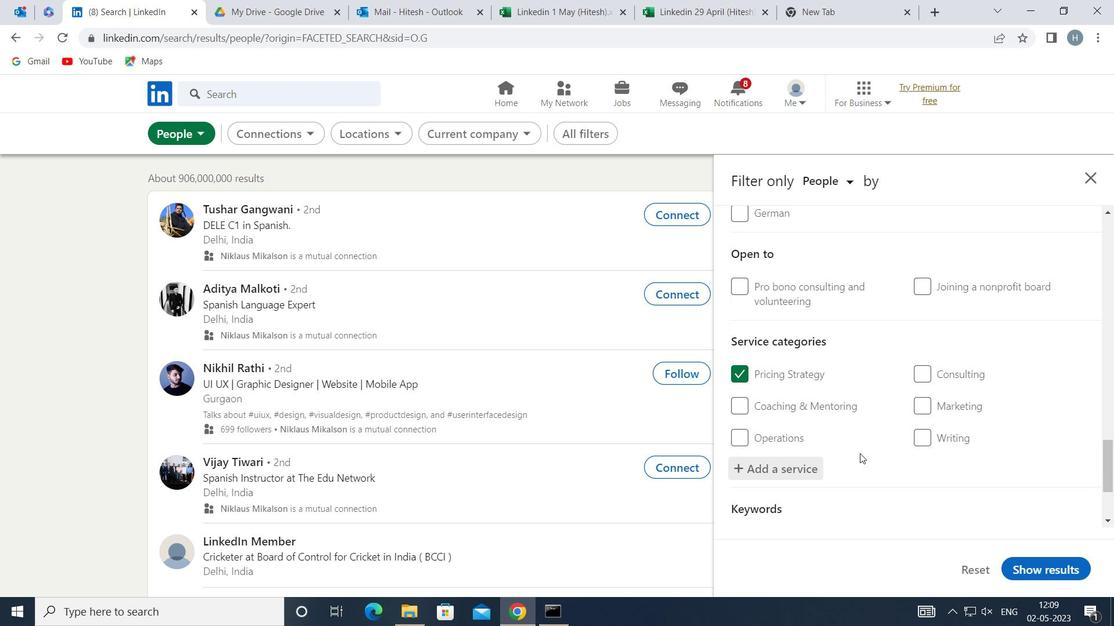 
Action: Mouse moved to (864, 440)
Screenshot: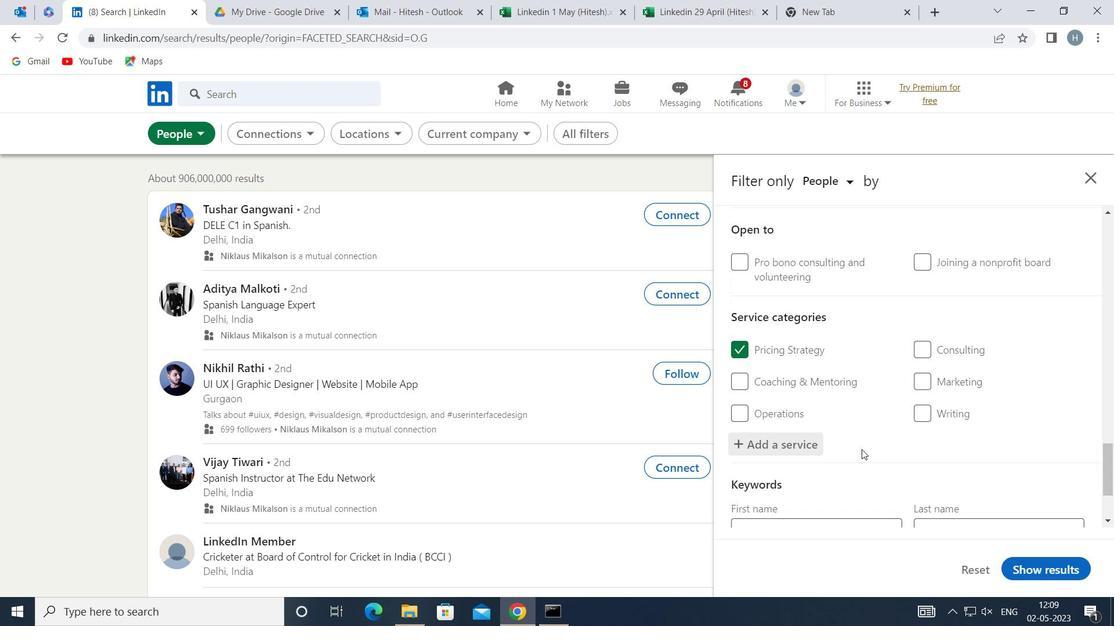 
Action: Mouse scrolled (864, 440) with delta (0, 0)
Screenshot: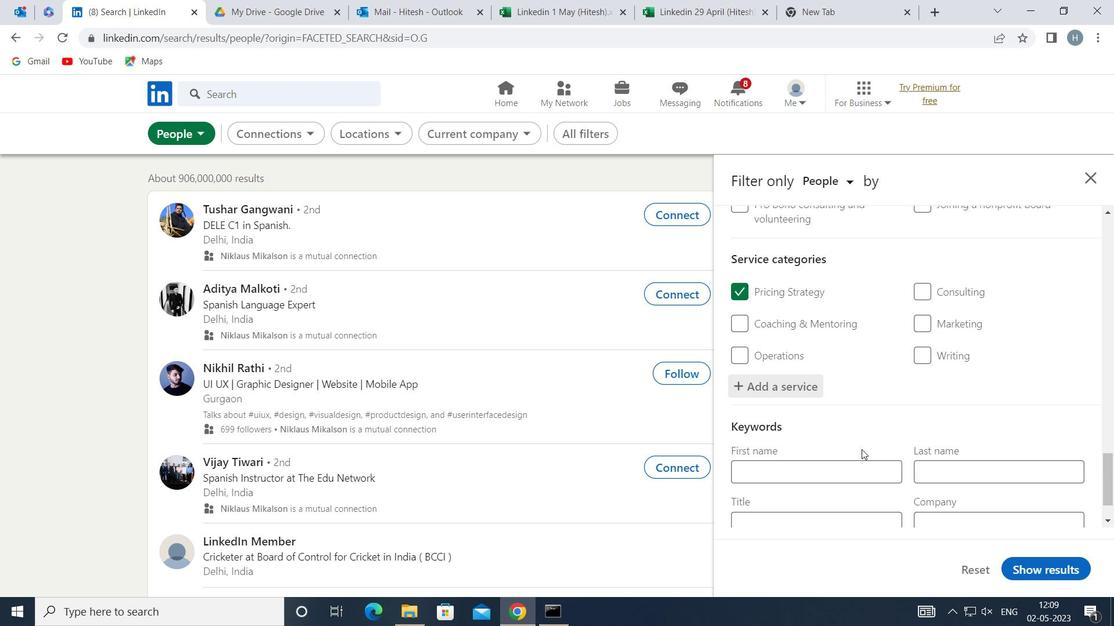 
Action: Mouse scrolled (864, 440) with delta (0, 0)
Screenshot: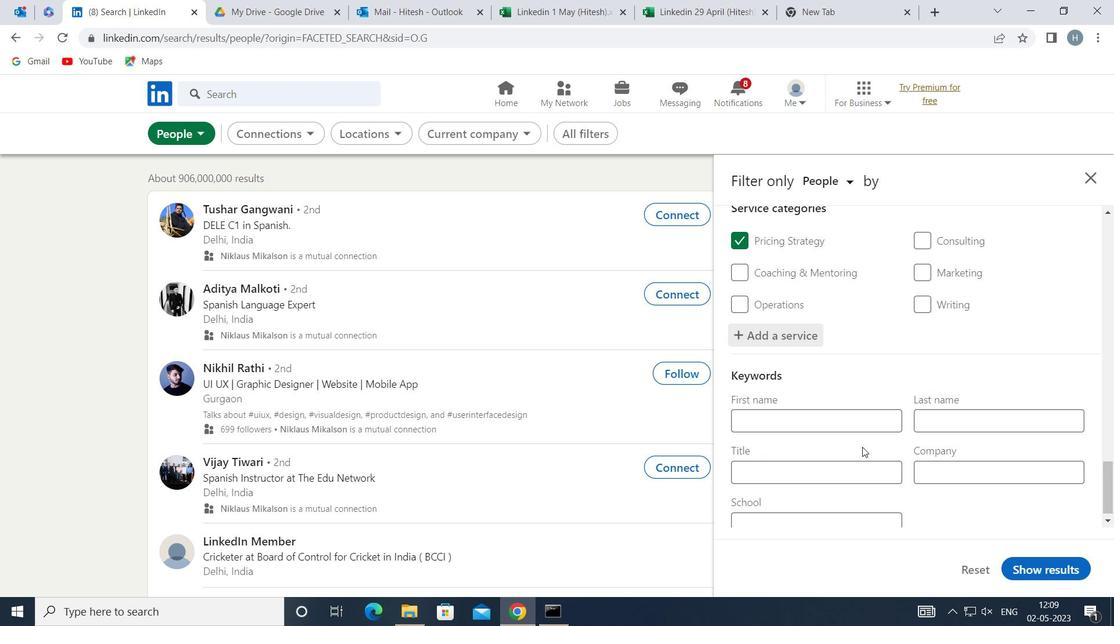 
Action: Mouse scrolled (864, 440) with delta (0, 0)
Screenshot: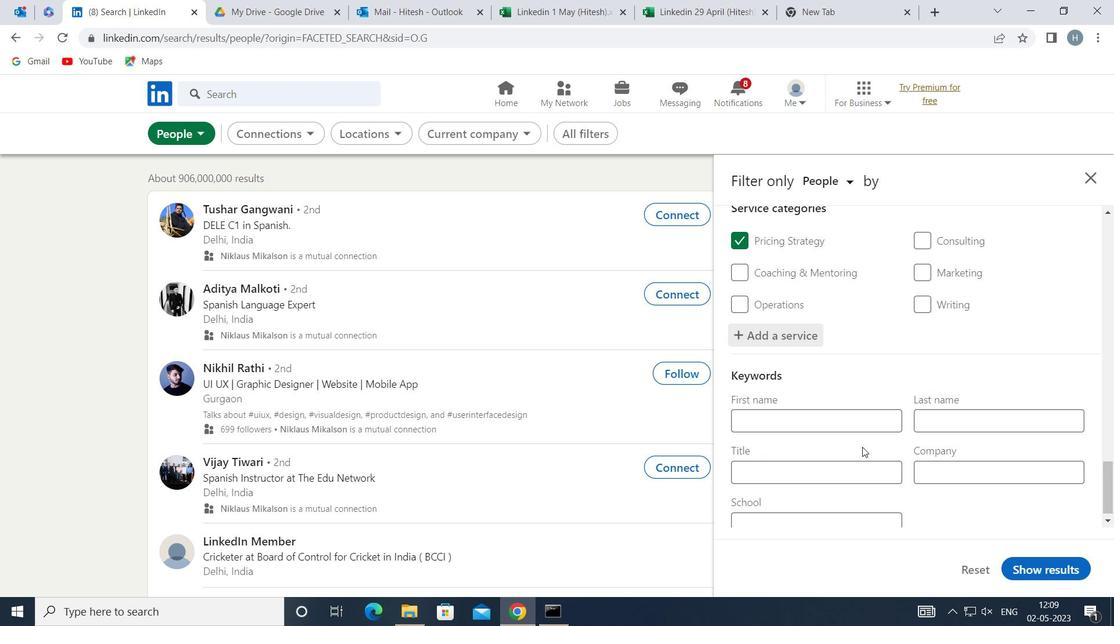 
Action: Mouse moved to (855, 462)
Screenshot: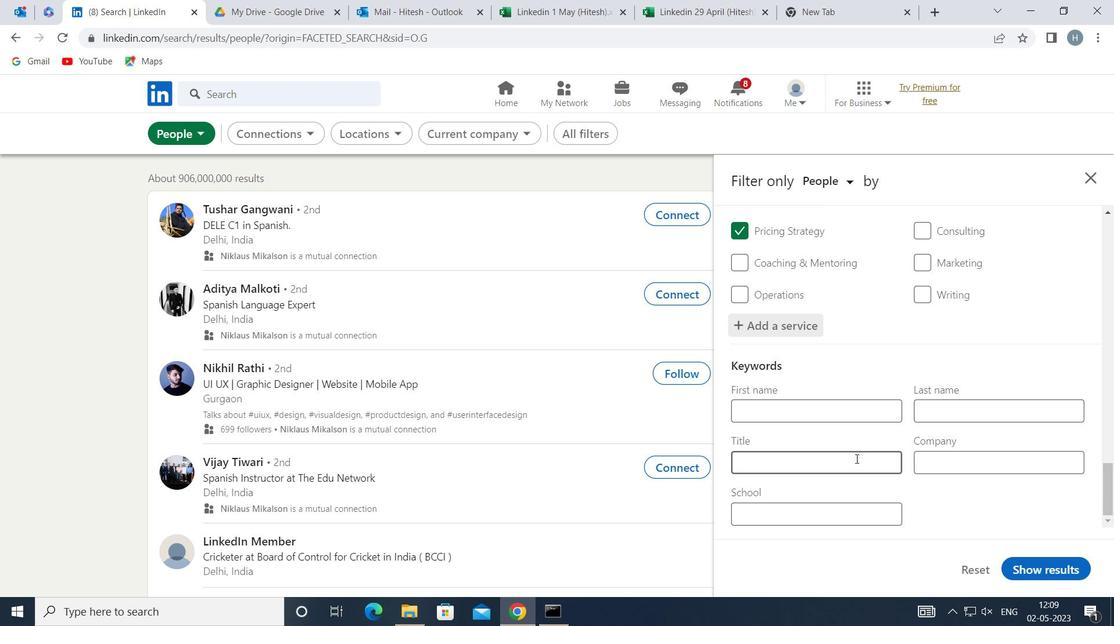 
Action: Mouse pressed left at (855, 462)
Screenshot: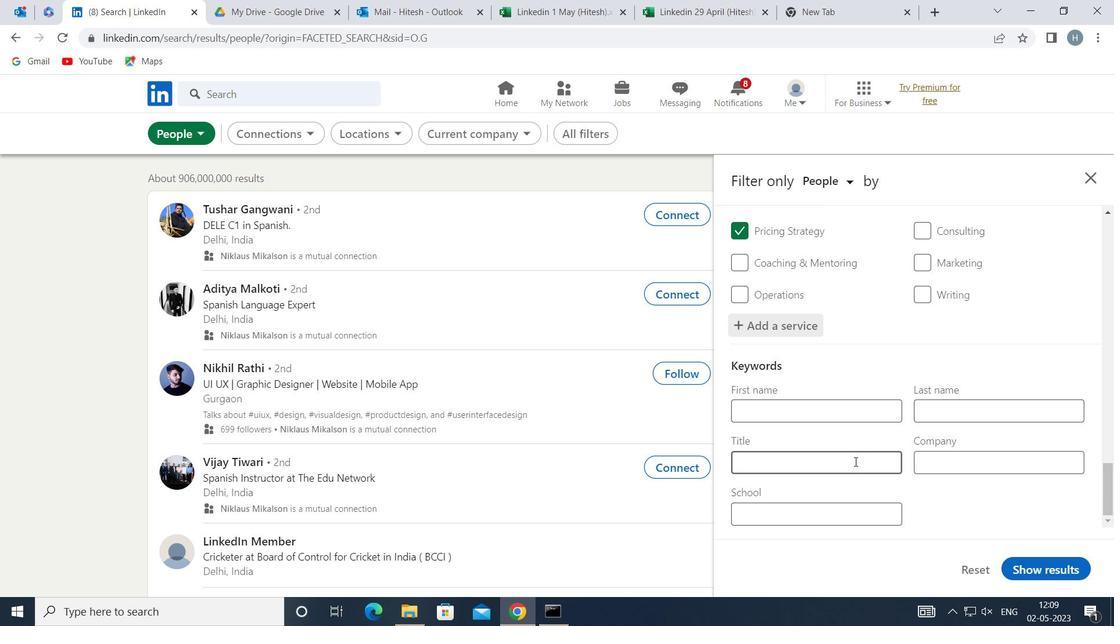 
Action: Key pressed <Key.shift>DIRECTOR<Key.space>OF<Key.space><Key.shift>INSIDE<Key.space><Key.shift>SALES
Screenshot: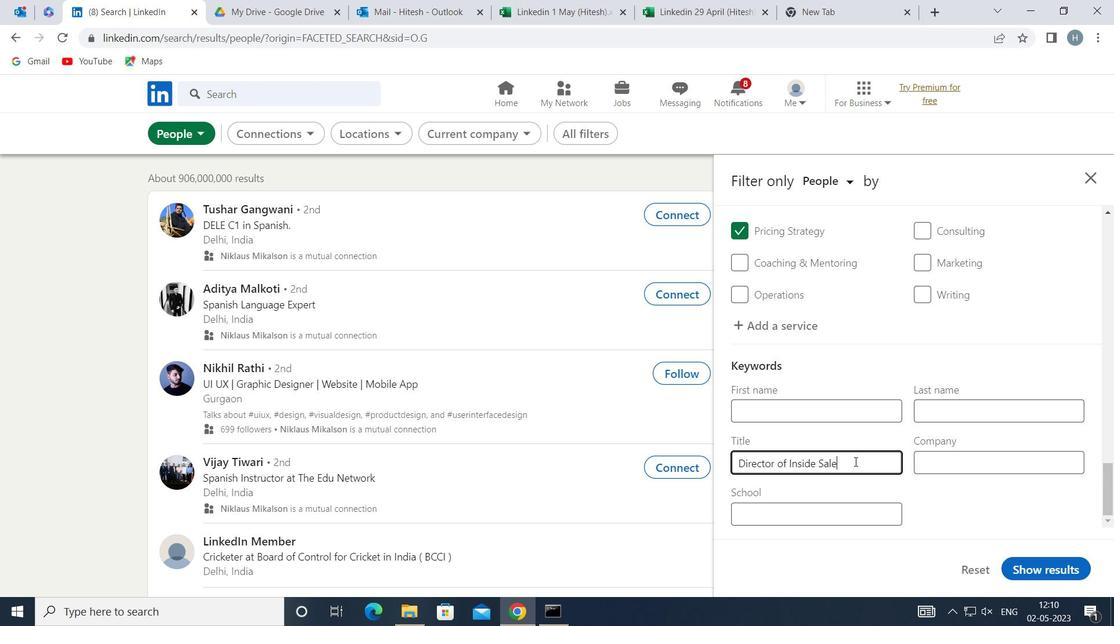 
Action: Mouse moved to (1044, 567)
Screenshot: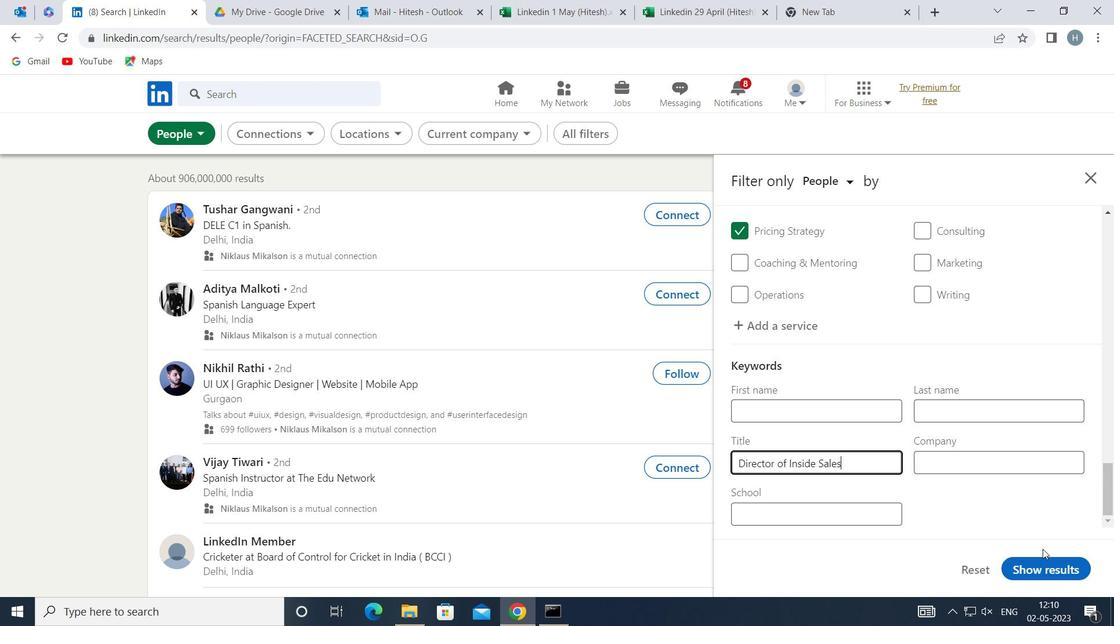 
Action: Mouse pressed left at (1044, 567)
Screenshot: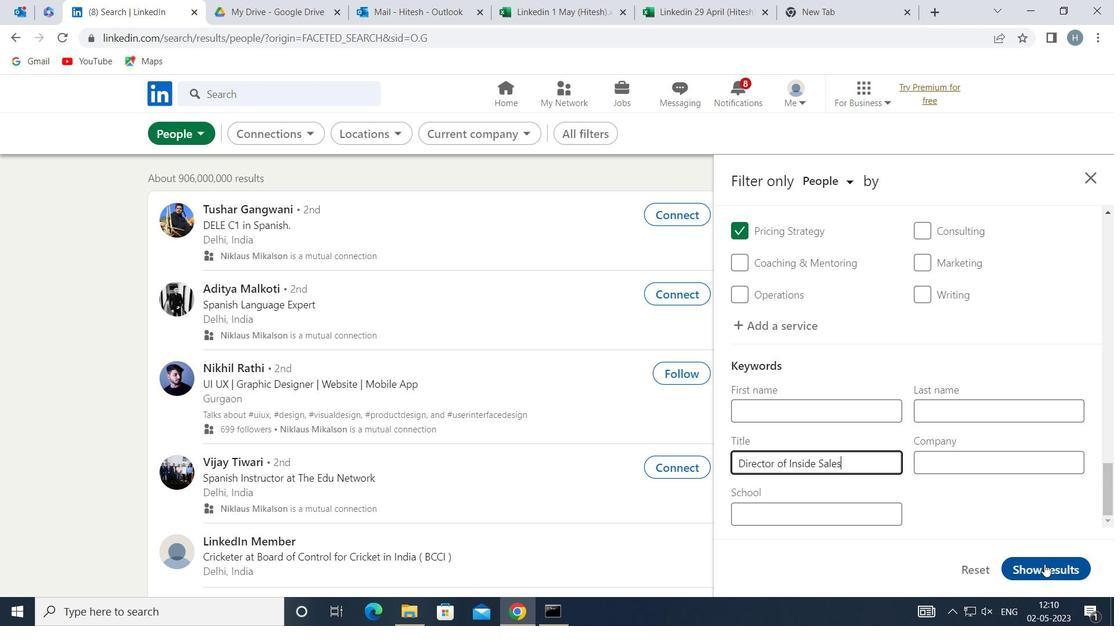 
Action: Mouse moved to (794, 322)
Screenshot: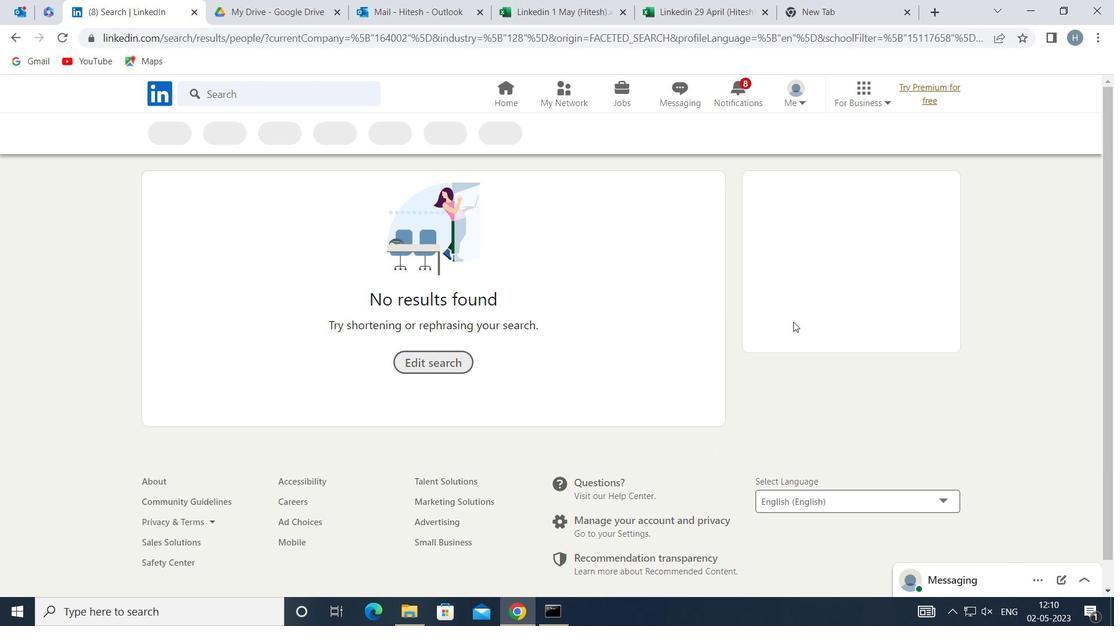 
